 Task: Search one way flight ticket for 1 adult, 6 children, 1 infant in seat and 1 infant on lap in business from Fort Wayne: Fort Wayne International Airport to Riverton: Central Wyoming Regional Airport (was Riverton Regional) on 5-4-2023. Number of bags: 8 checked bags. Price is upto 45000. Outbound departure time preference is 5:00.
Action: Mouse moved to (346, 308)
Screenshot: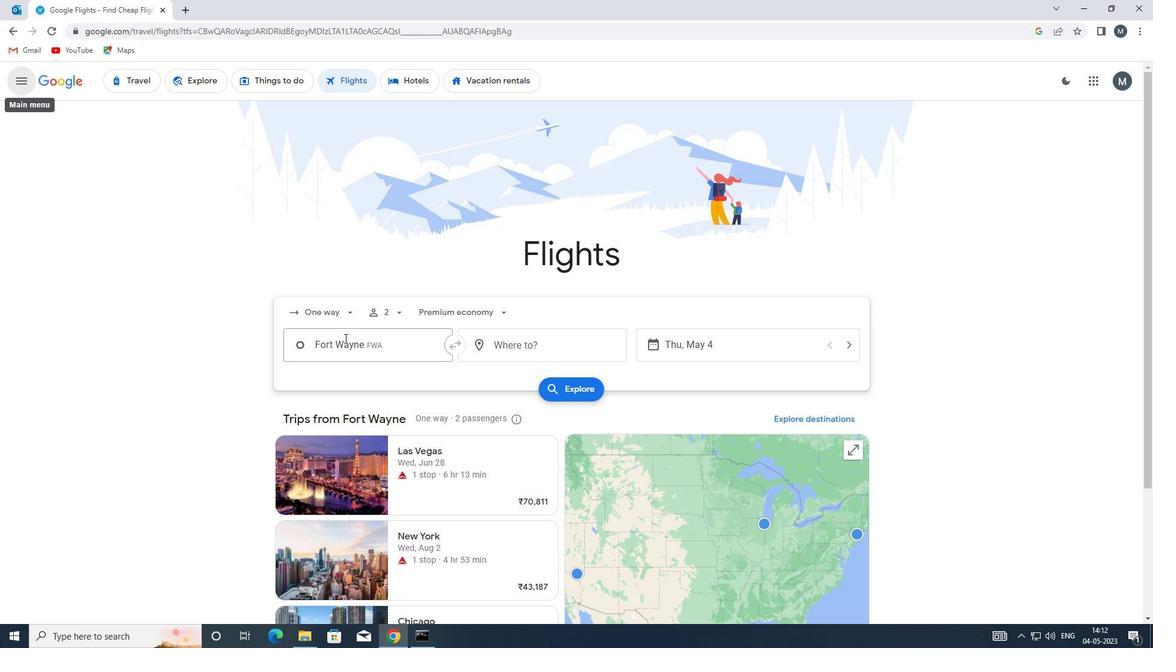 
Action: Mouse pressed left at (346, 308)
Screenshot: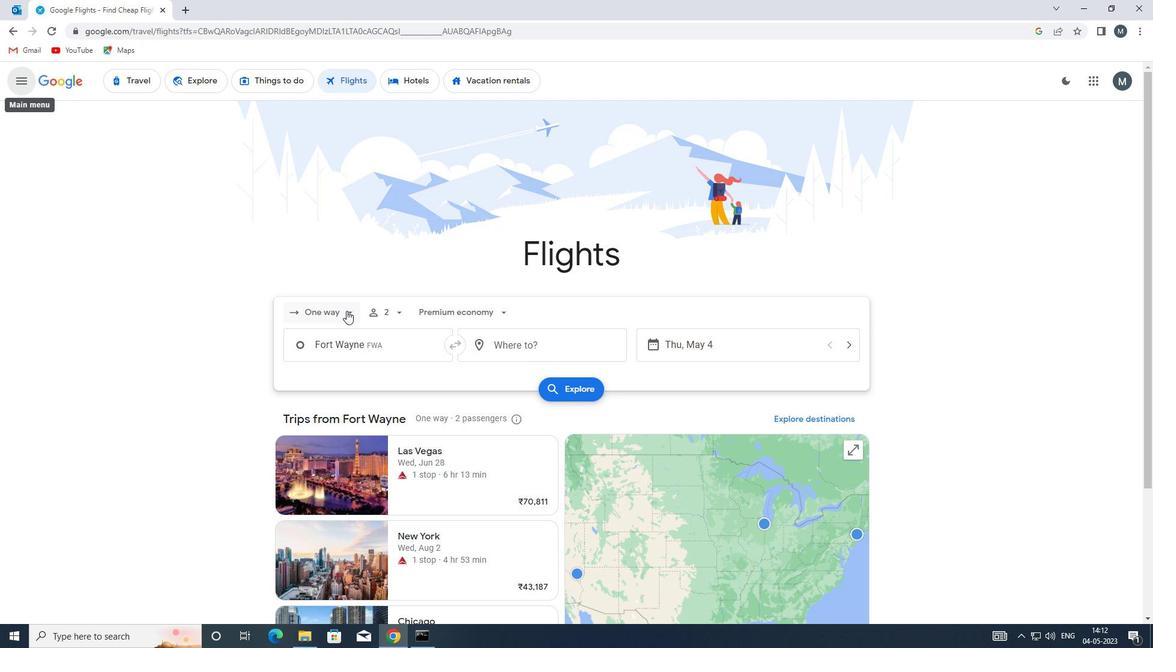 
Action: Mouse moved to (356, 371)
Screenshot: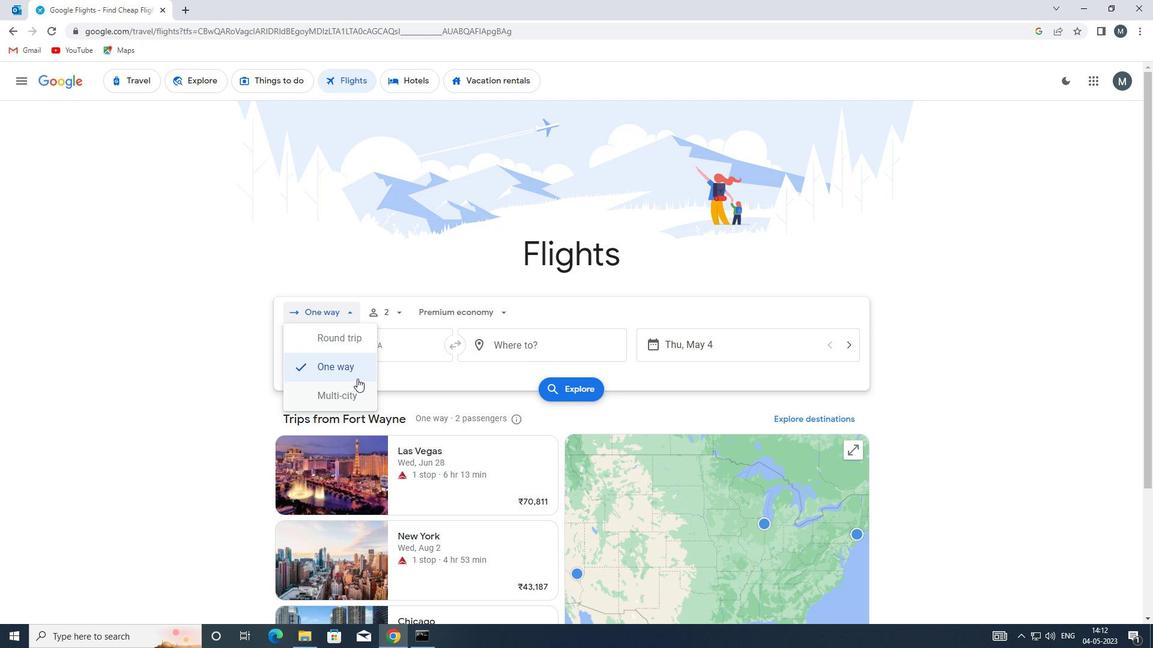 
Action: Mouse pressed left at (356, 371)
Screenshot: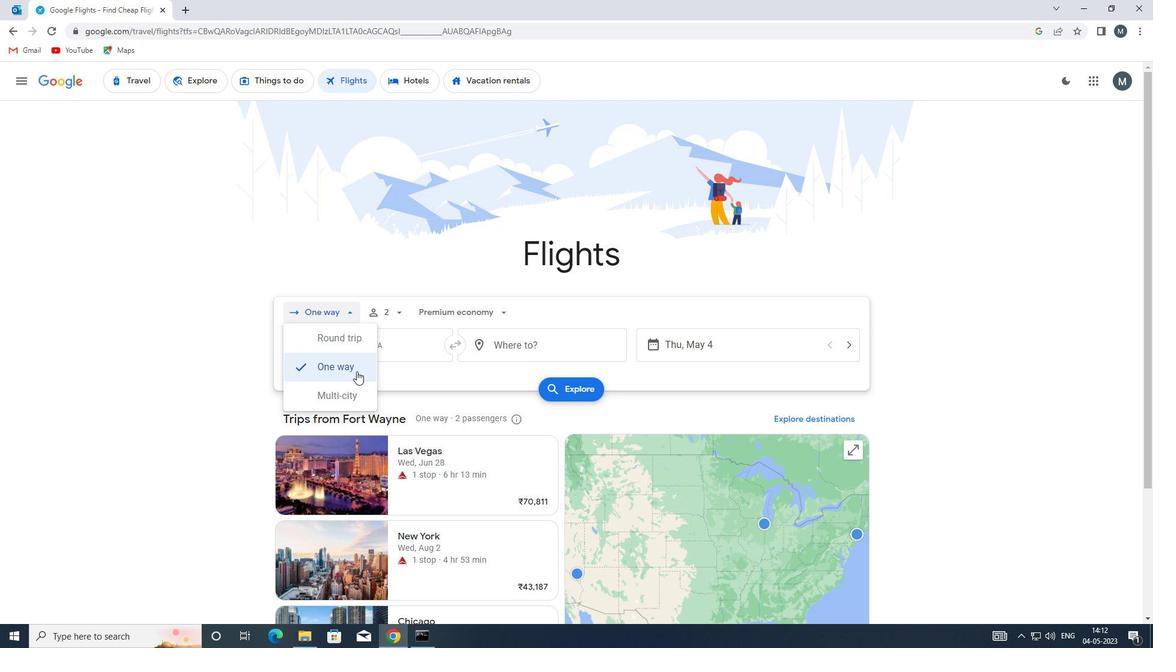 
Action: Mouse moved to (397, 316)
Screenshot: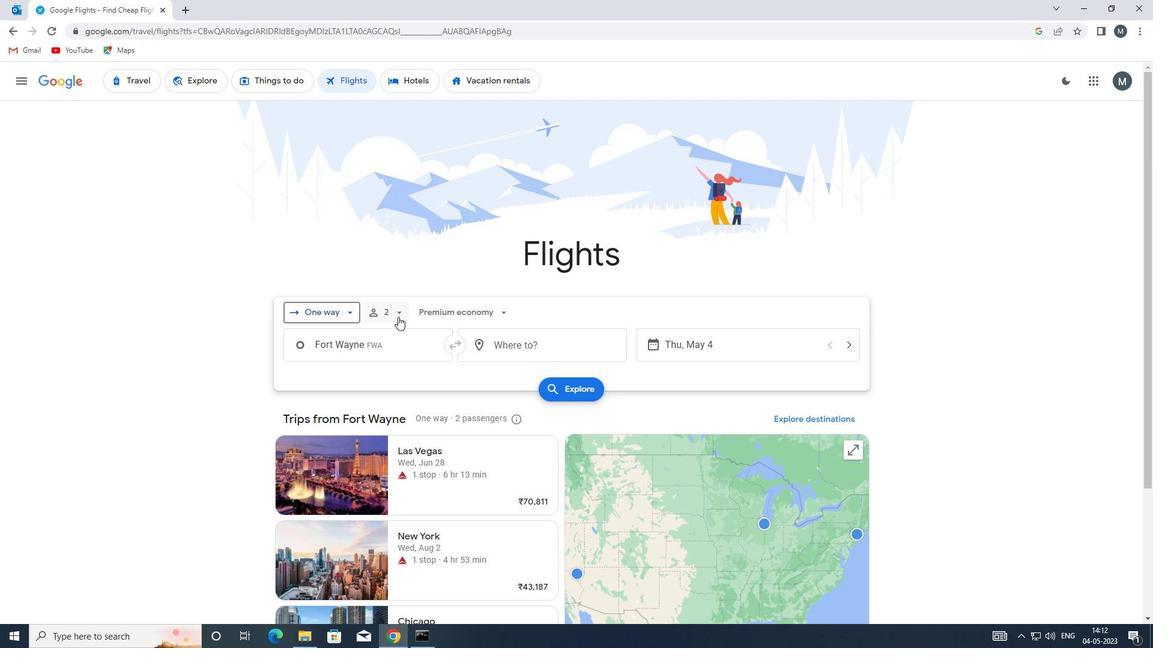 
Action: Mouse pressed left at (397, 316)
Screenshot: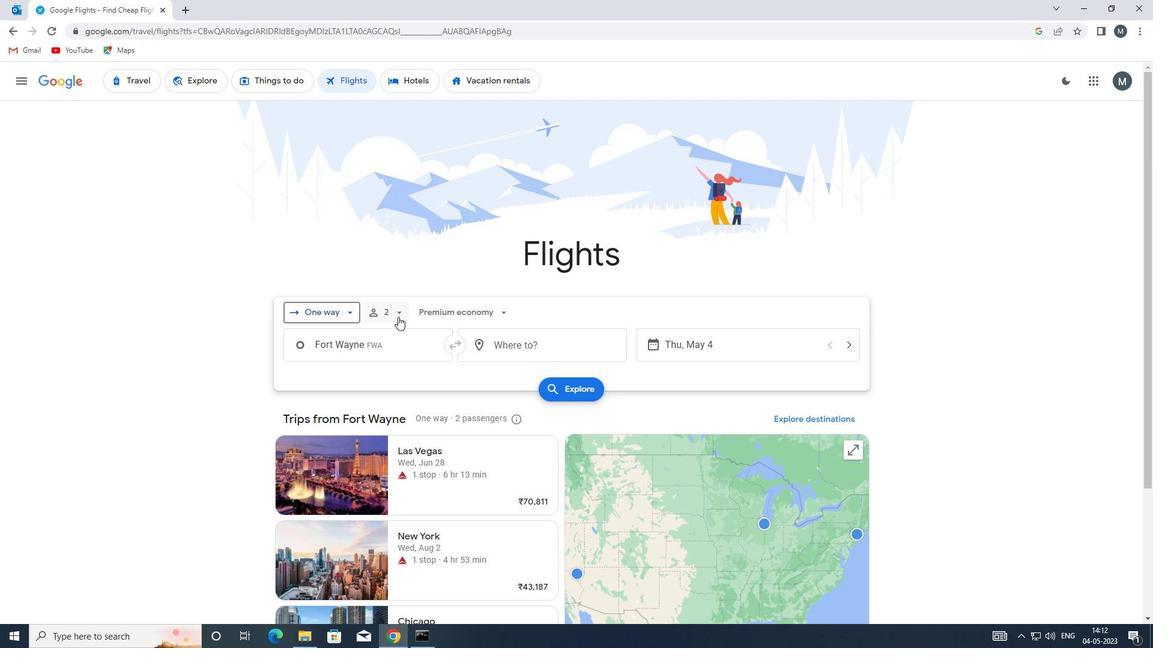 
Action: Mouse moved to (451, 340)
Screenshot: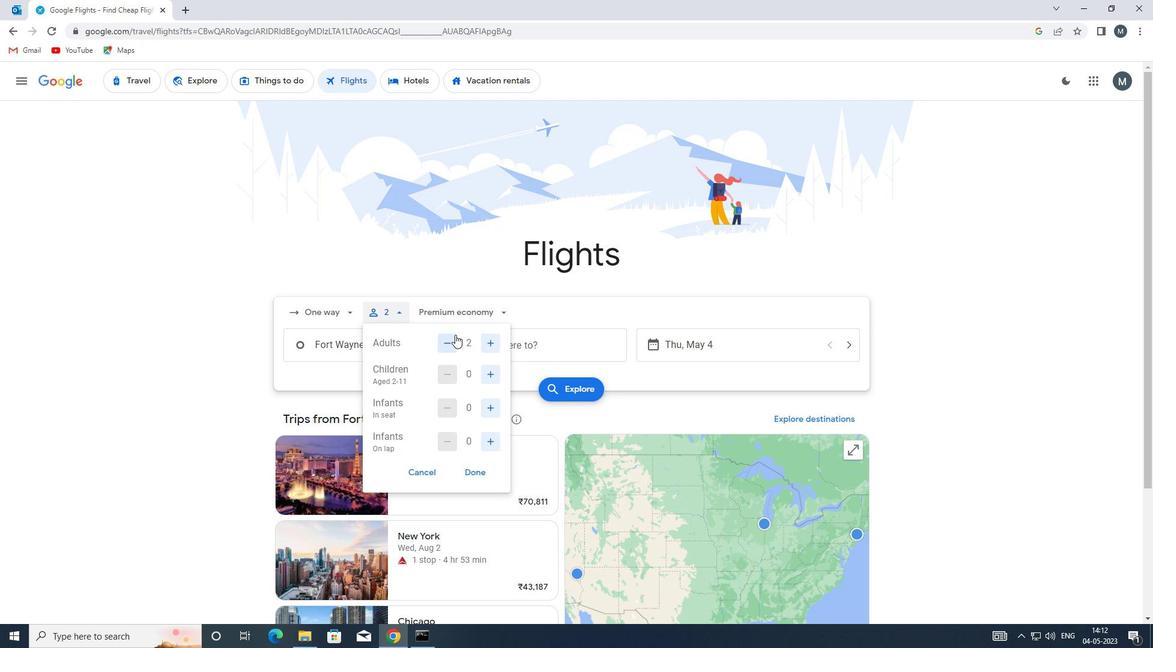 
Action: Mouse pressed left at (451, 340)
Screenshot: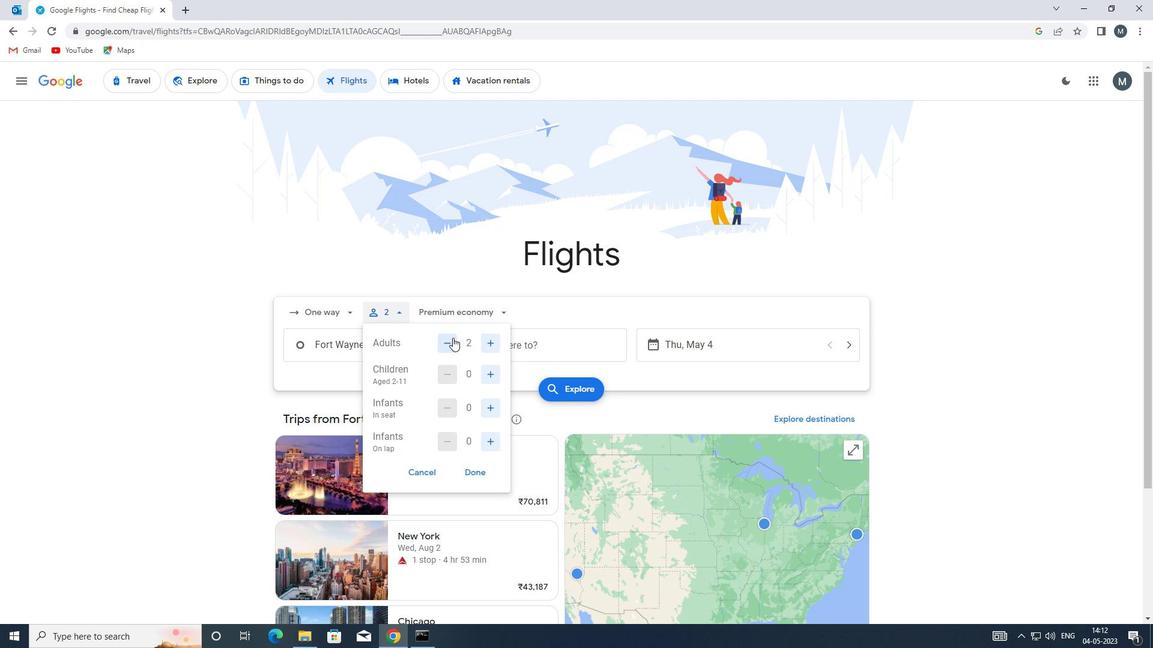 
Action: Mouse moved to (487, 371)
Screenshot: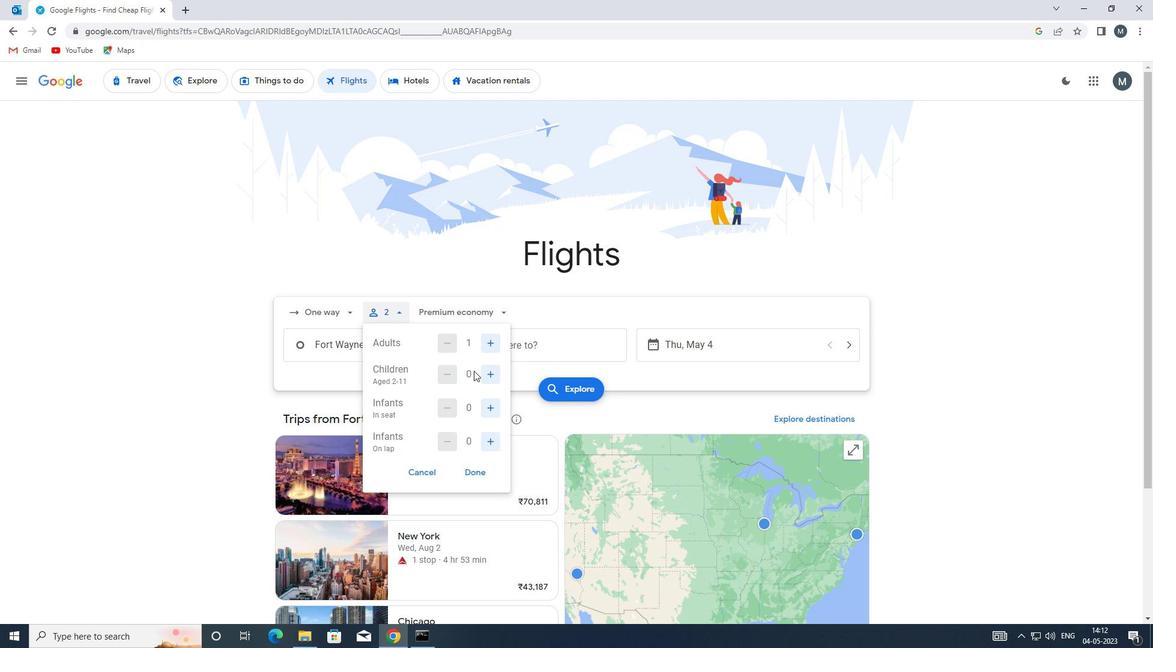 
Action: Mouse pressed left at (487, 371)
Screenshot: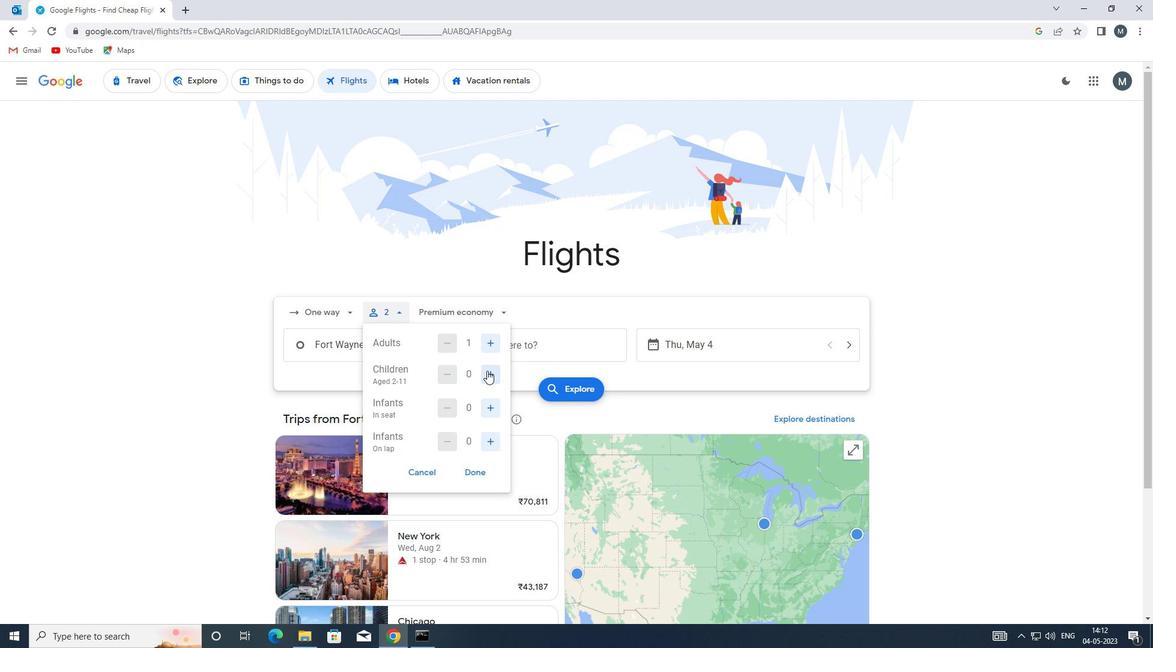 
Action: Mouse pressed left at (487, 371)
Screenshot: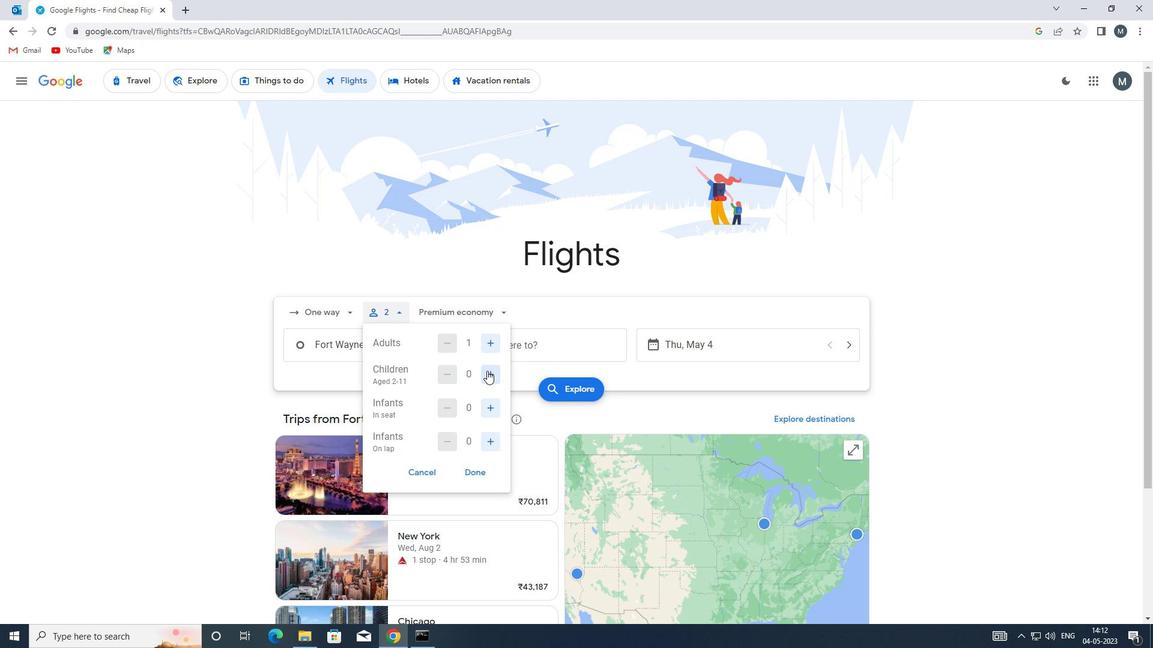 
Action: Mouse moved to (487, 371)
Screenshot: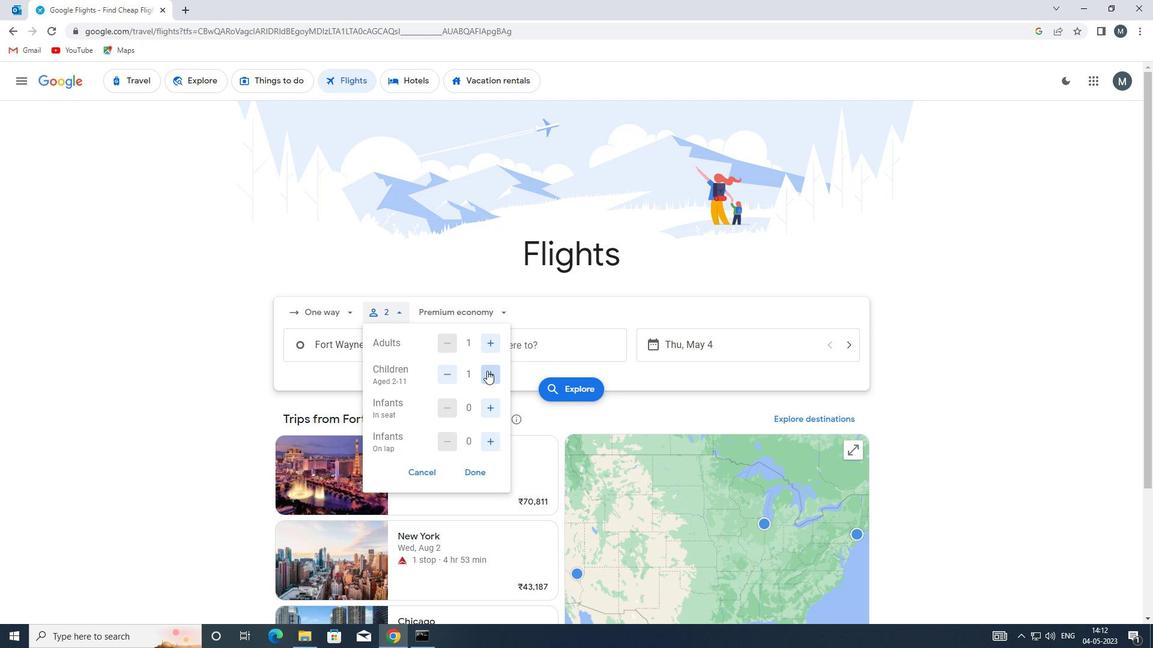 
Action: Mouse pressed left at (487, 371)
Screenshot: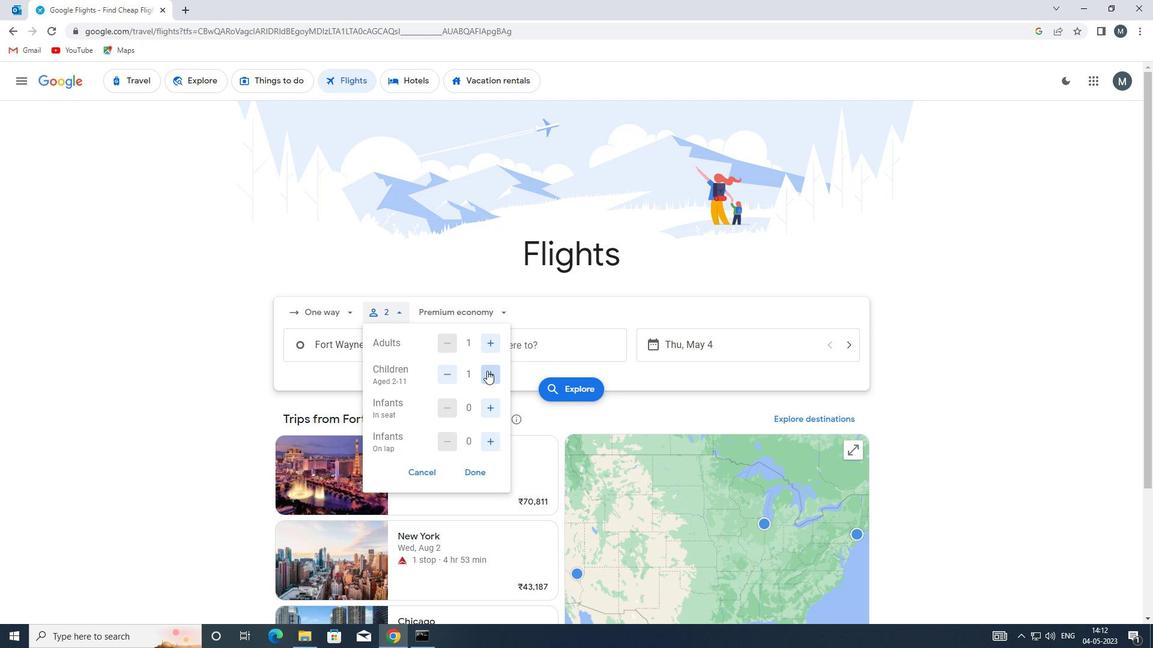 
Action: Mouse pressed left at (487, 371)
Screenshot: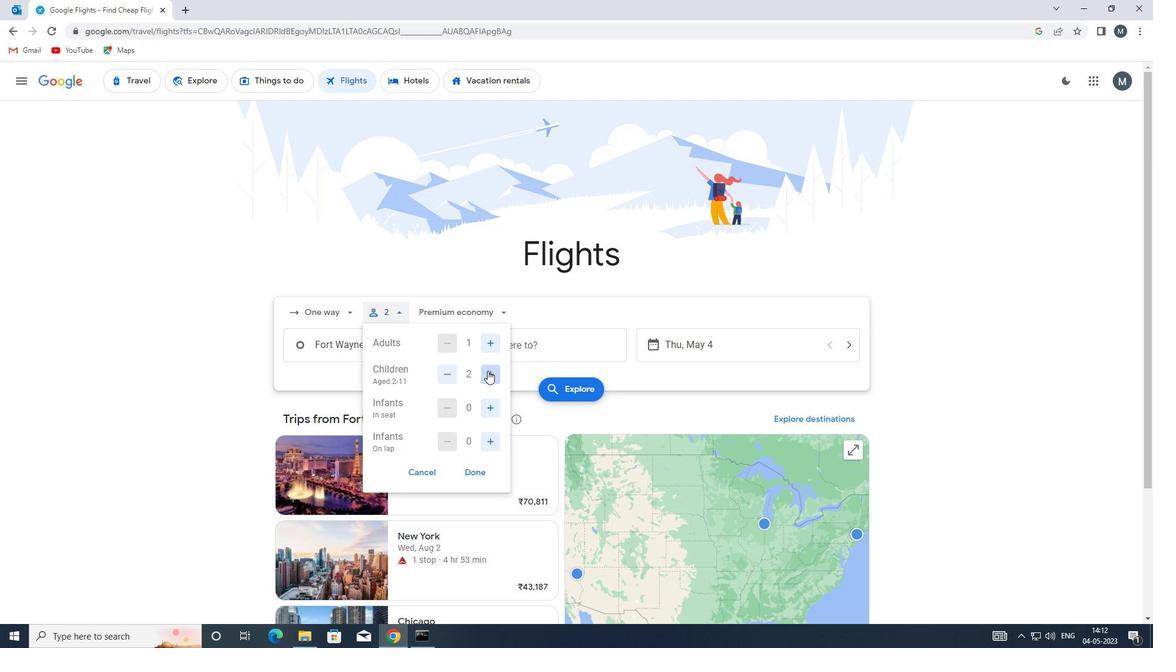 
Action: Mouse moved to (488, 371)
Screenshot: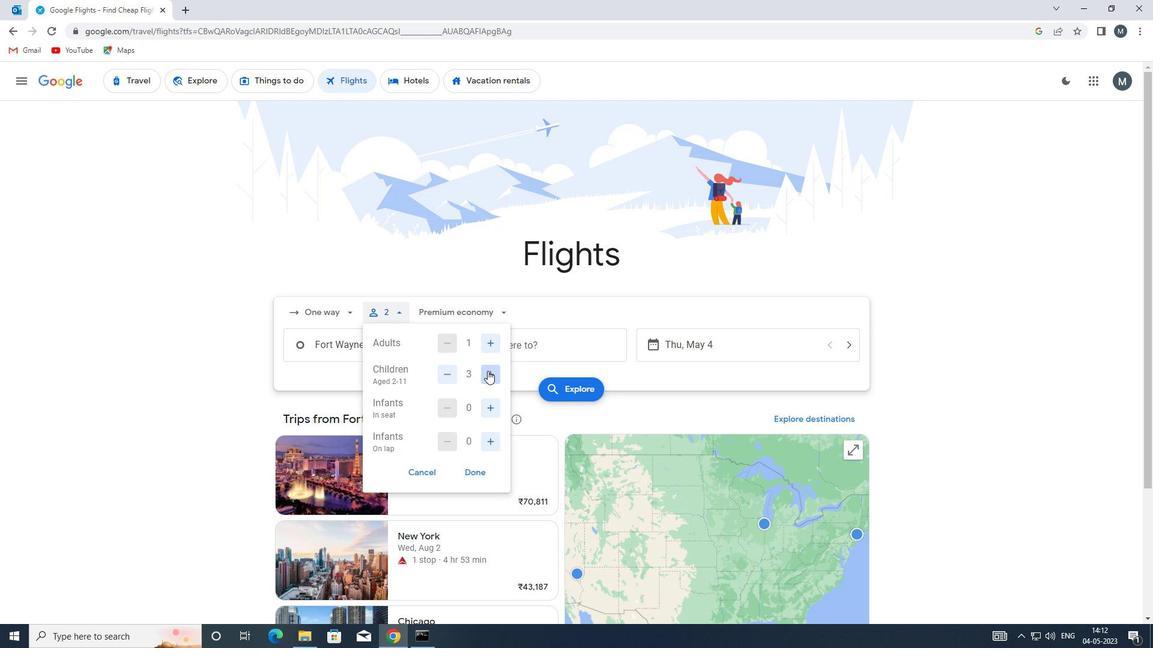 
Action: Mouse pressed left at (488, 371)
Screenshot: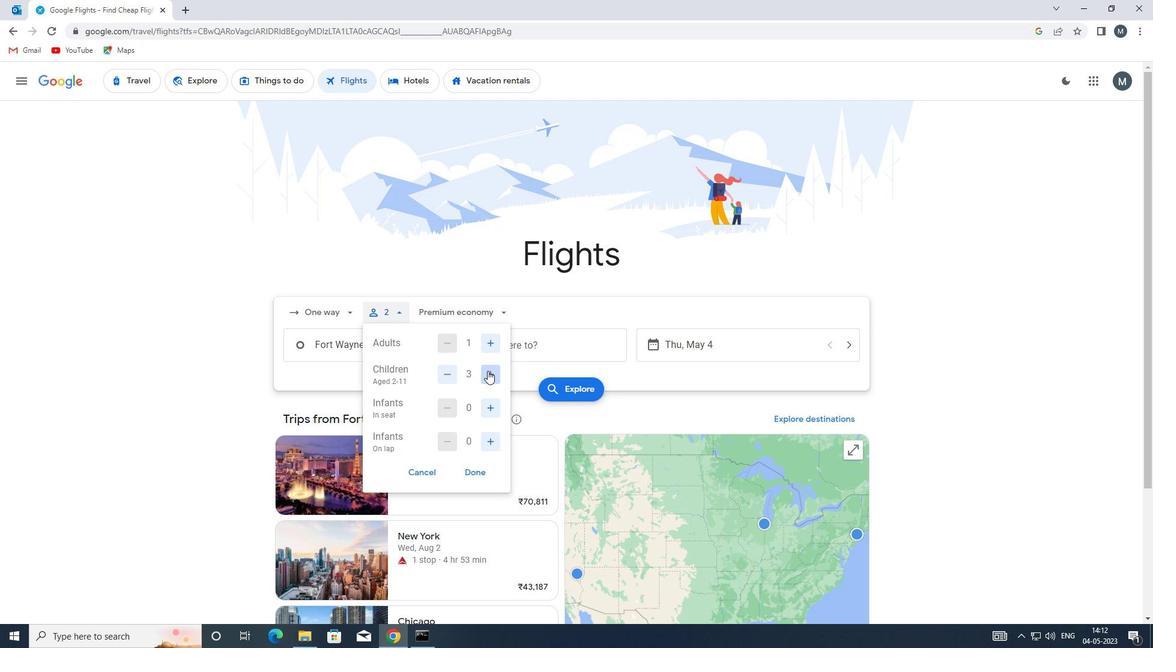 
Action: Mouse pressed left at (488, 371)
Screenshot: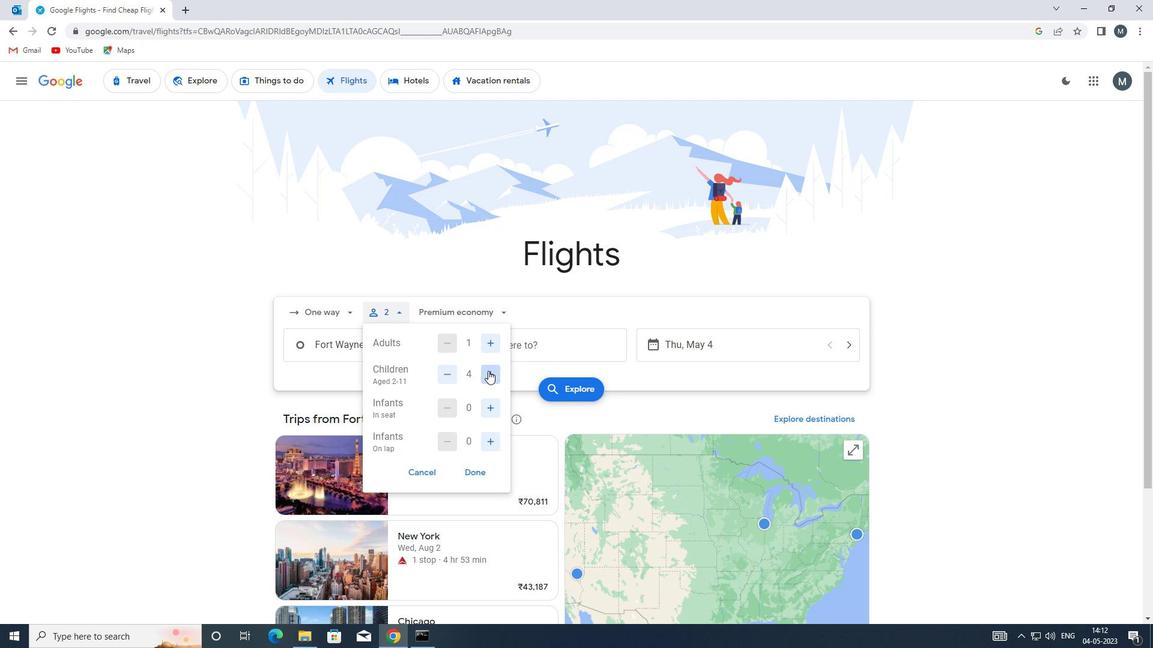 
Action: Mouse moved to (487, 410)
Screenshot: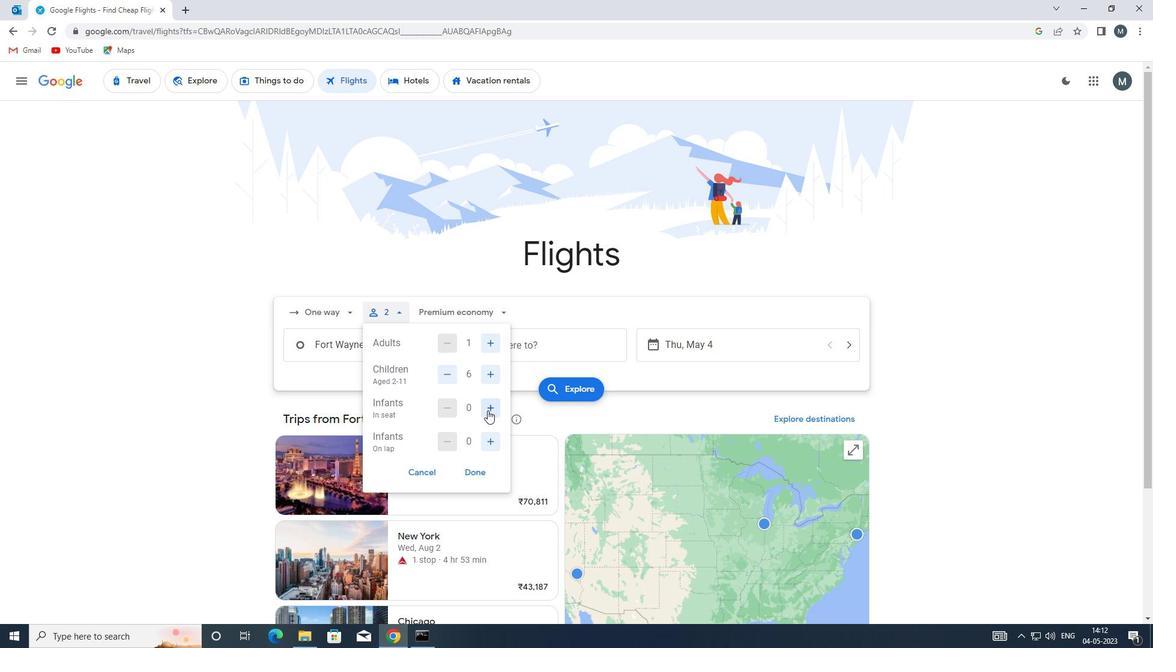 
Action: Mouse pressed left at (487, 410)
Screenshot: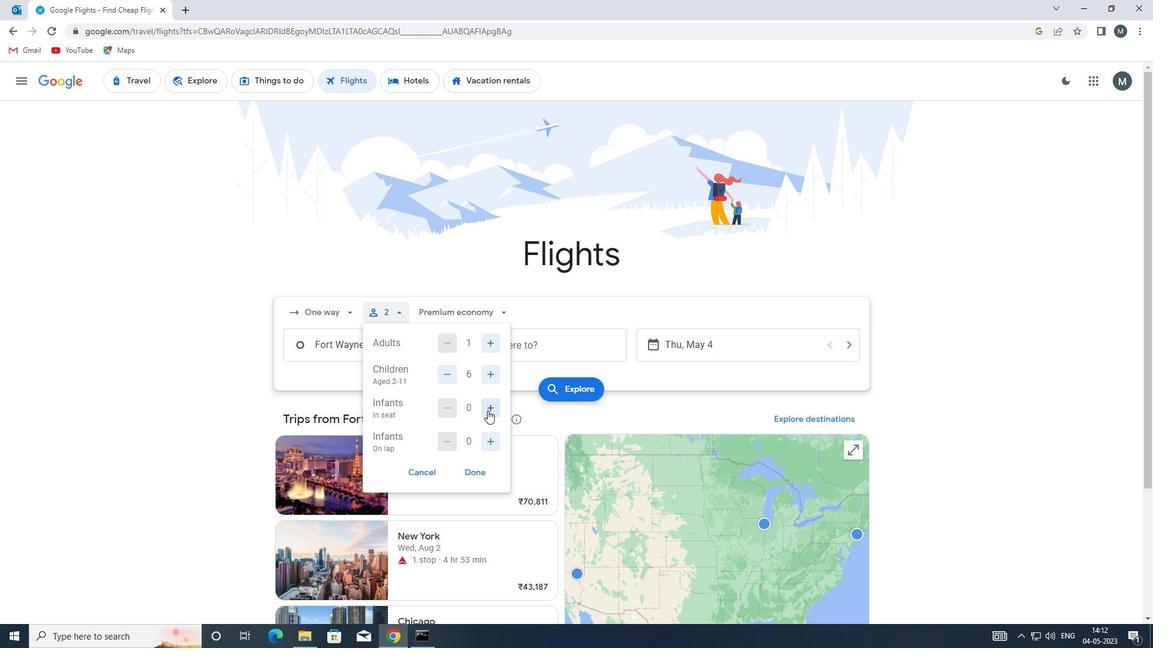 
Action: Mouse moved to (483, 440)
Screenshot: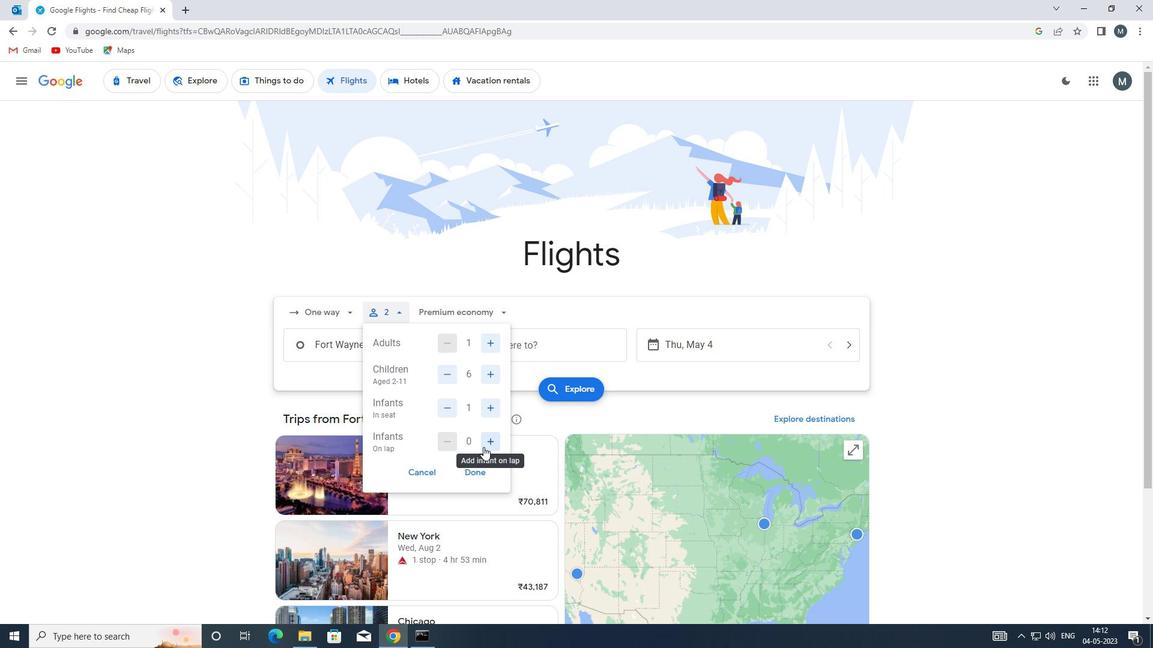 
Action: Mouse pressed left at (483, 440)
Screenshot: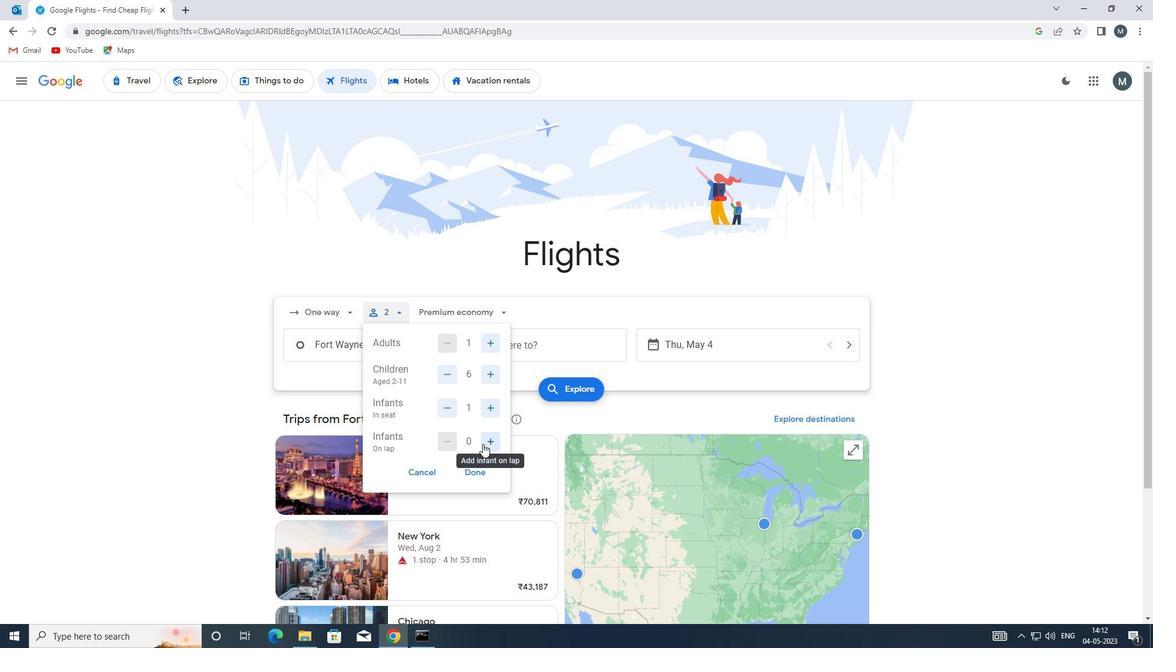 
Action: Mouse moved to (474, 469)
Screenshot: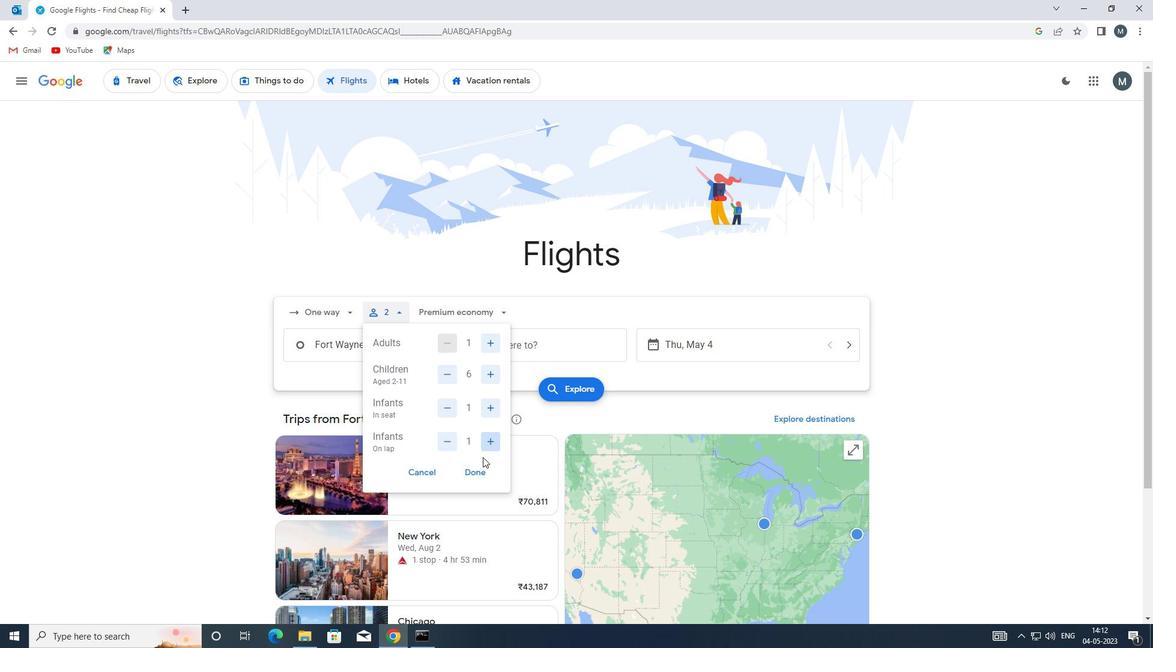 
Action: Mouse pressed left at (474, 469)
Screenshot: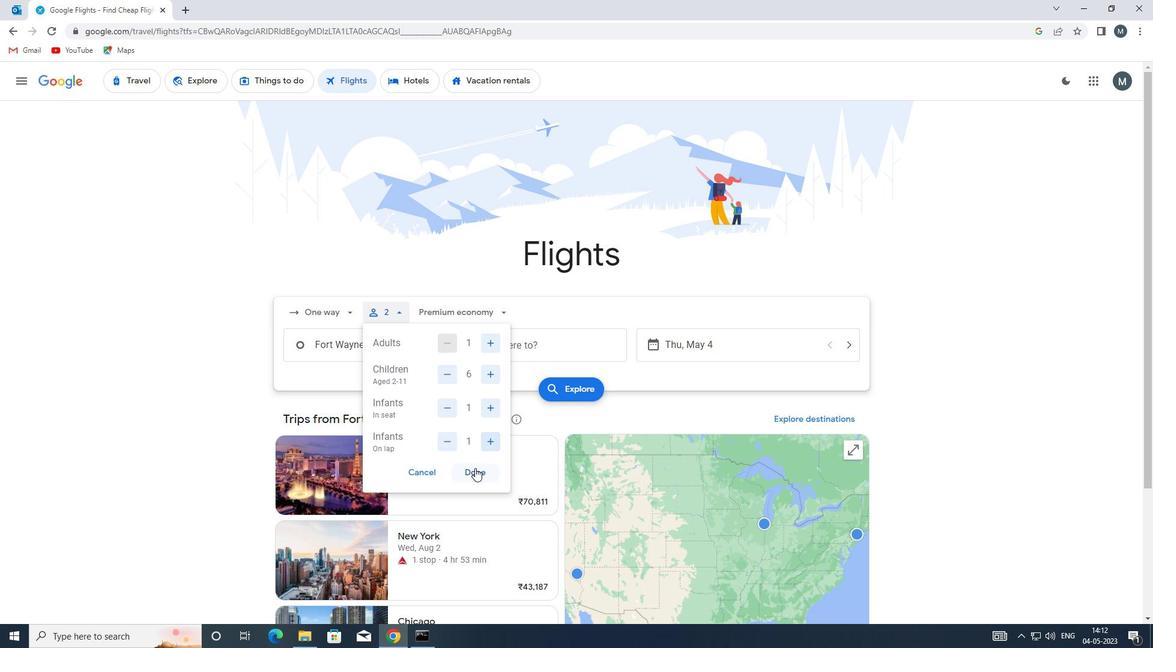
Action: Mouse moved to (489, 317)
Screenshot: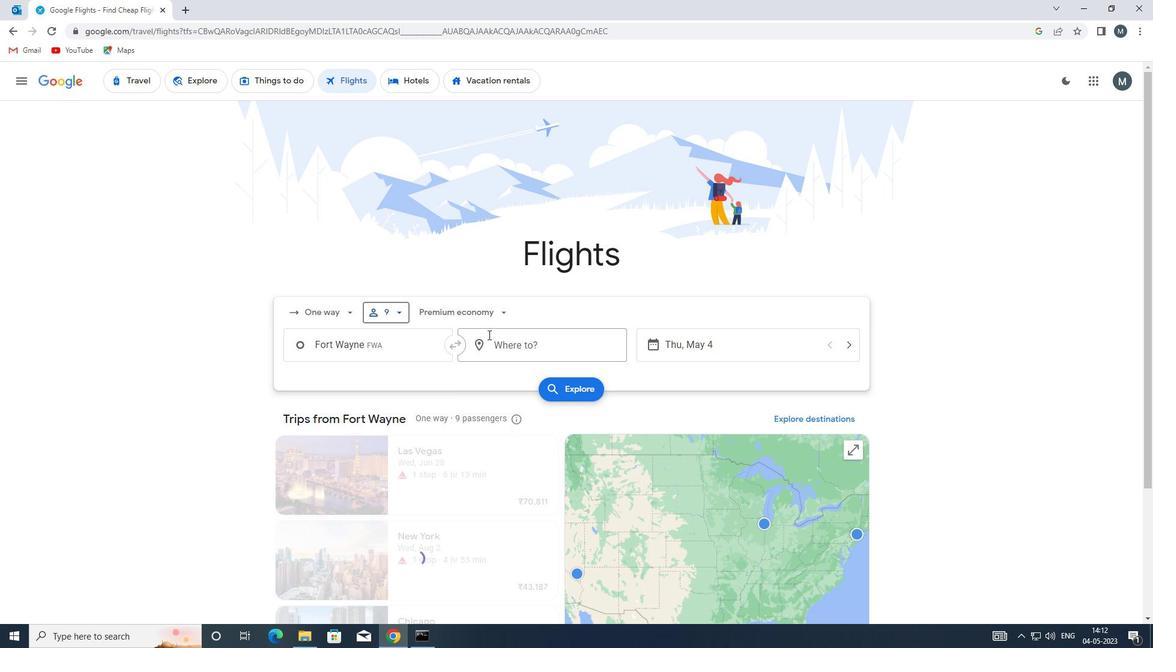 
Action: Mouse pressed left at (489, 317)
Screenshot: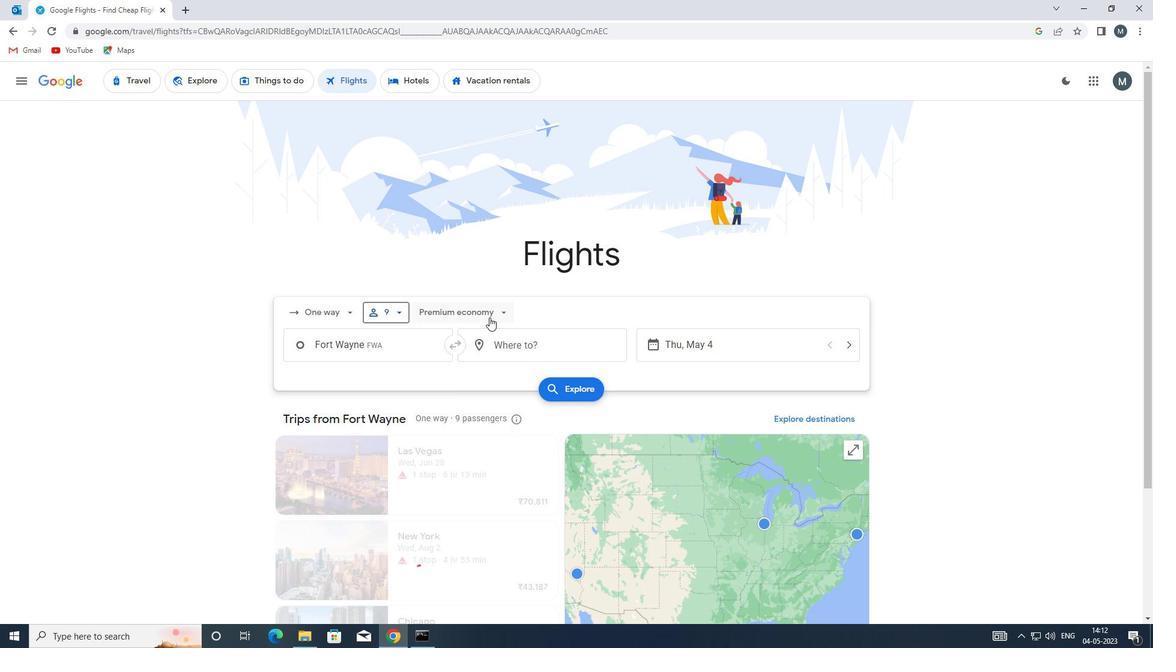 
Action: Mouse moved to (482, 392)
Screenshot: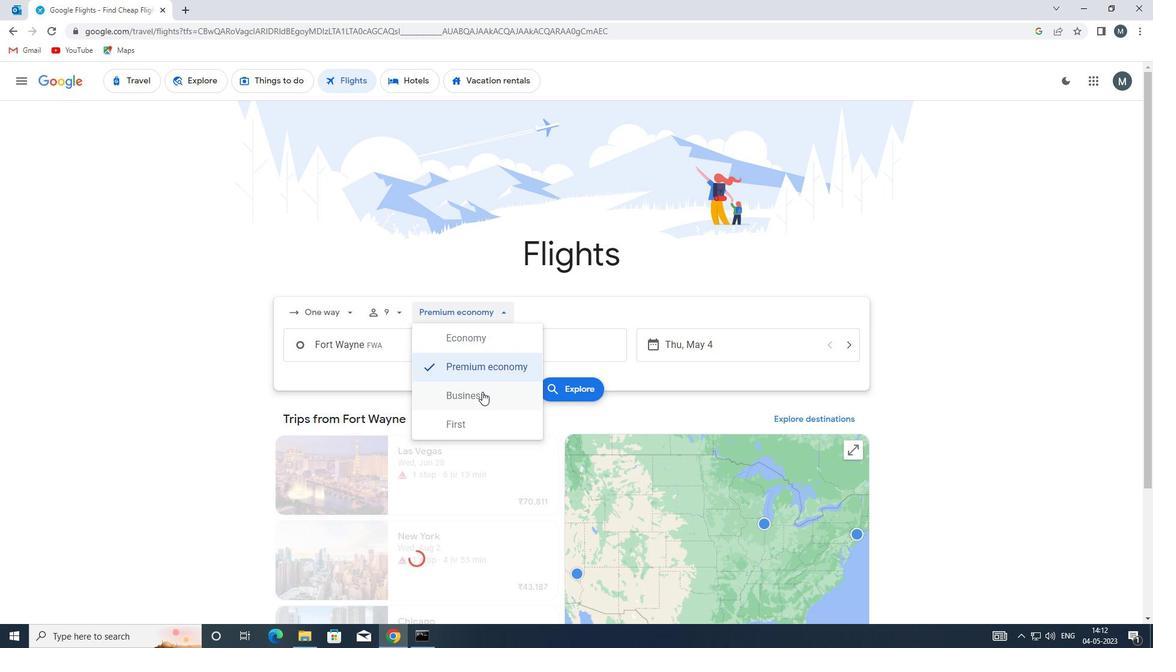 
Action: Mouse pressed left at (482, 392)
Screenshot: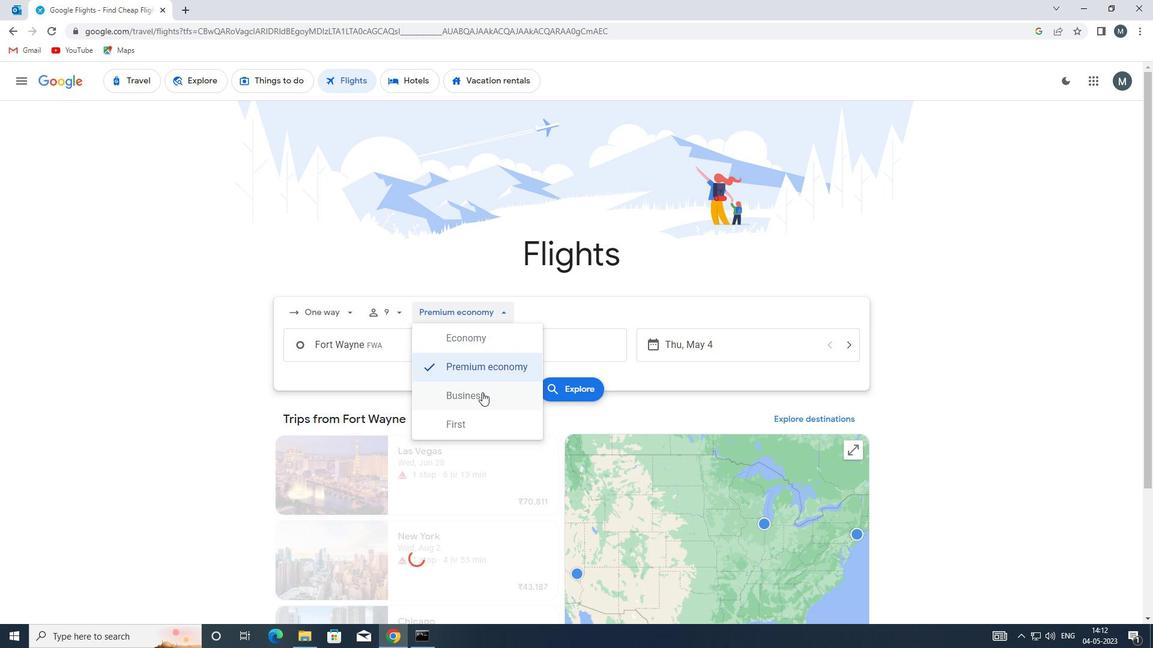 
Action: Mouse moved to (361, 352)
Screenshot: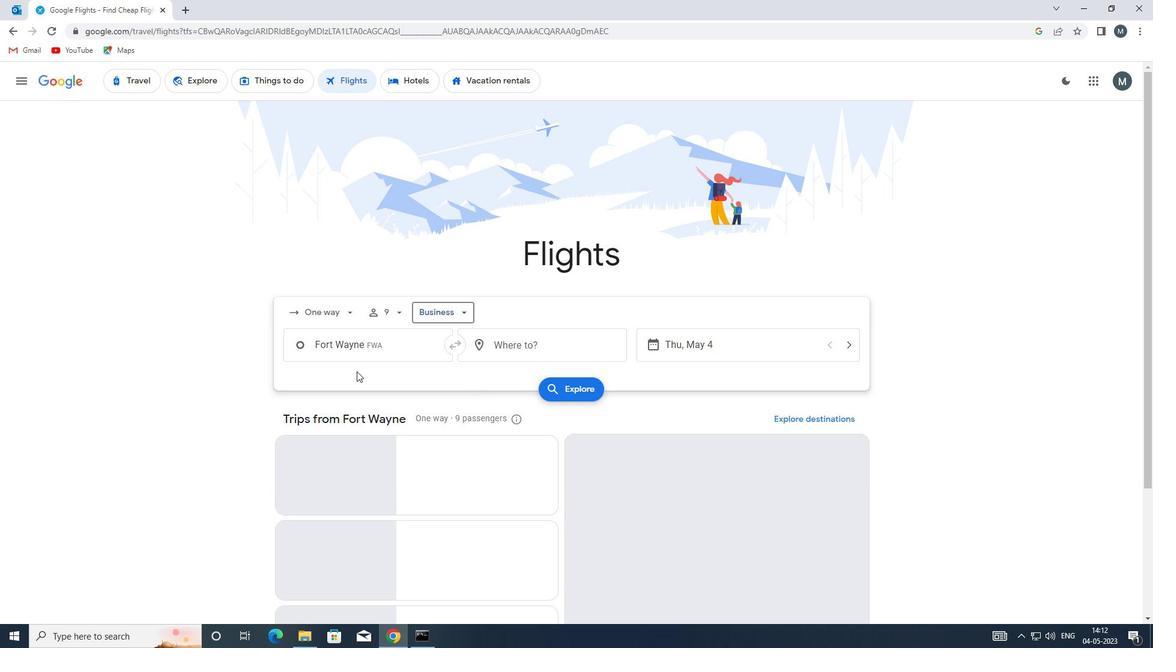 
Action: Mouse pressed left at (361, 352)
Screenshot: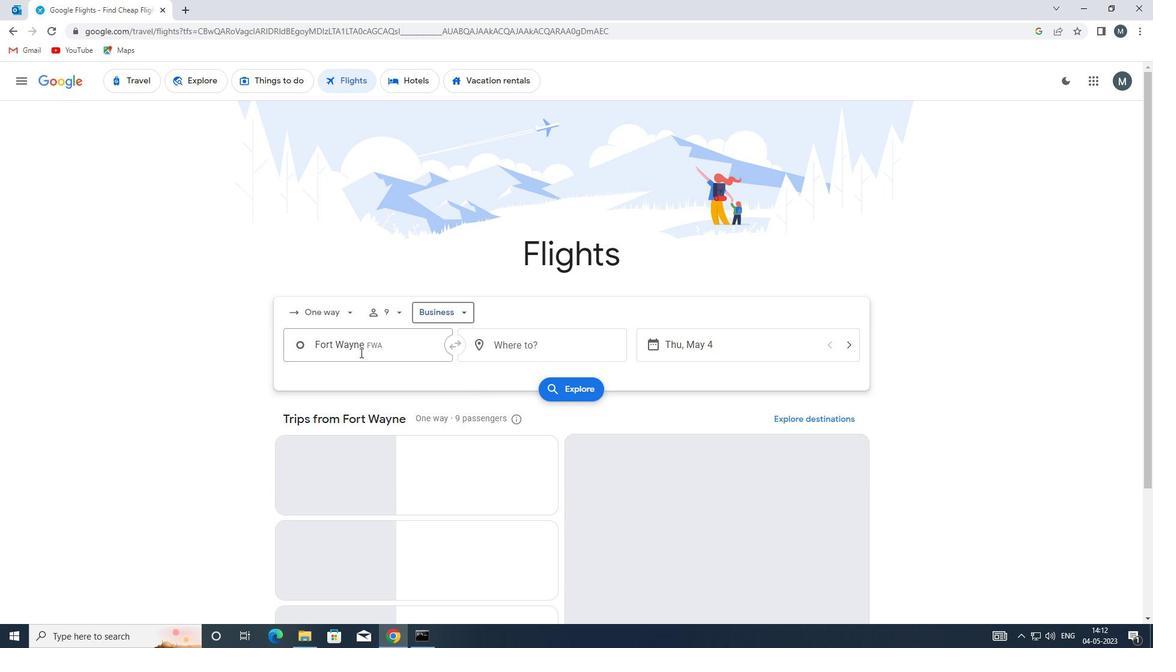 
Action: Mouse moved to (407, 410)
Screenshot: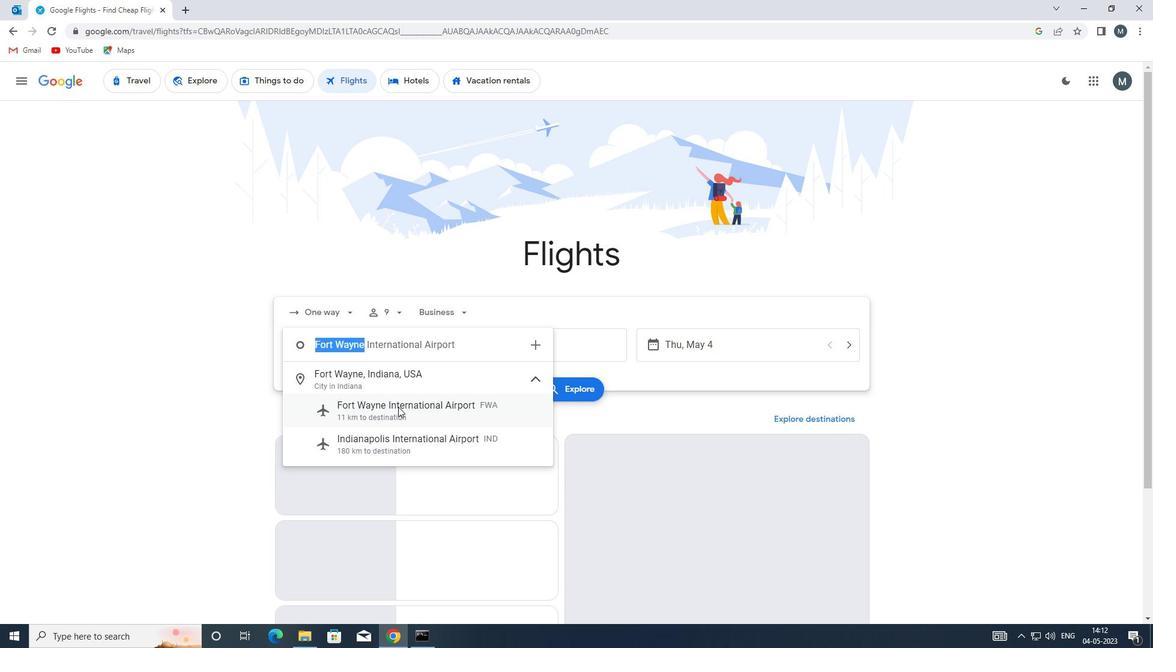 
Action: Mouse pressed left at (407, 410)
Screenshot: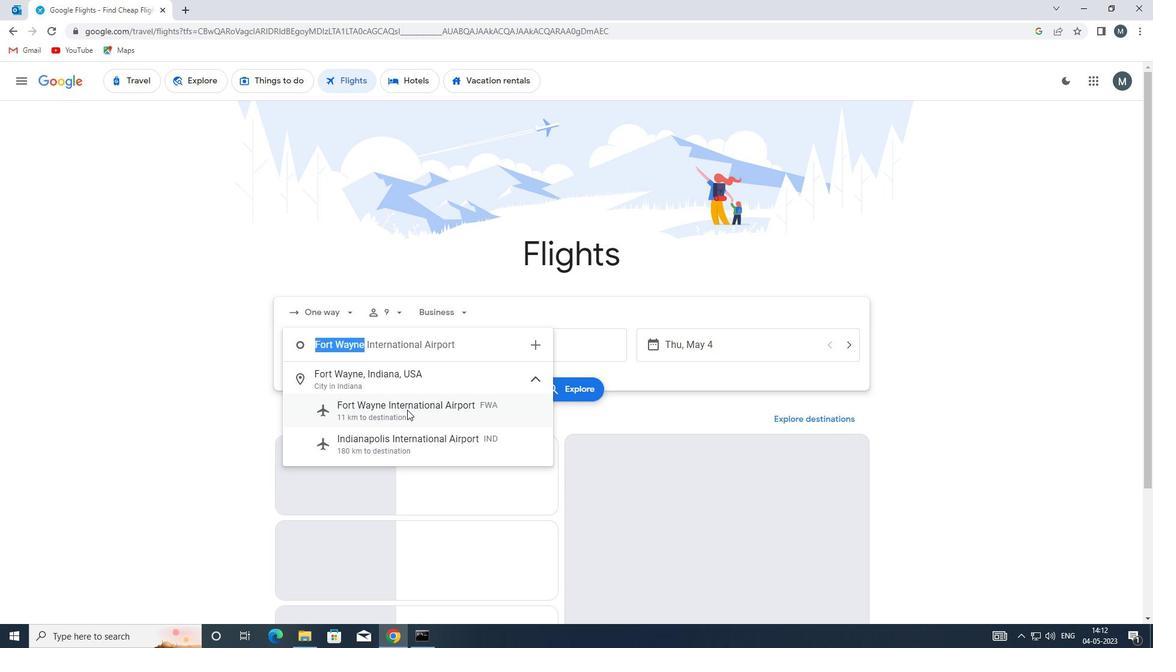 
Action: Mouse moved to (520, 347)
Screenshot: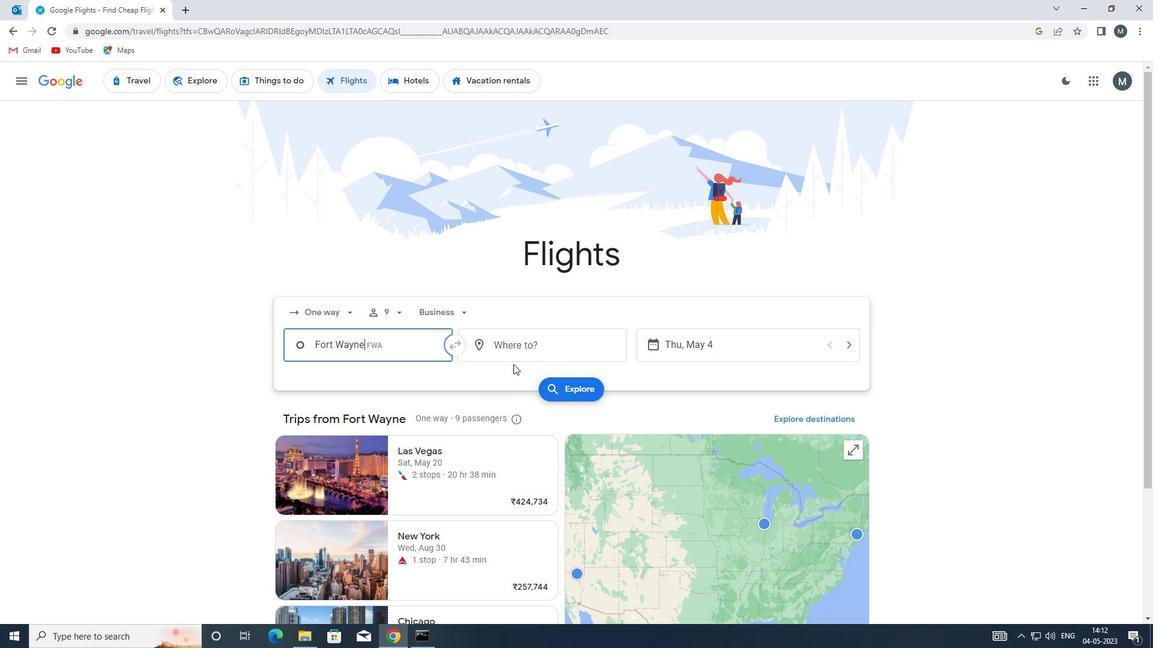 
Action: Mouse pressed left at (520, 347)
Screenshot: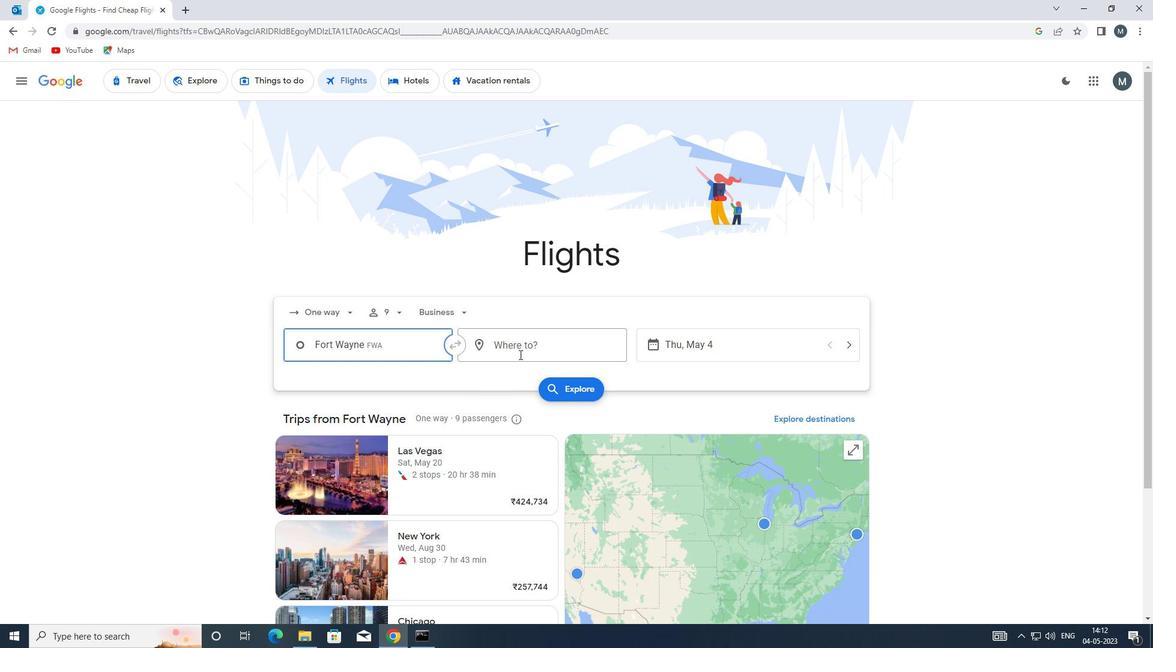 
Action: Mouse moved to (520, 346)
Screenshot: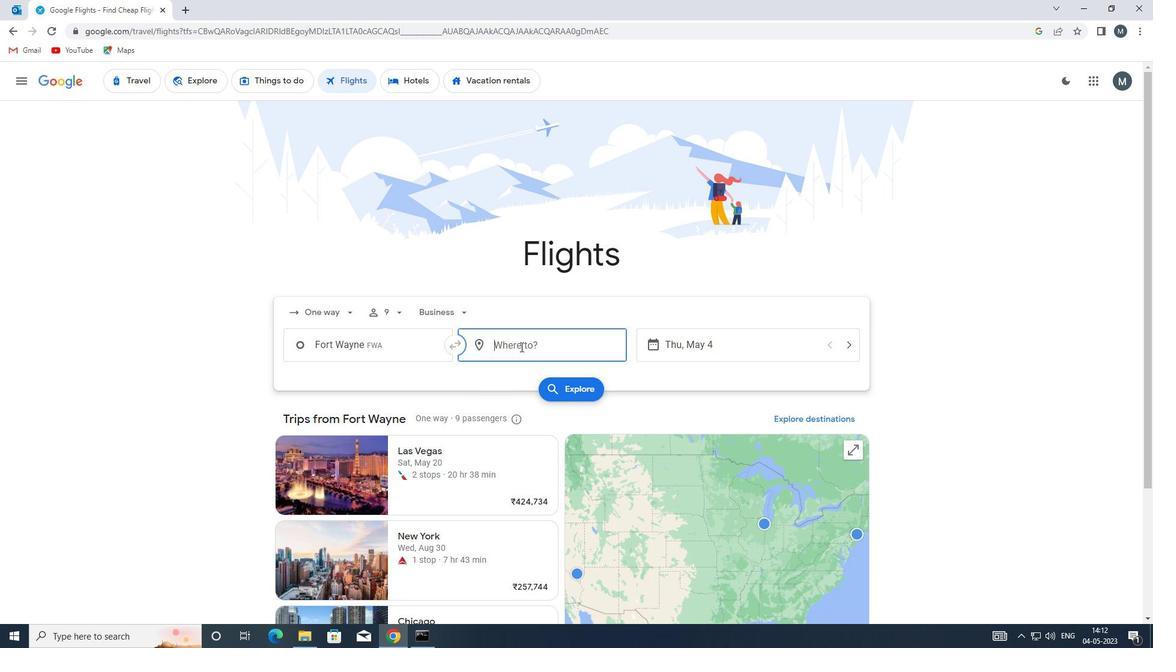 
Action: Key pressed riw
Screenshot: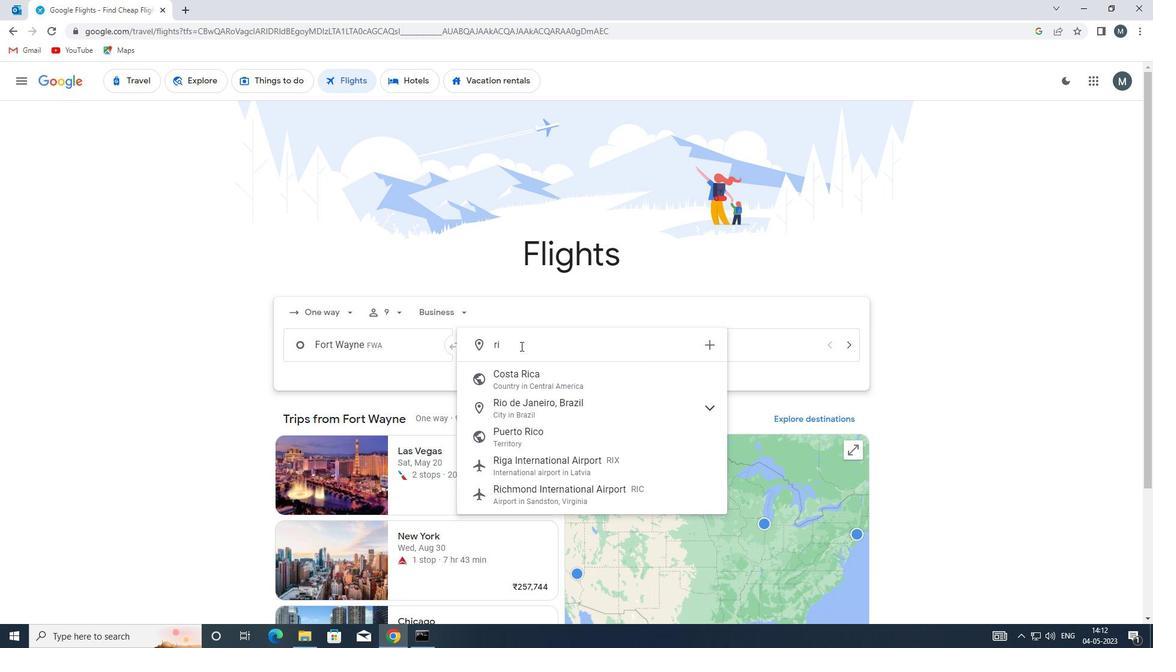 
Action: Mouse moved to (536, 375)
Screenshot: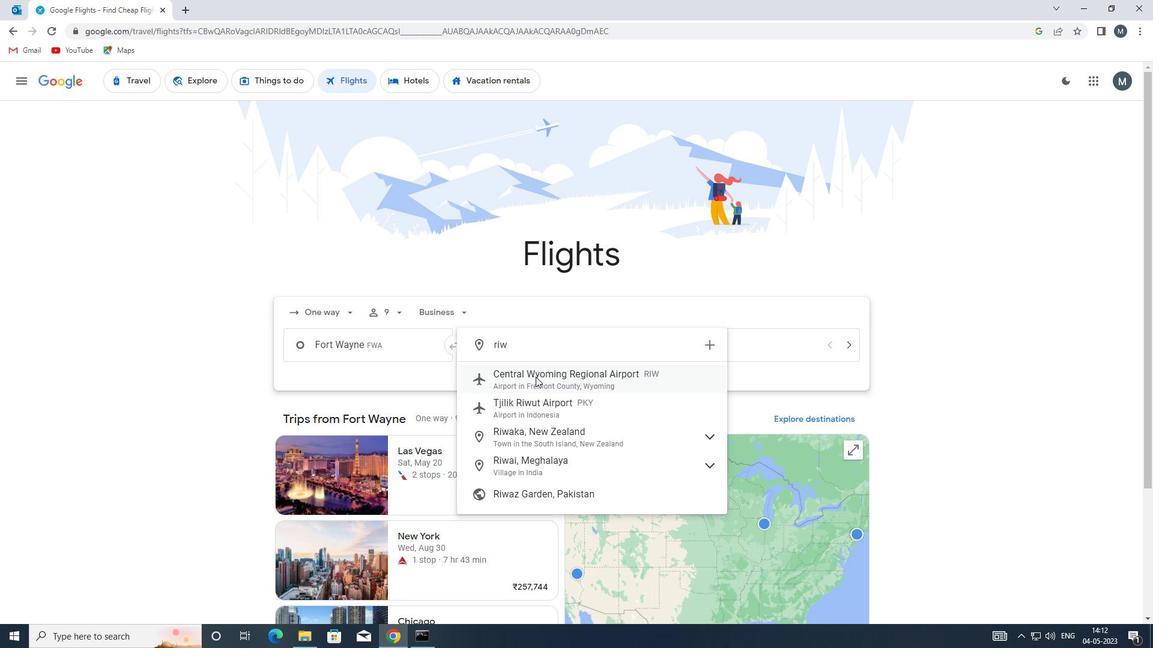 
Action: Mouse pressed left at (536, 375)
Screenshot: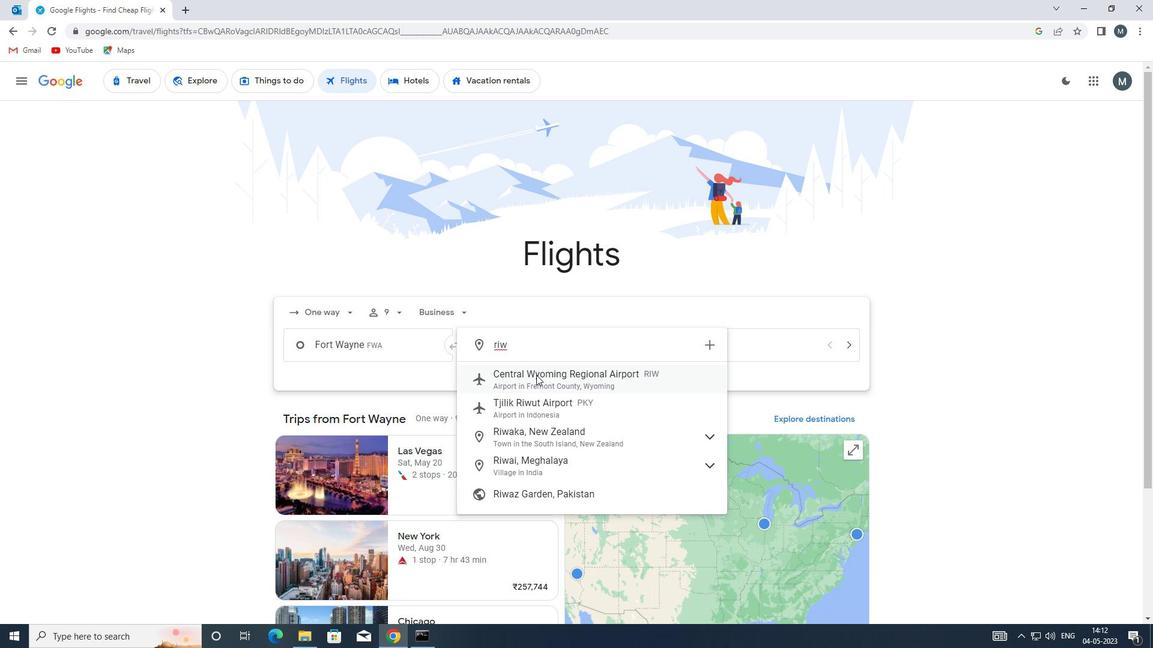 
Action: Mouse moved to (671, 347)
Screenshot: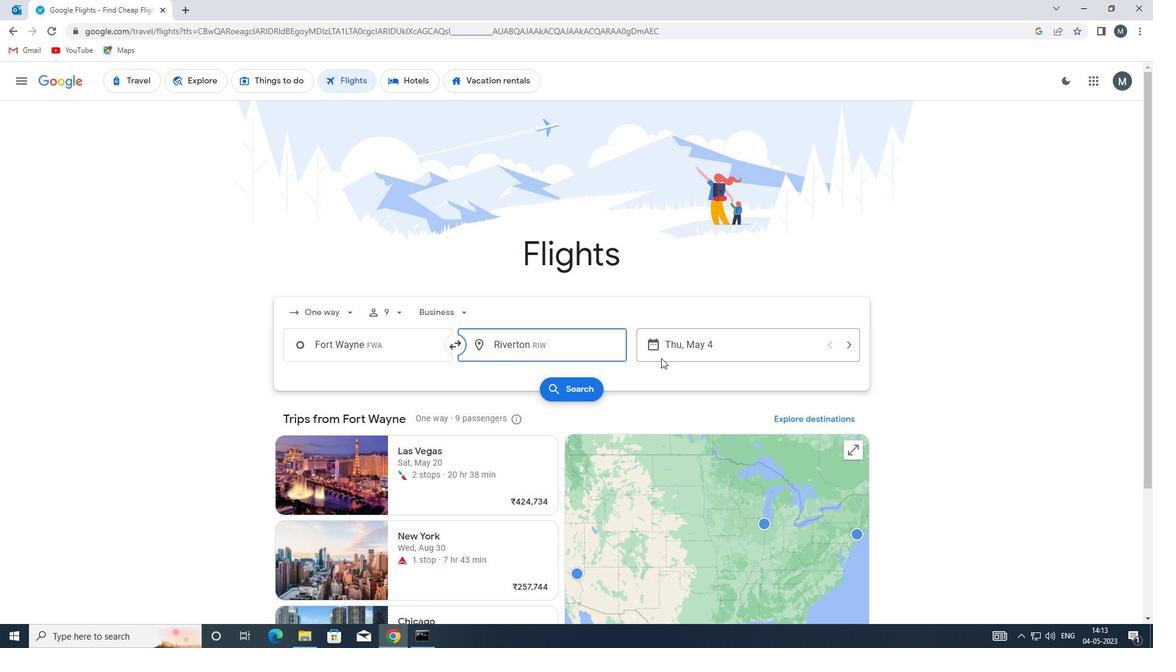 
Action: Mouse pressed left at (671, 347)
Screenshot: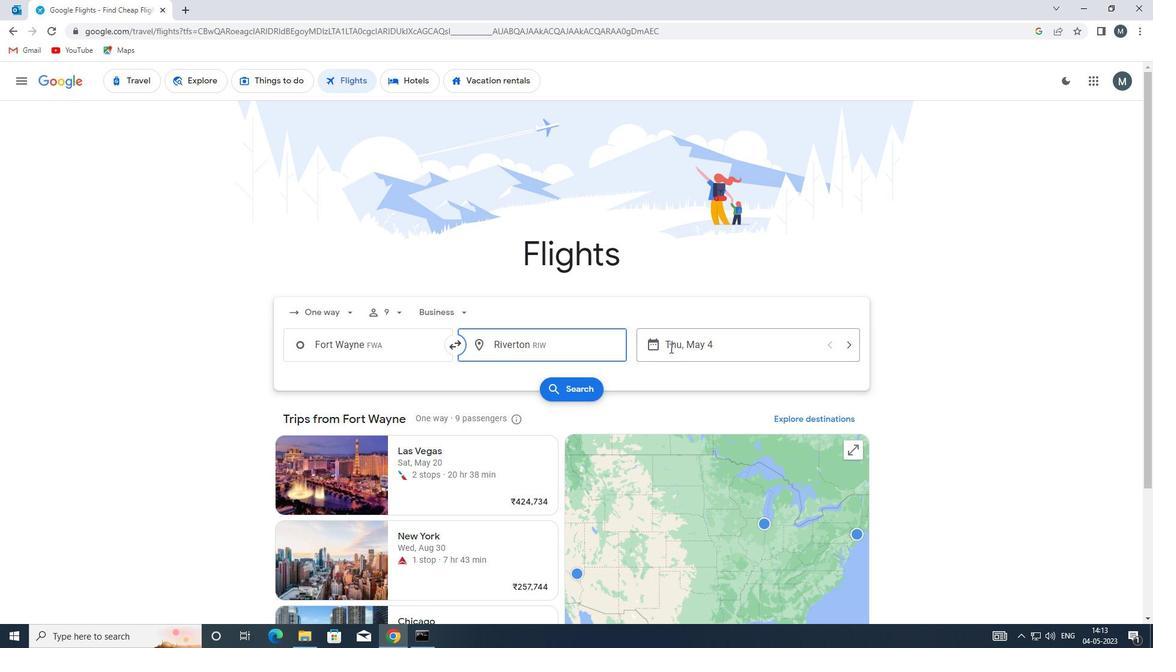 
Action: Mouse moved to (545, 413)
Screenshot: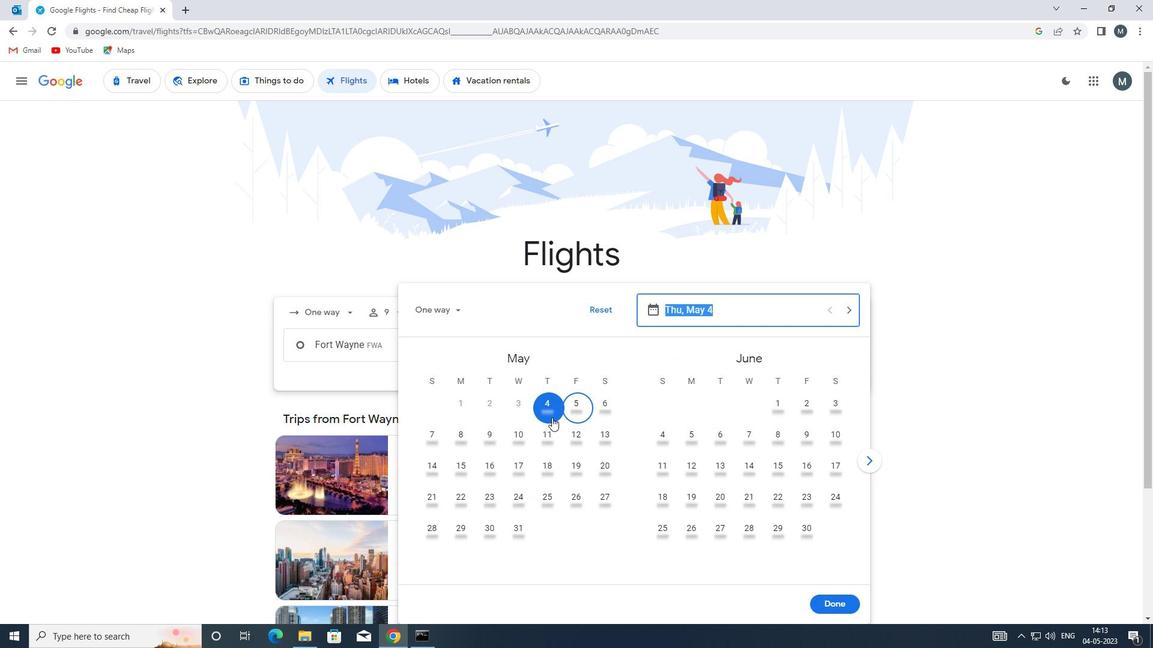 
Action: Mouse pressed left at (545, 413)
Screenshot: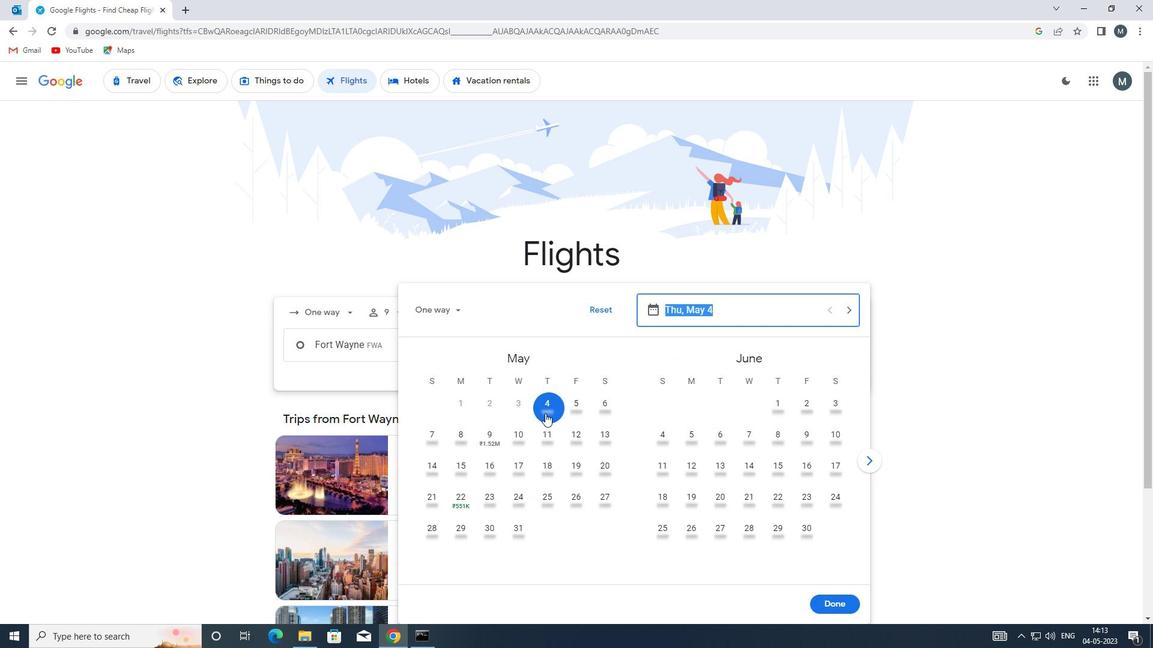 
Action: Mouse moved to (833, 601)
Screenshot: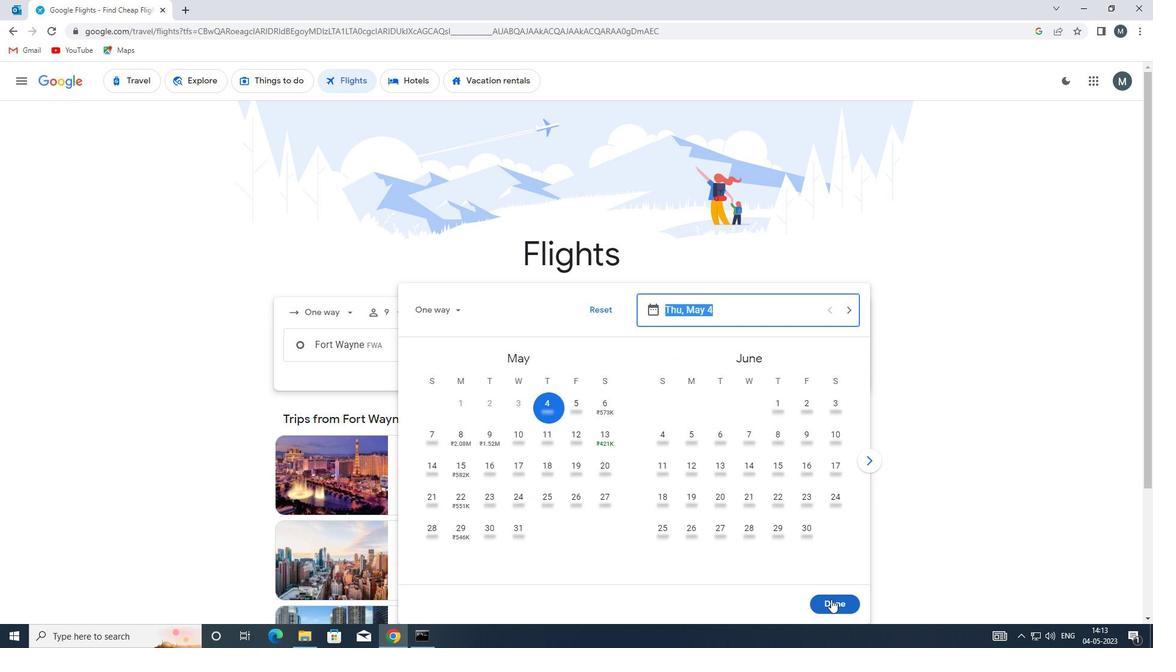 
Action: Mouse pressed left at (833, 601)
Screenshot: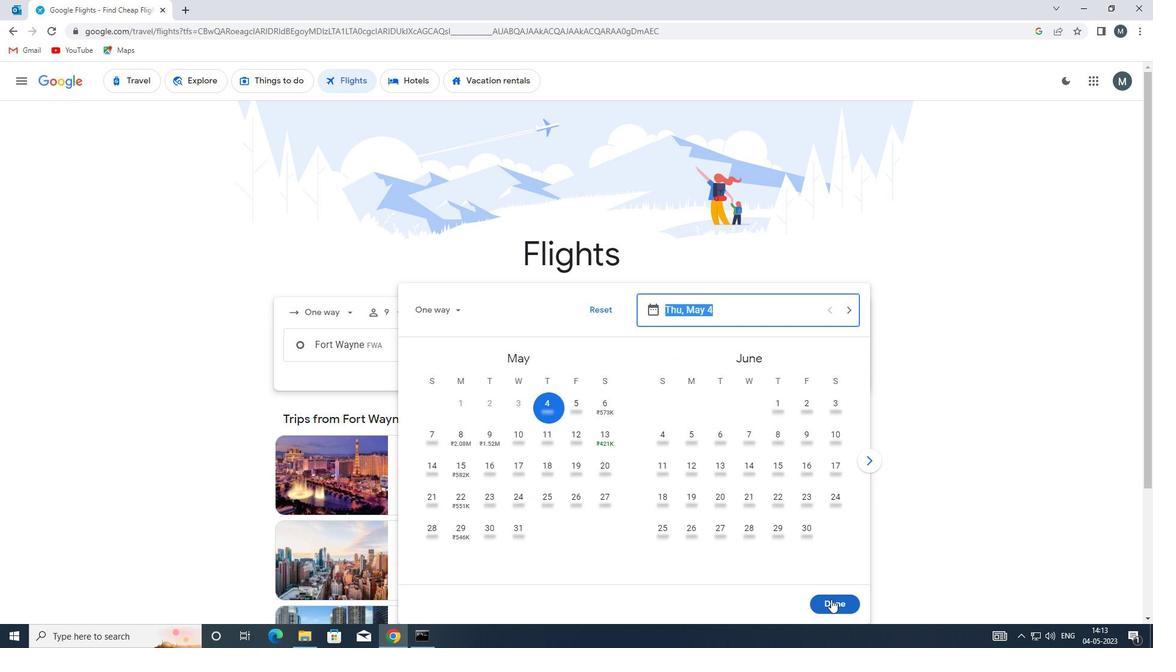 
Action: Mouse moved to (559, 391)
Screenshot: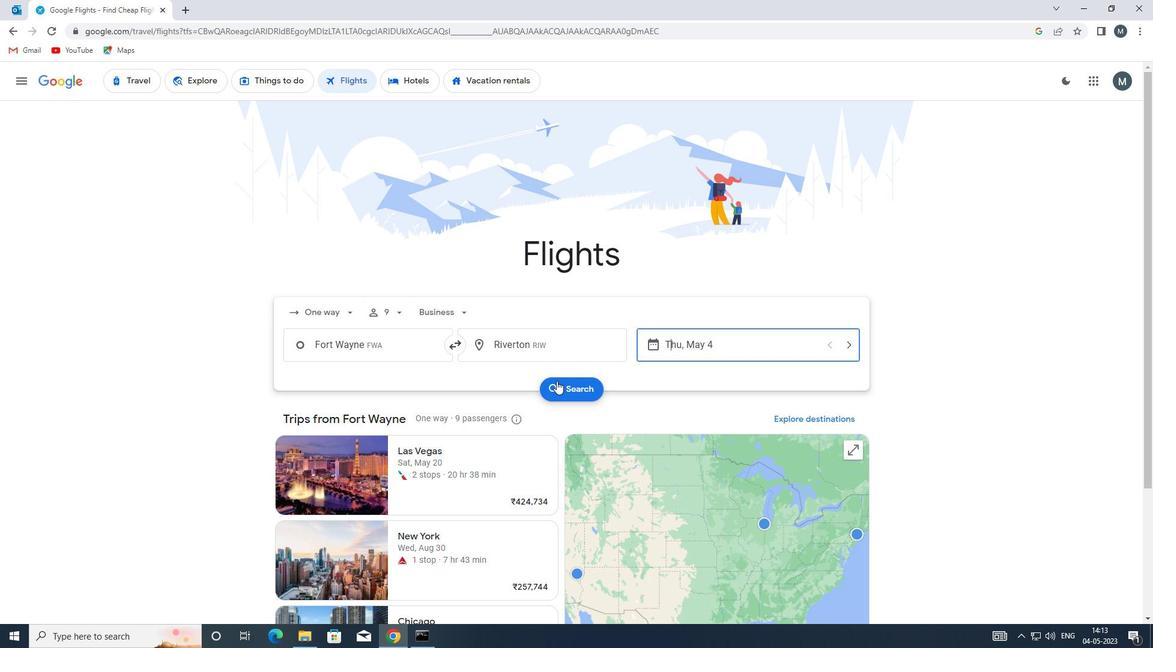 
Action: Mouse pressed left at (559, 391)
Screenshot: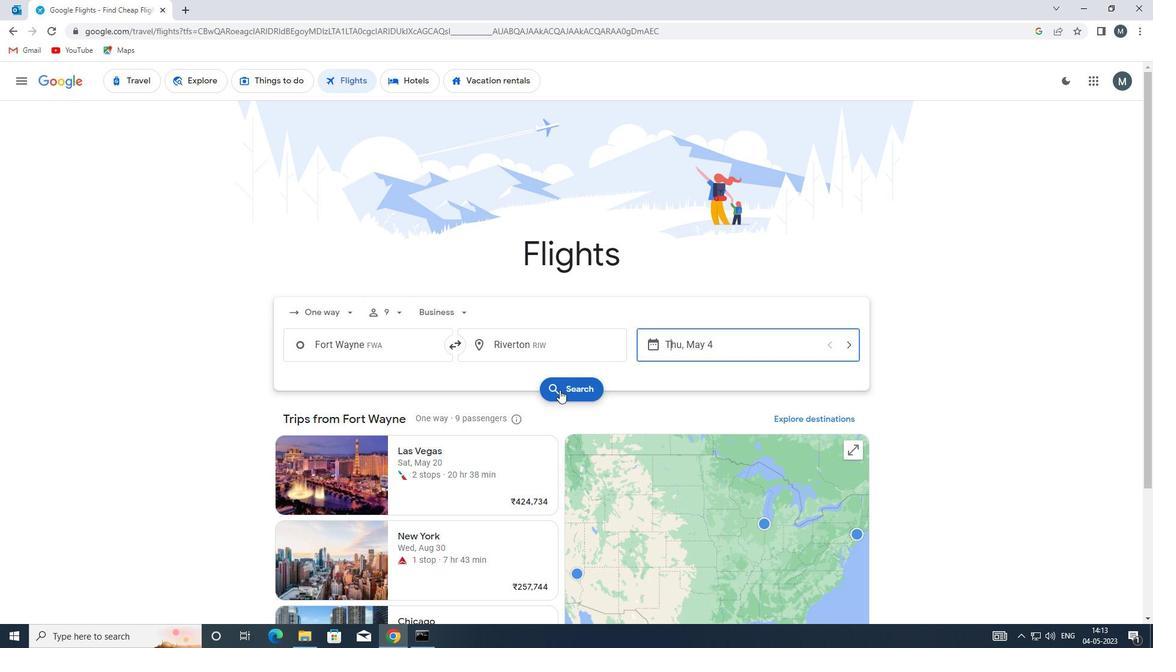 
Action: Mouse moved to (301, 194)
Screenshot: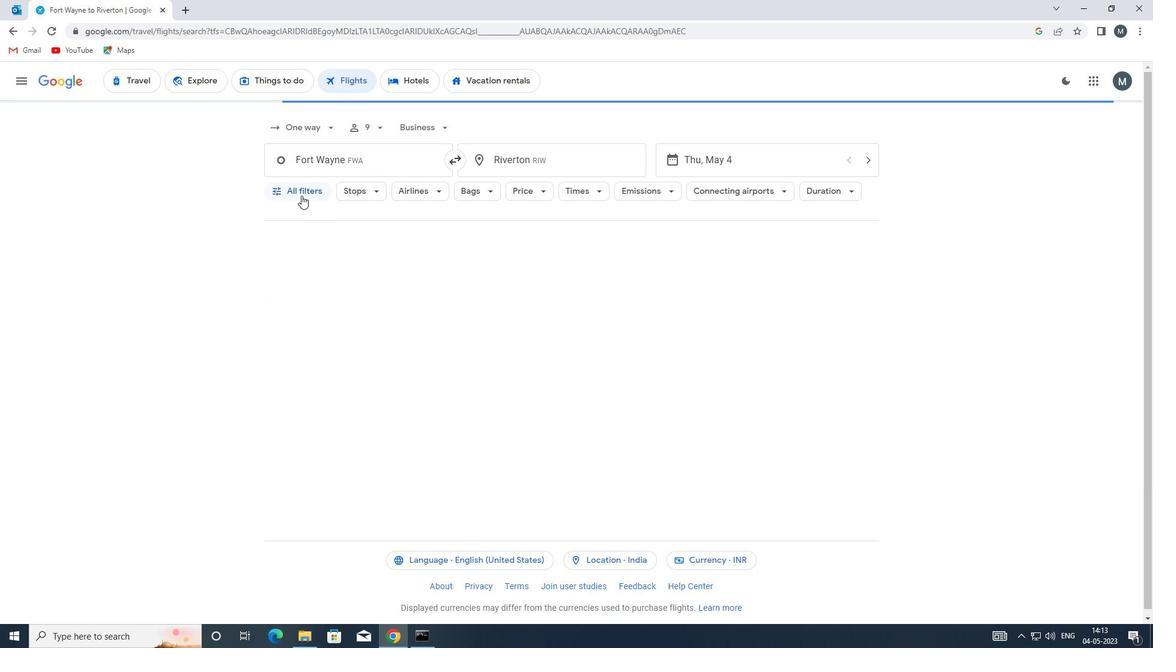 
Action: Mouse pressed left at (301, 194)
Screenshot: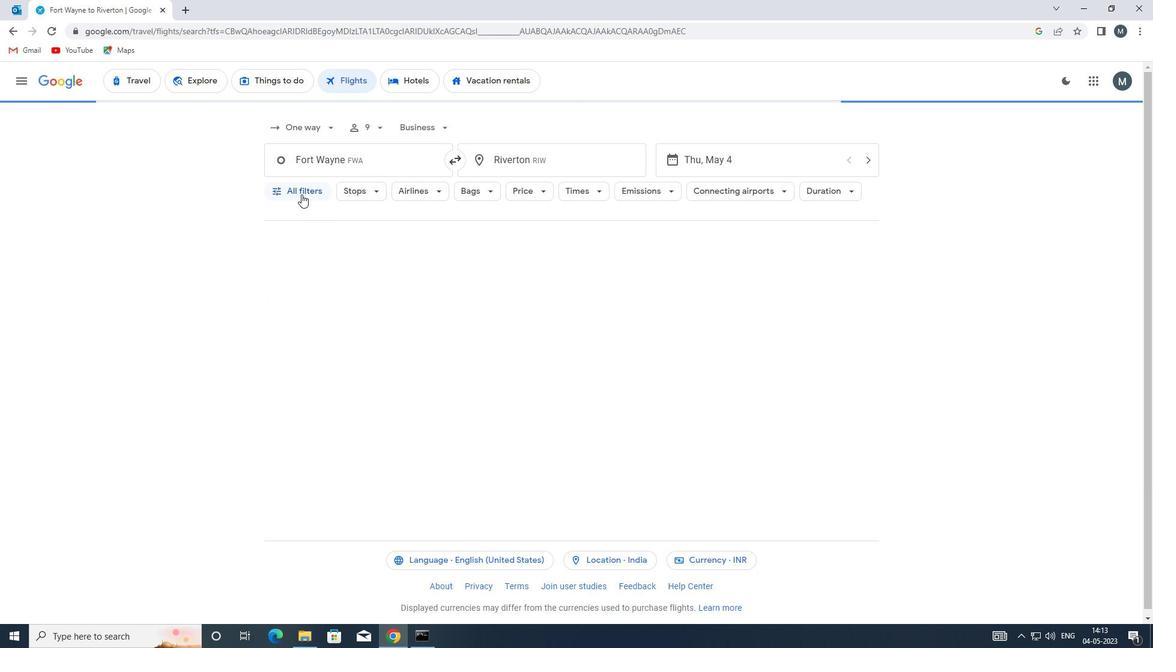 
Action: Mouse moved to (338, 276)
Screenshot: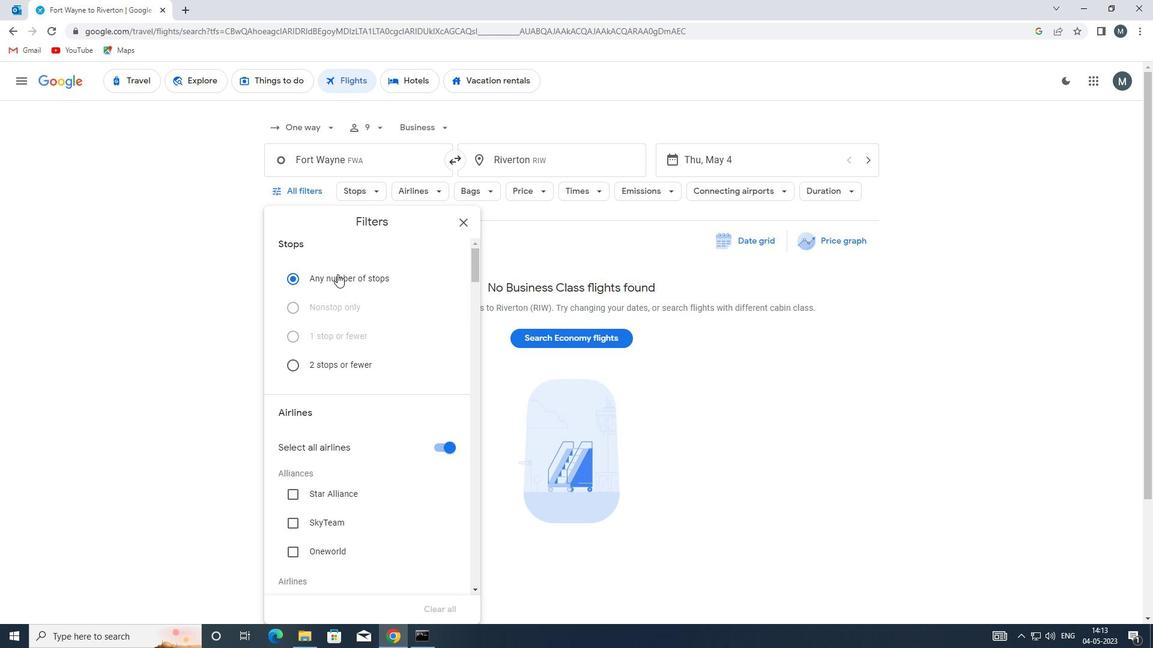 
Action: Mouse scrolled (338, 276) with delta (0, 0)
Screenshot: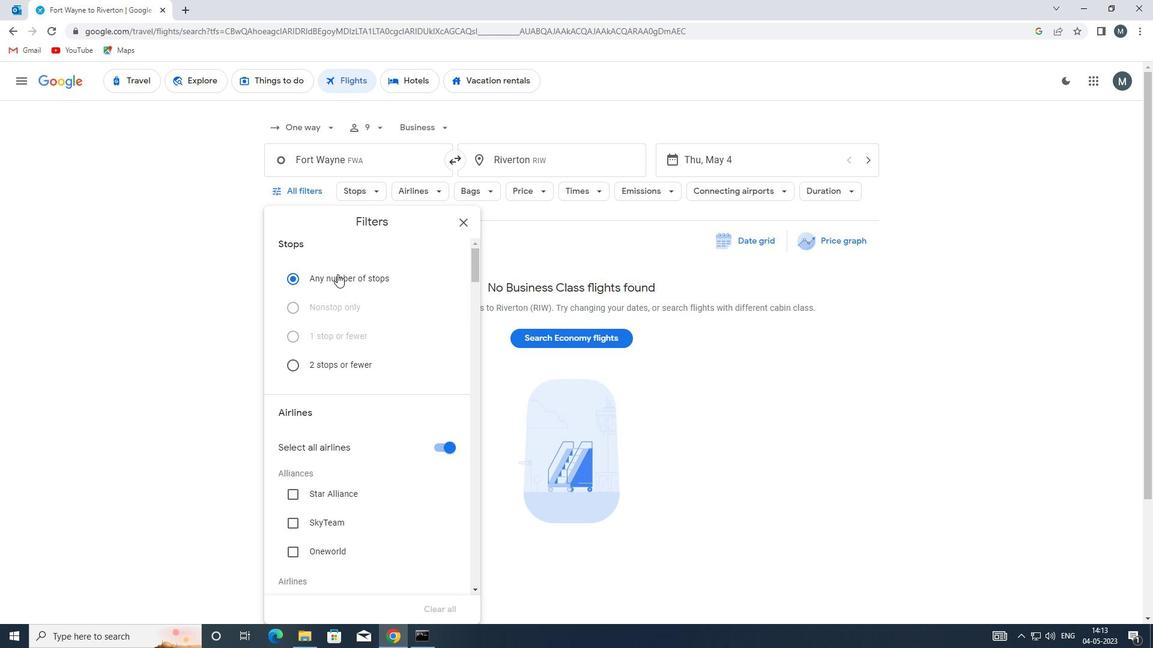 
Action: Mouse moved to (442, 389)
Screenshot: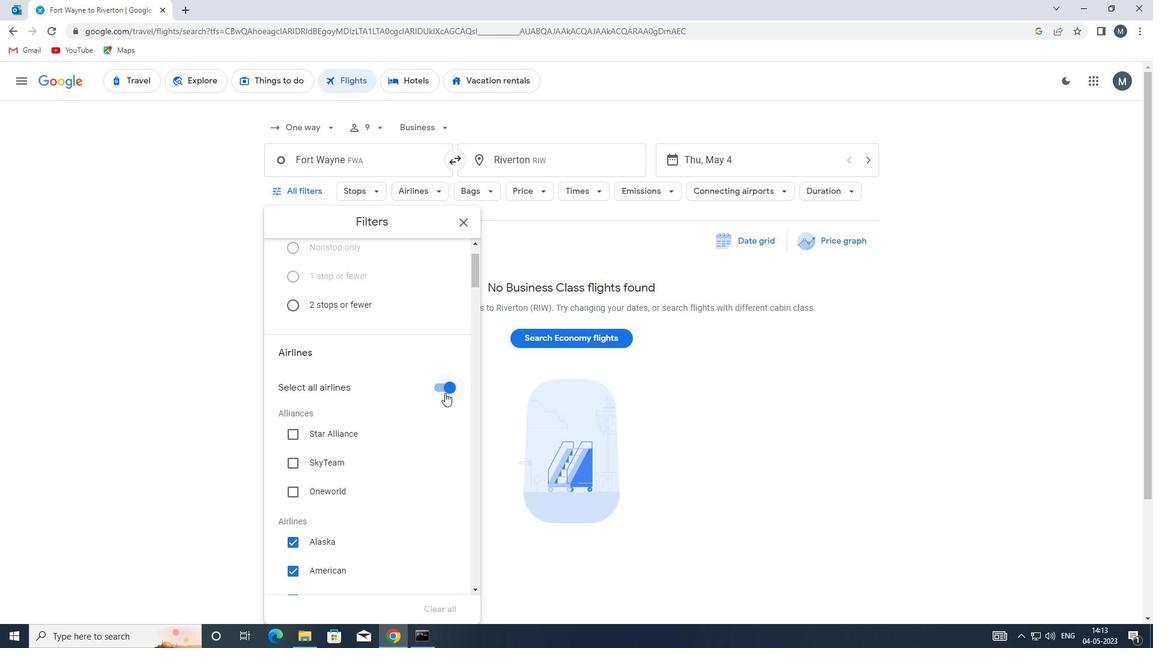 
Action: Mouse pressed left at (442, 389)
Screenshot: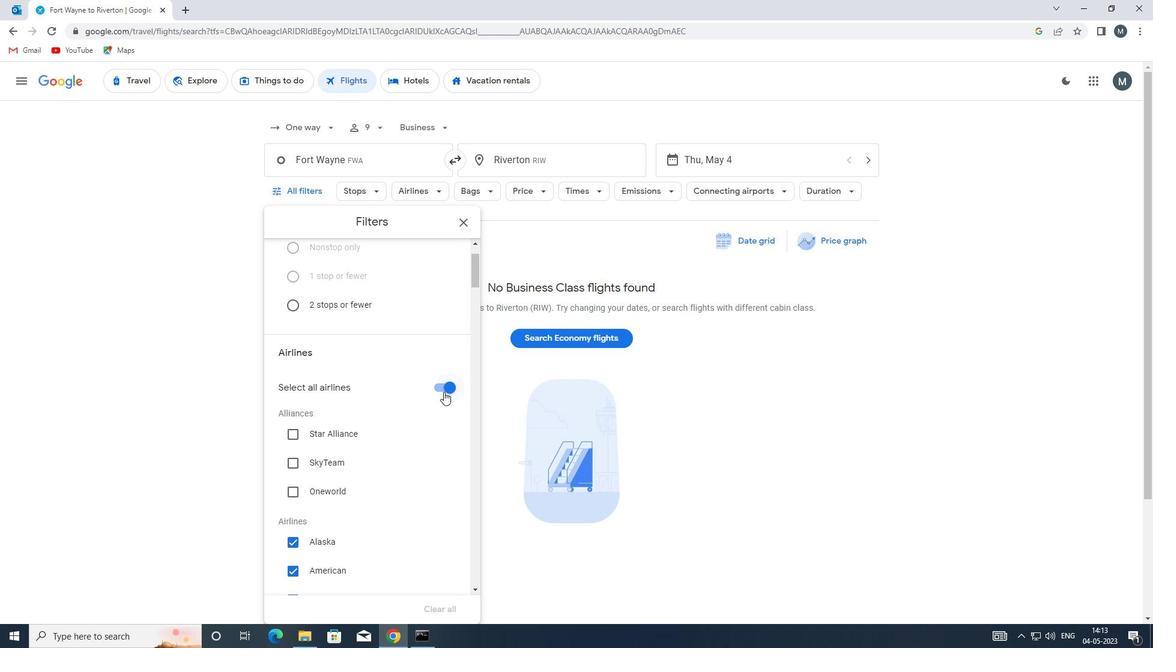 
Action: Mouse moved to (422, 386)
Screenshot: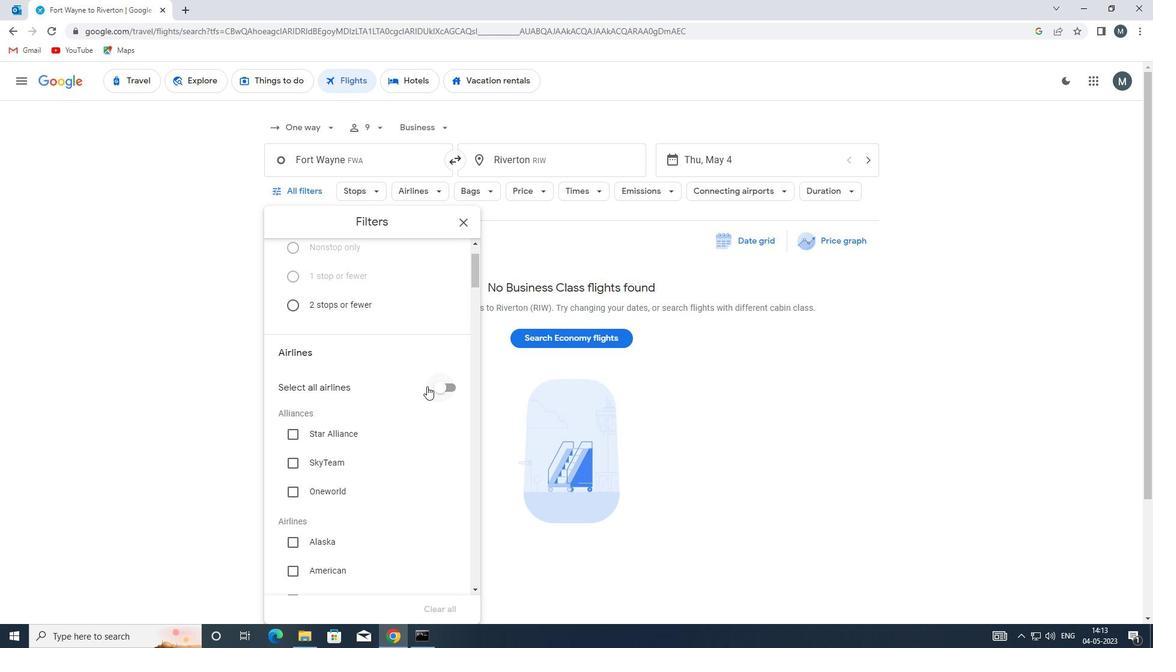 
Action: Mouse scrolled (422, 386) with delta (0, 0)
Screenshot: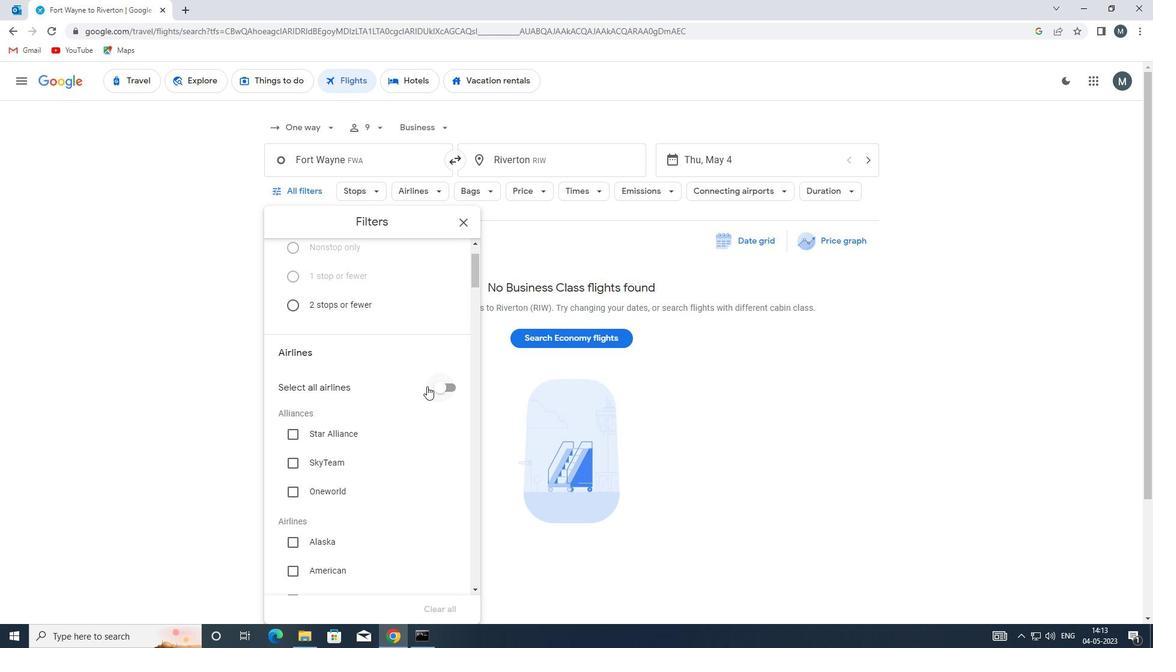 
Action: Mouse moved to (403, 390)
Screenshot: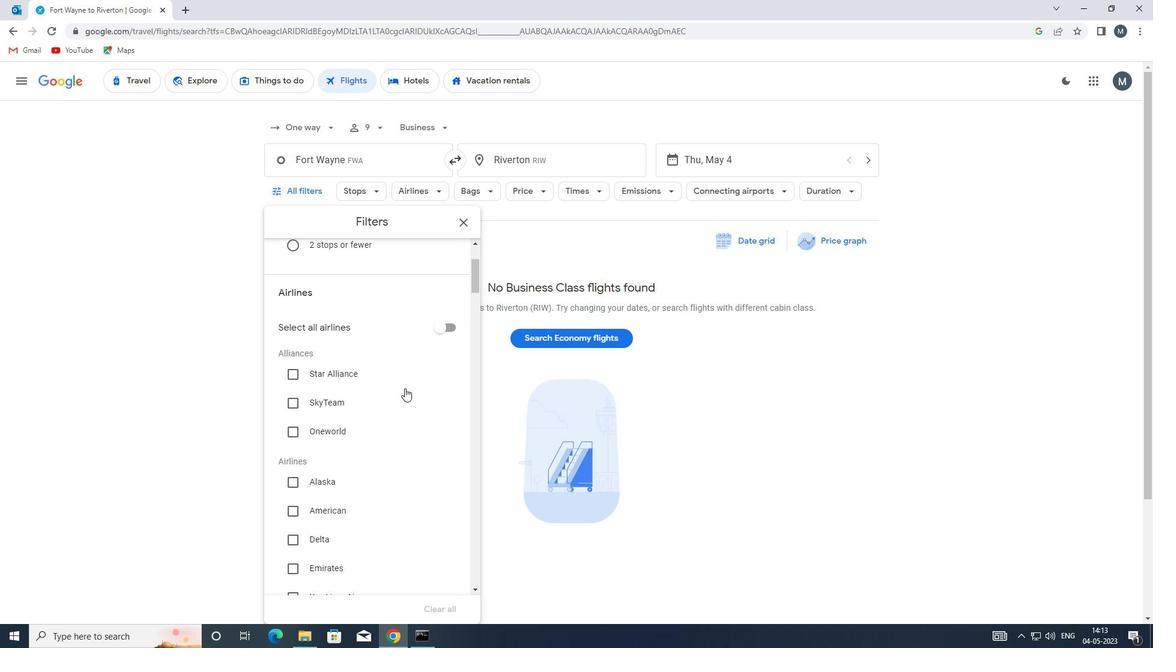 
Action: Mouse scrolled (403, 389) with delta (0, 0)
Screenshot: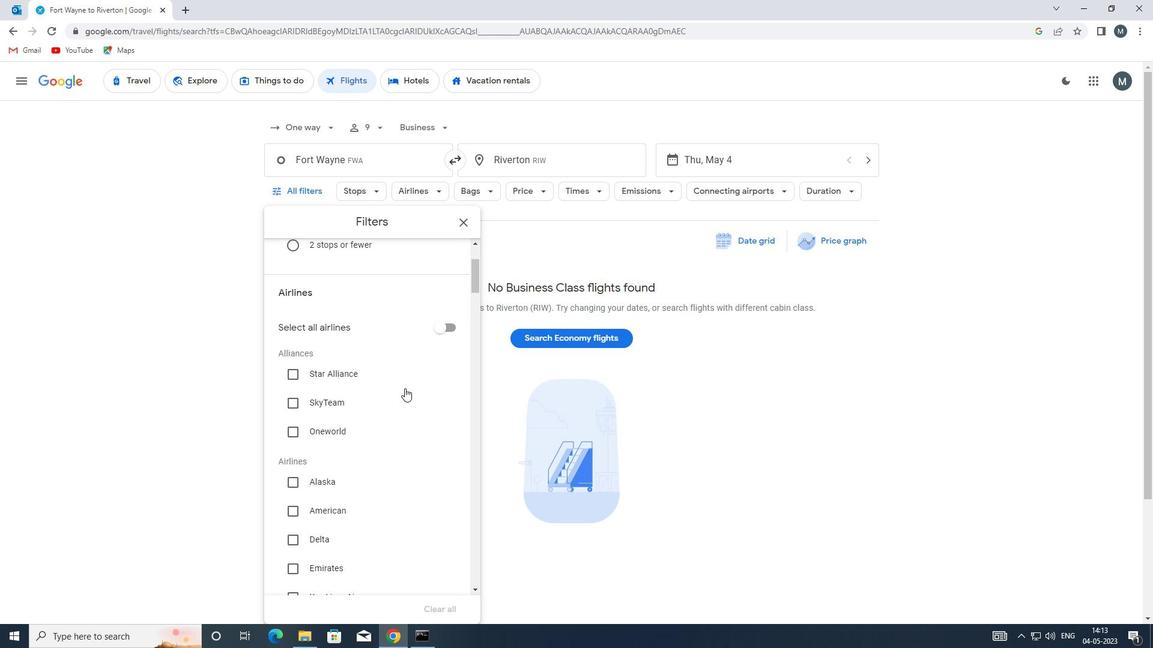 
Action: Mouse moved to (403, 393)
Screenshot: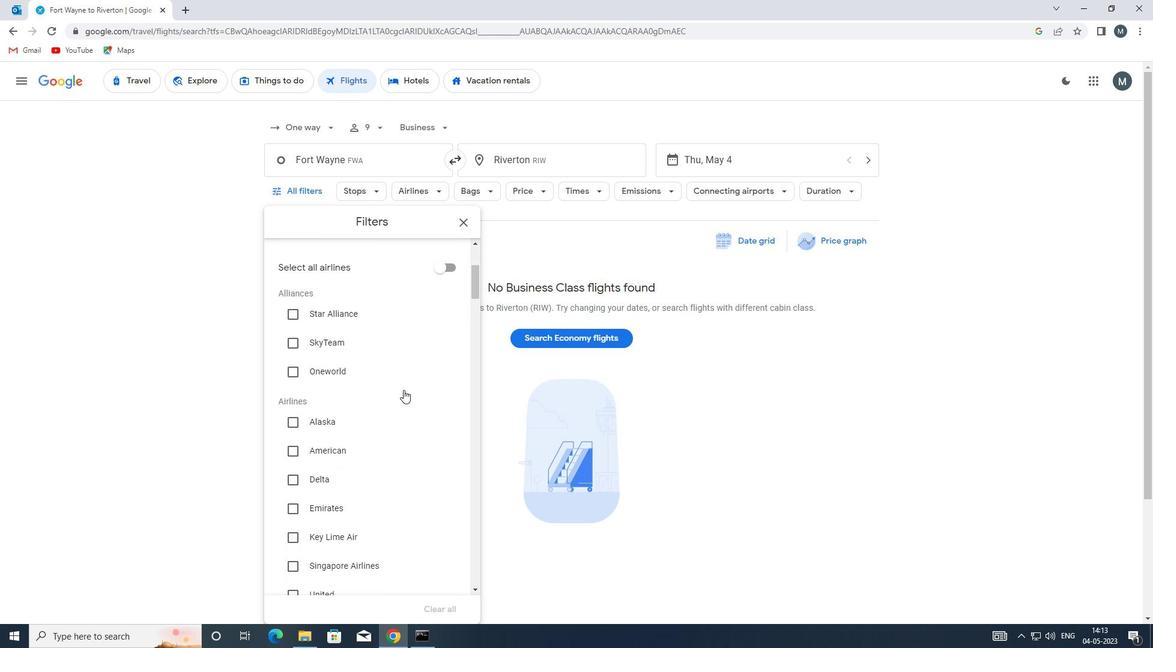 
Action: Mouse scrolled (403, 392) with delta (0, 0)
Screenshot: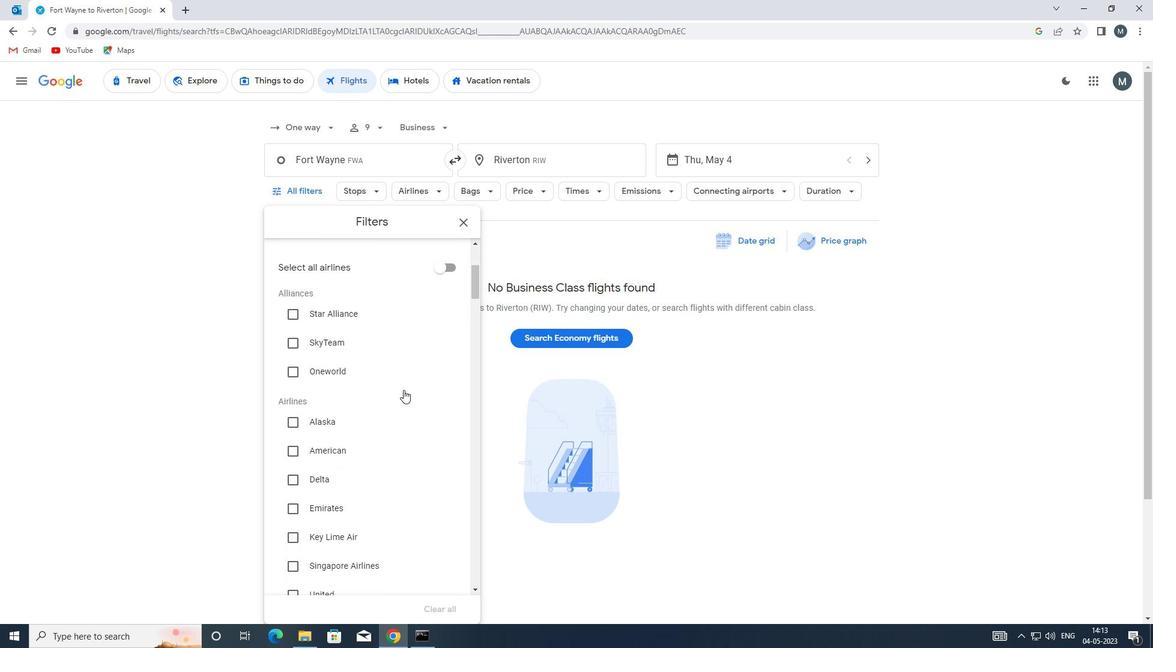 
Action: Mouse moved to (403, 394)
Screenshot: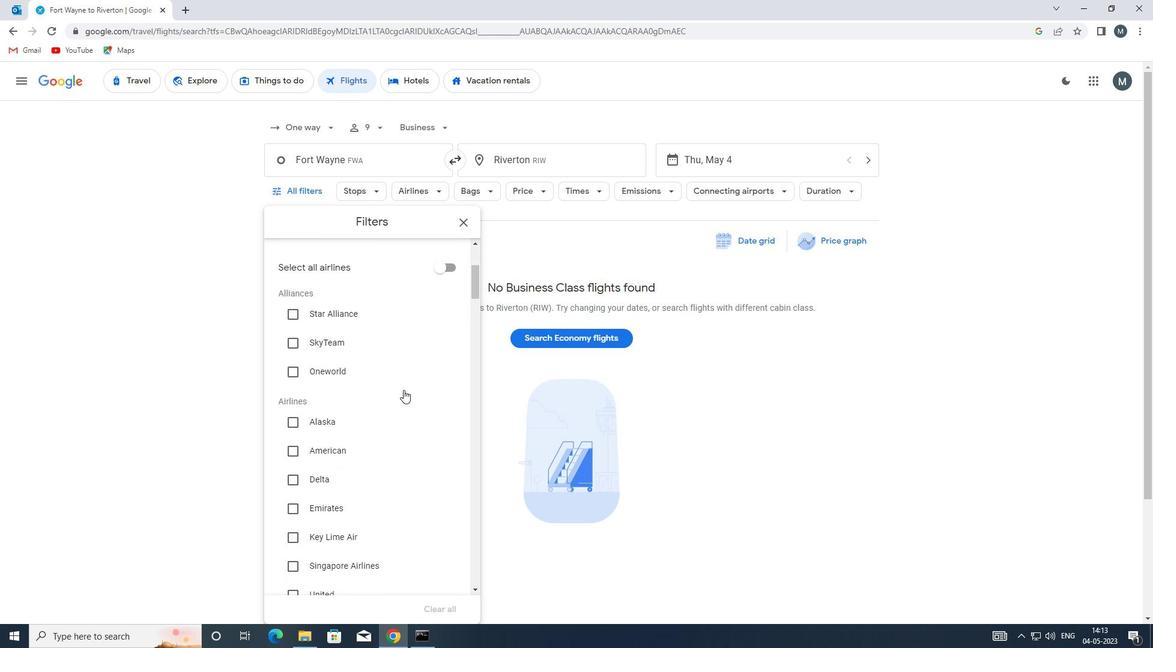 
Action: Mouse scrolled (403, 394) with delta (0, 0)
Screenshot: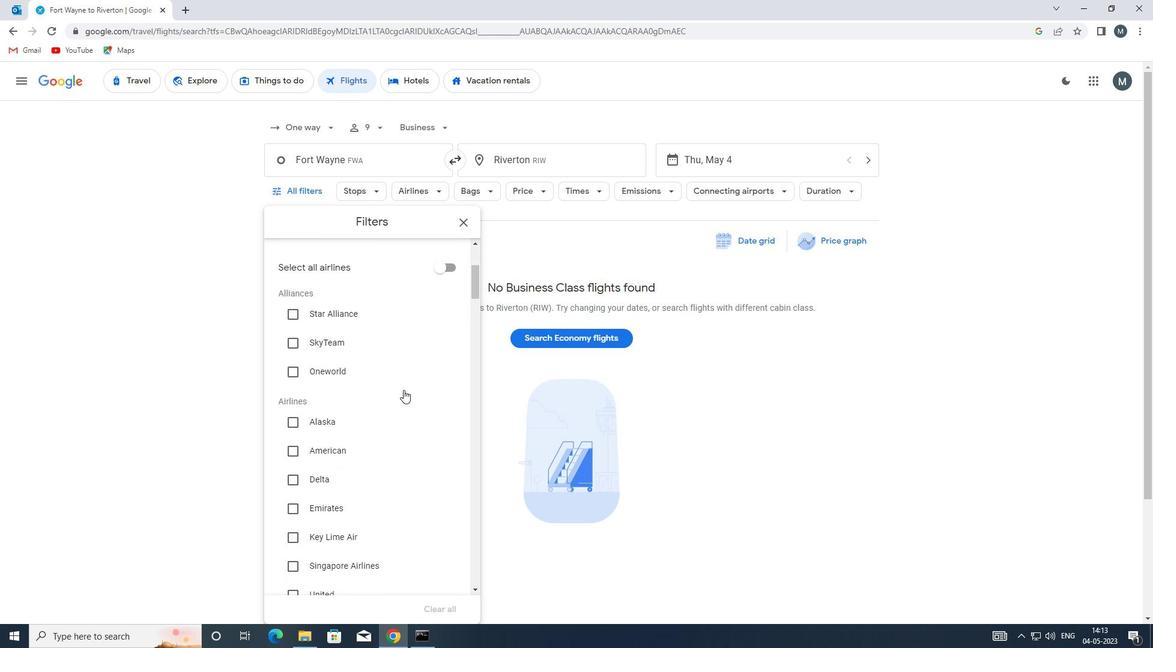 
Action: Mouse moved to (403, 395)
Screenshot: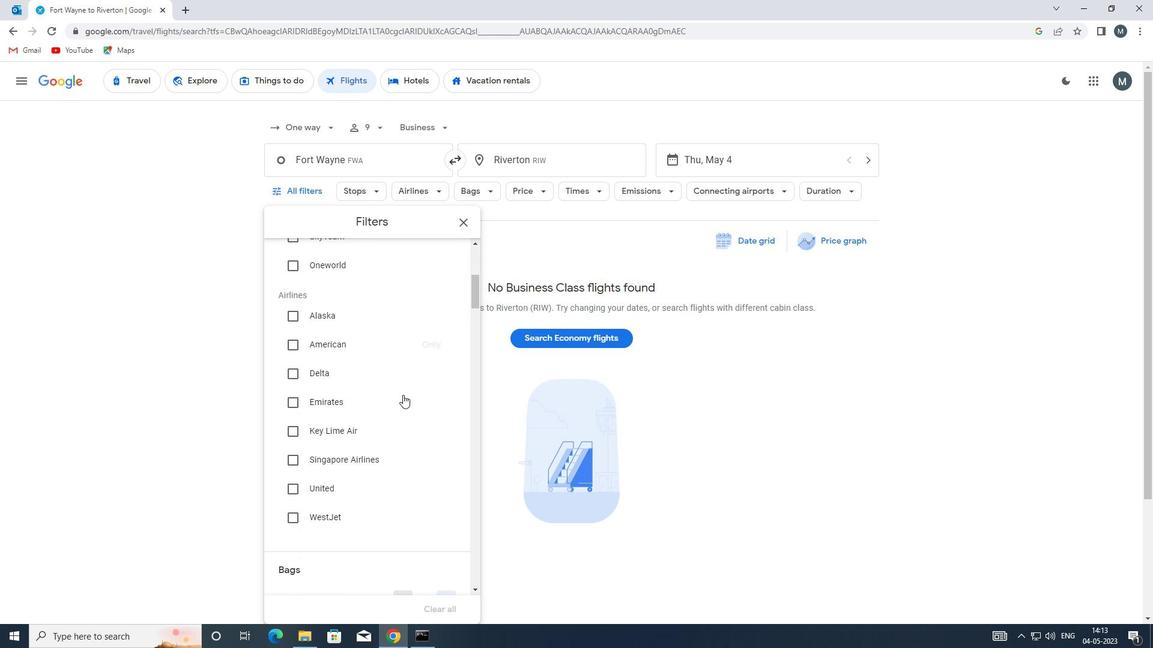 
Action: Mouse scrolled (403, 394) with delta (0, 0)
Screenshot: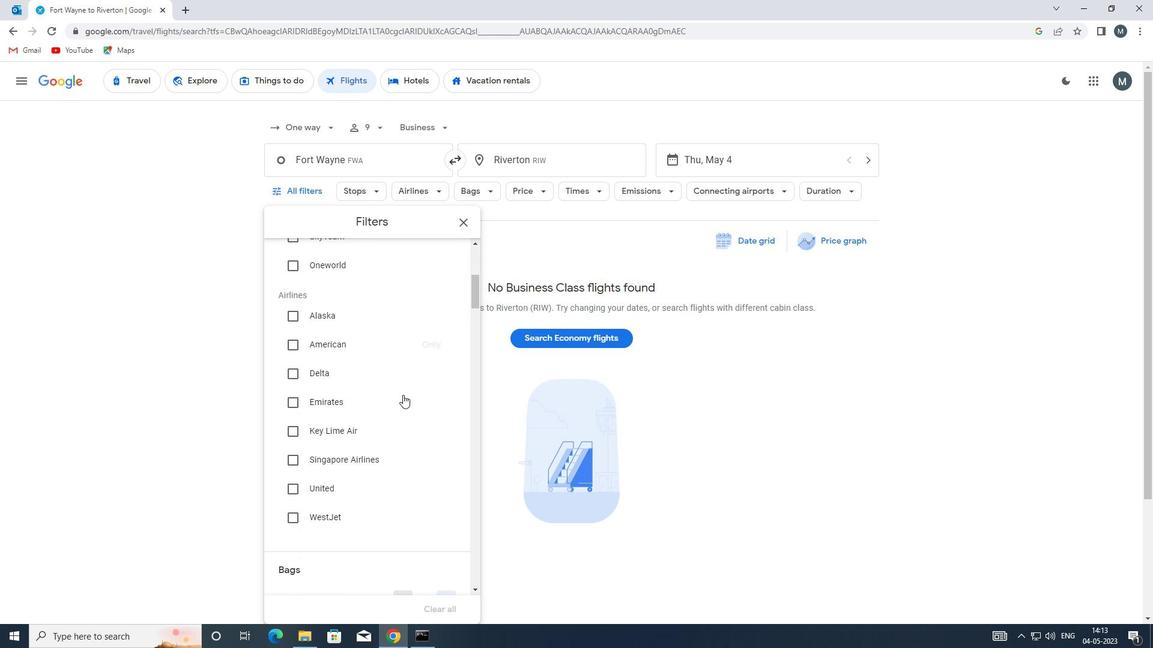 
Action: Mouse moved to (402, 397)
Screenshot: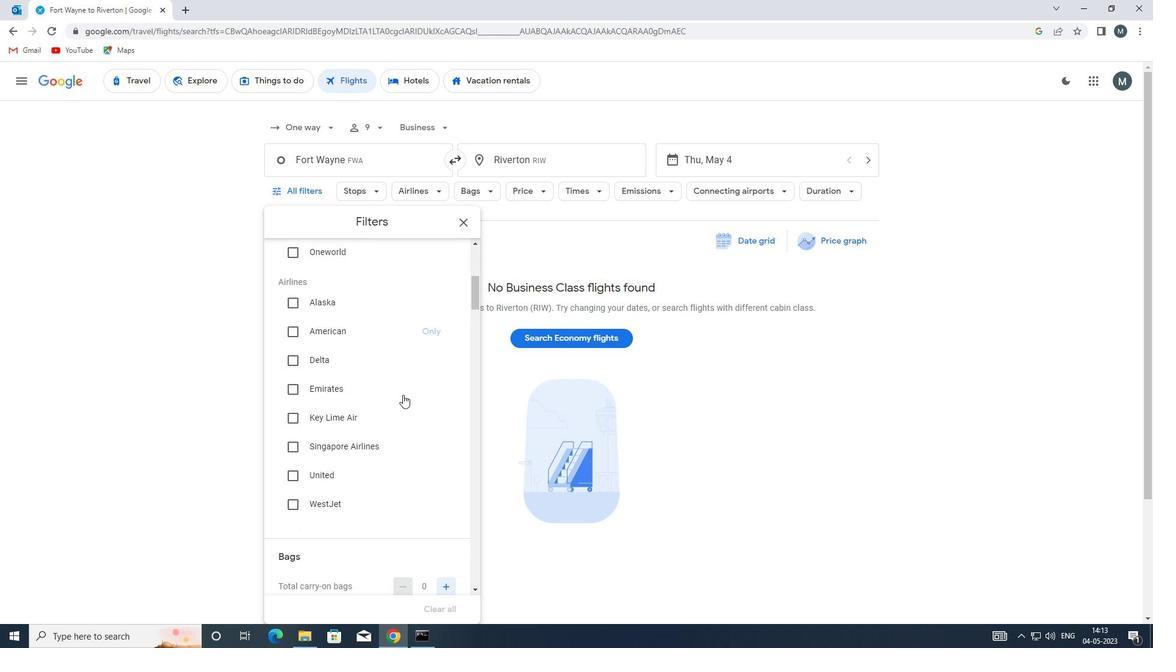 
Action: Mouse scrolled (402, 397) with delta (0, 0)
Screenshot: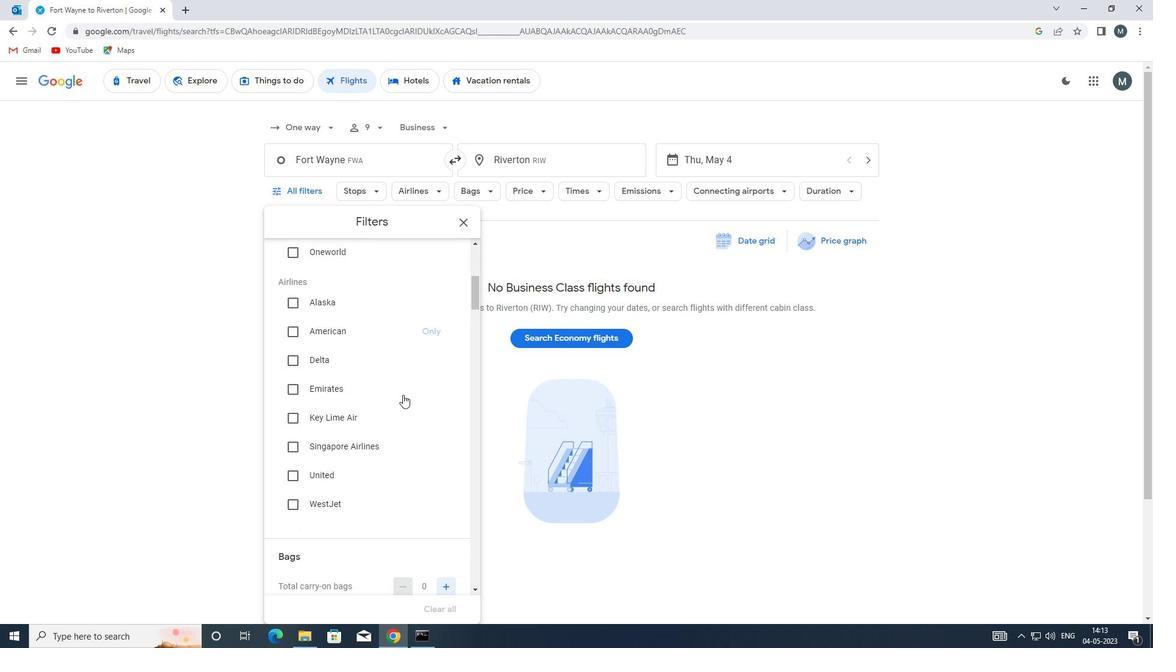 
Action: Mouse moved to (401, 400)
Screenshot: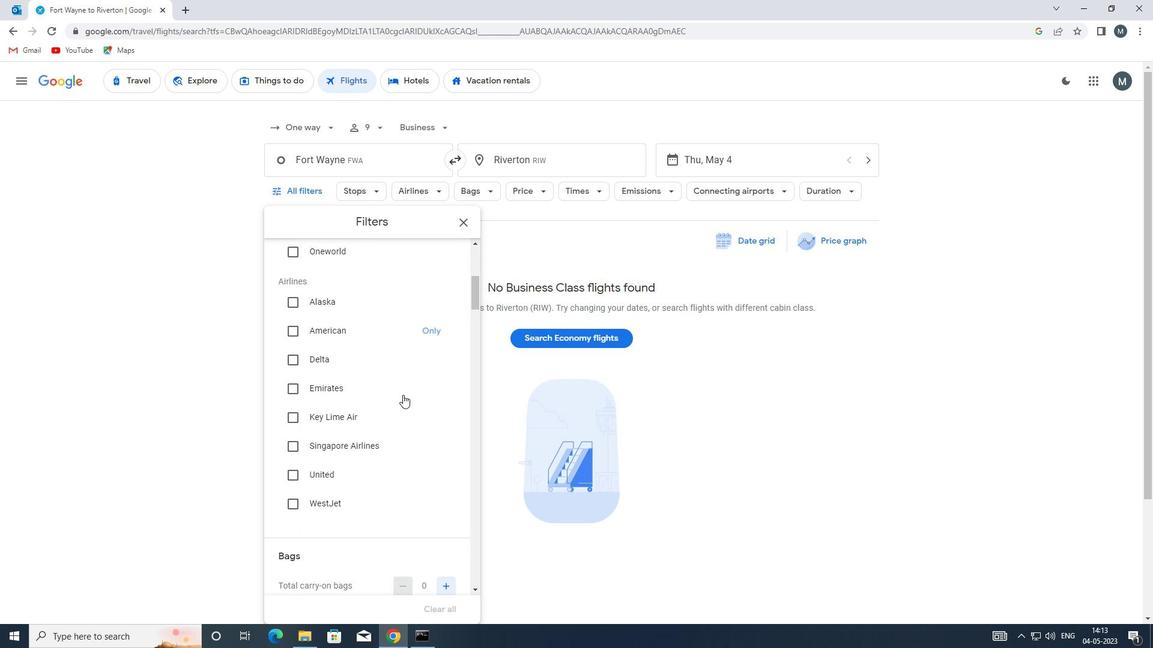 
Action: Mouse scrolled (401, 399) with delta (0, 0)
Screenshot: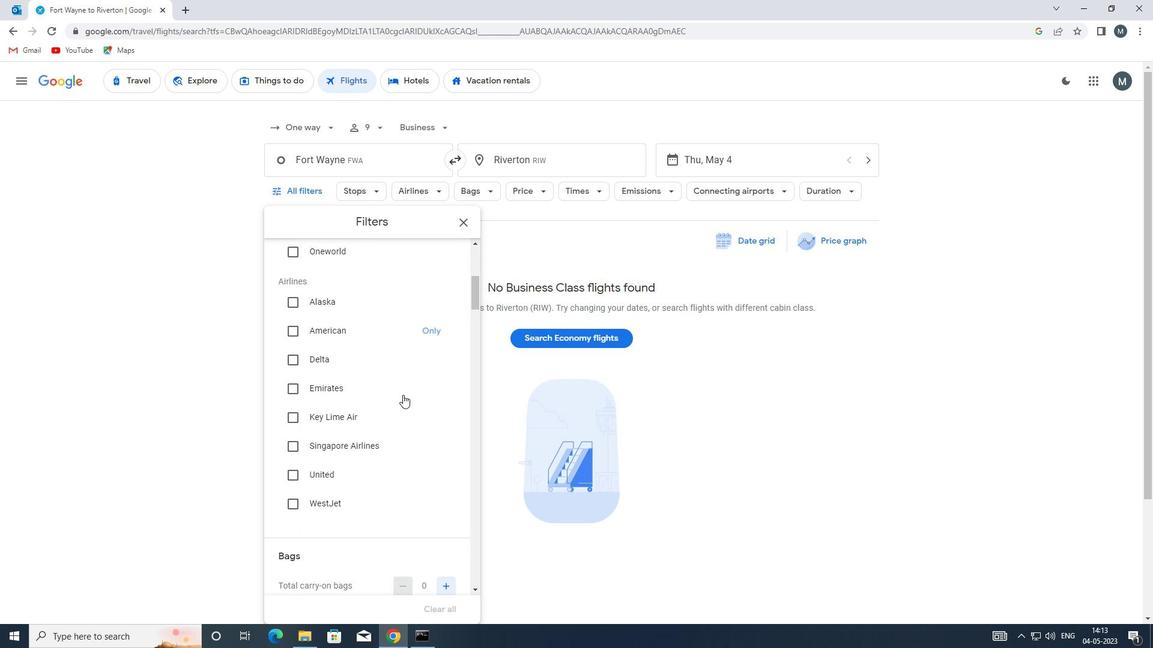 
Action: Mouse moved to (400, 400)
Screenshot: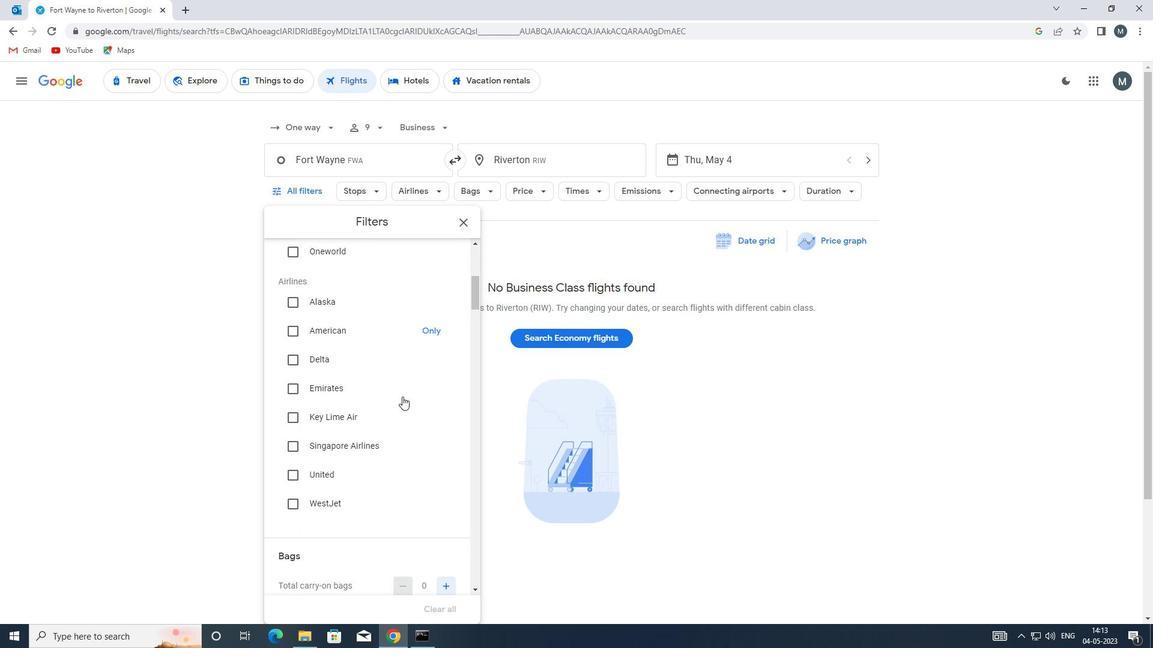 
Action: Mouse scrolled (400, 400) with delta (0, 0)
Screenshot: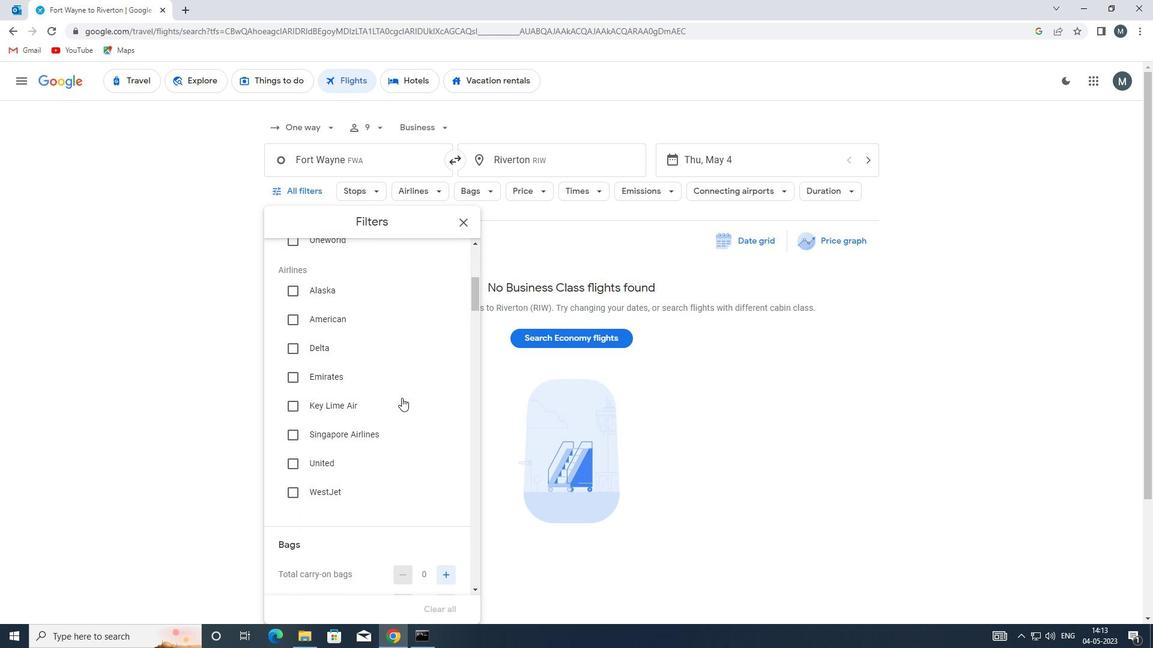 
Action: Mouse moved to (443, 374)
Screenshot: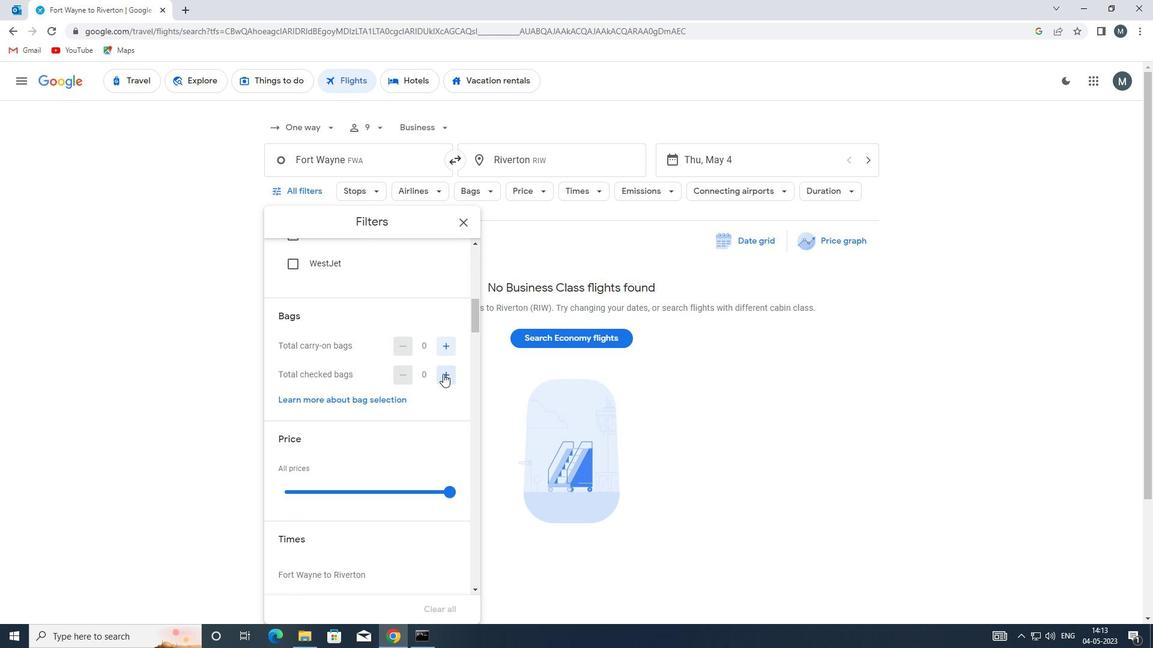 
Action: Mouse pressed left at (443, 374)
Screenshot: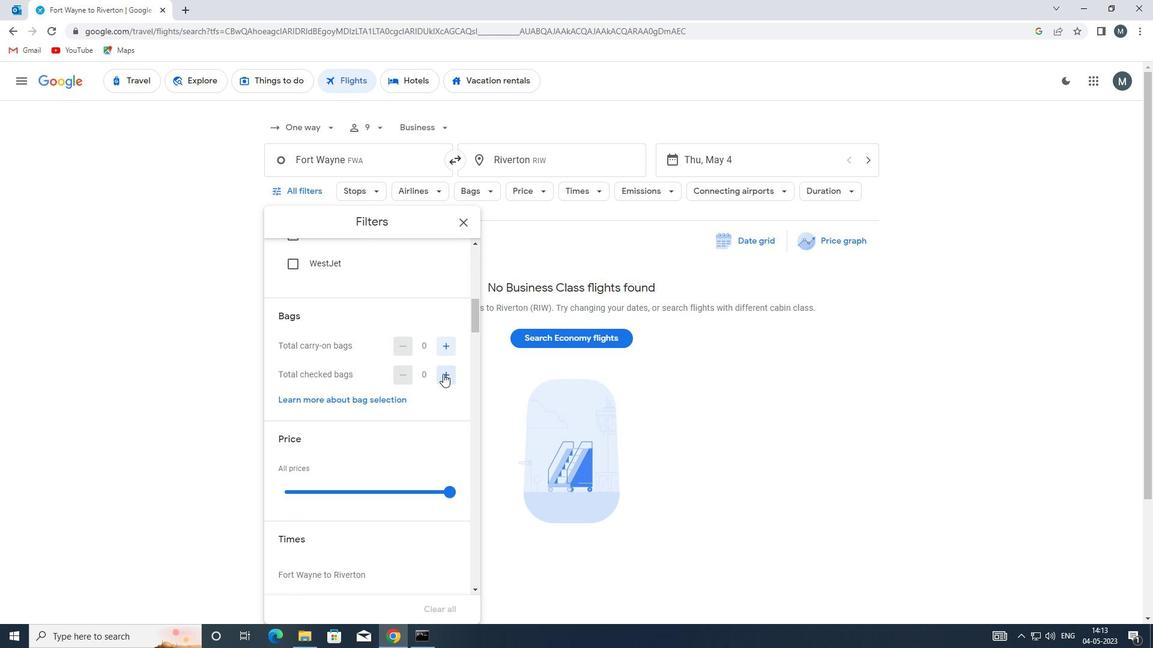 
Action: Mouse pressed left at (443, 374)
Screenshot: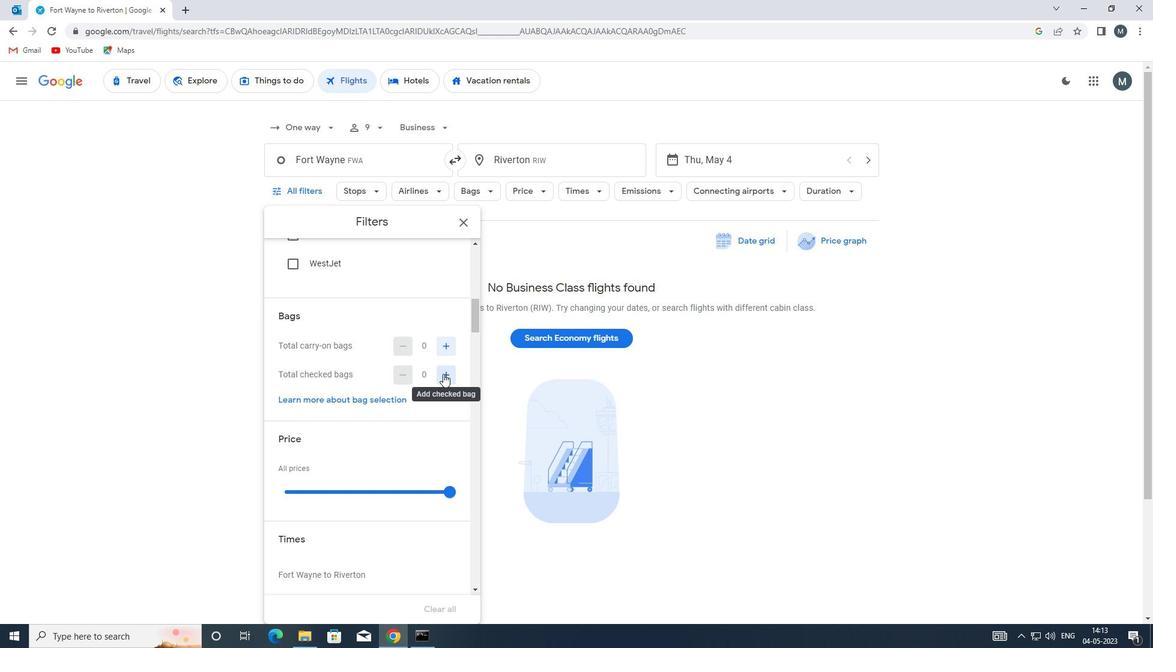 
Action: Mouse pressed left at (443, 374)
Screenshot: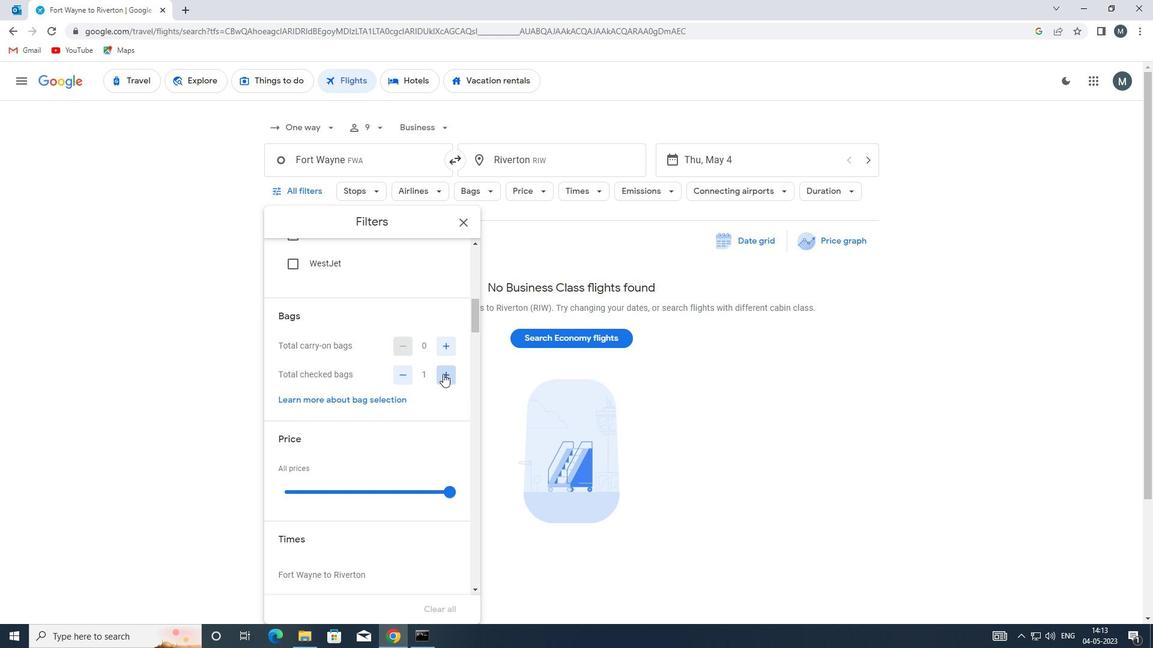 
Action: Mouse pressed left at (443, 374)
Screenshot: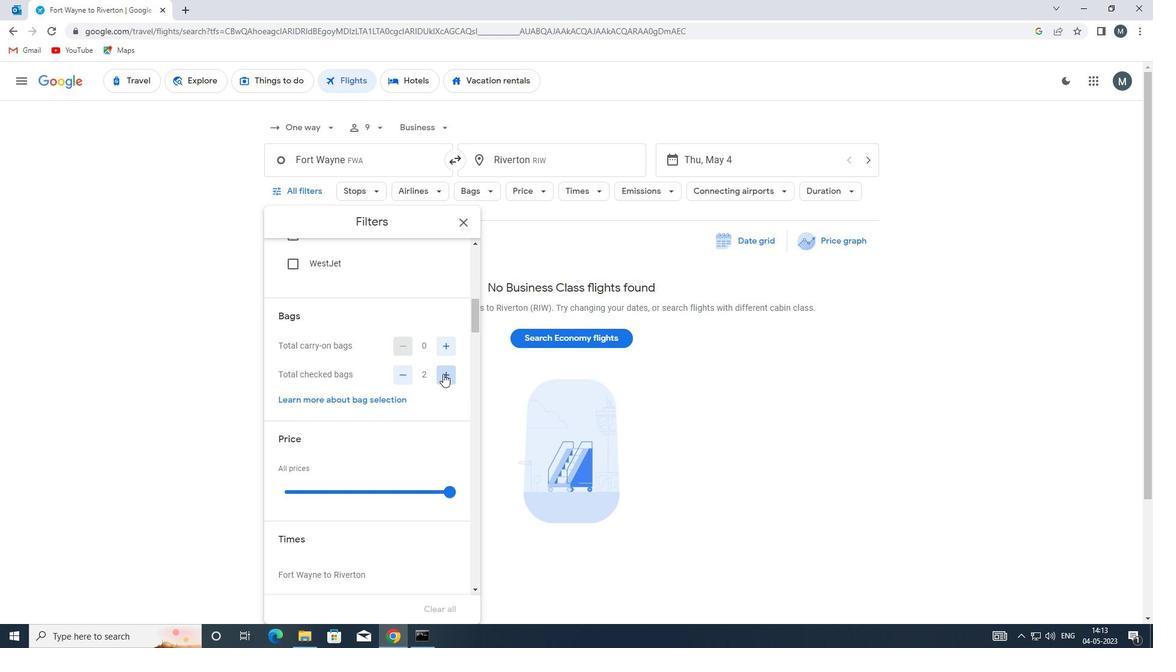 
Action: Mouse pressed left at (443, 374)
Screenshot: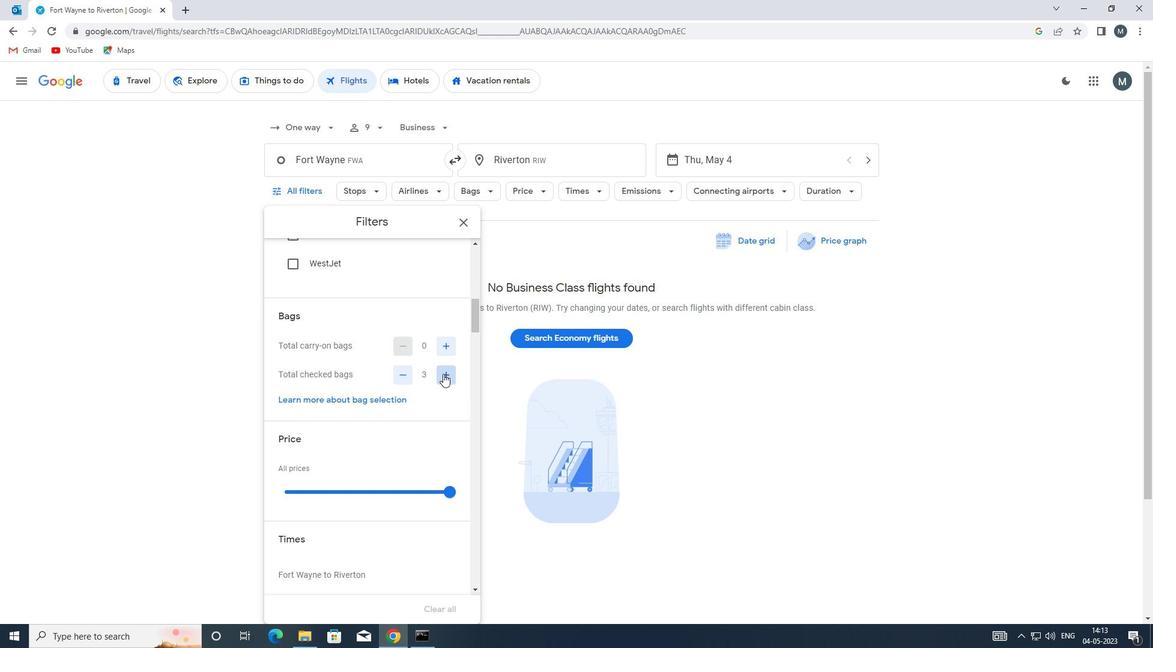 
Action: Mouse pressed left at (443, 374)
Screenshot: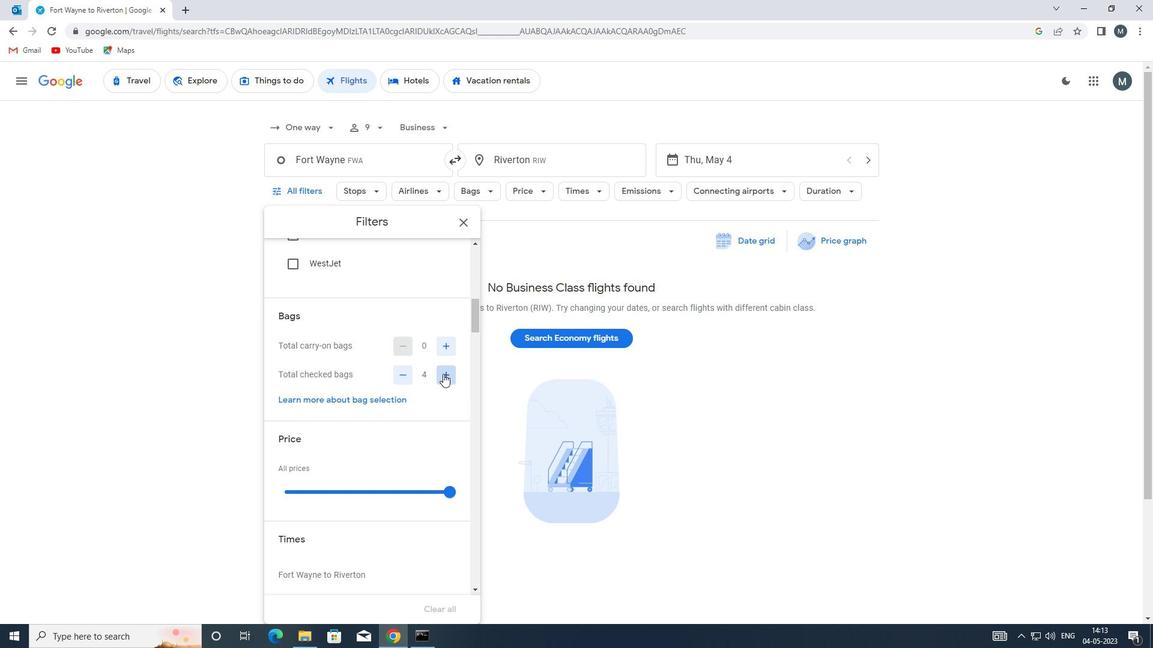 
Action: Mouse moved to (443, 374)
Screenshot: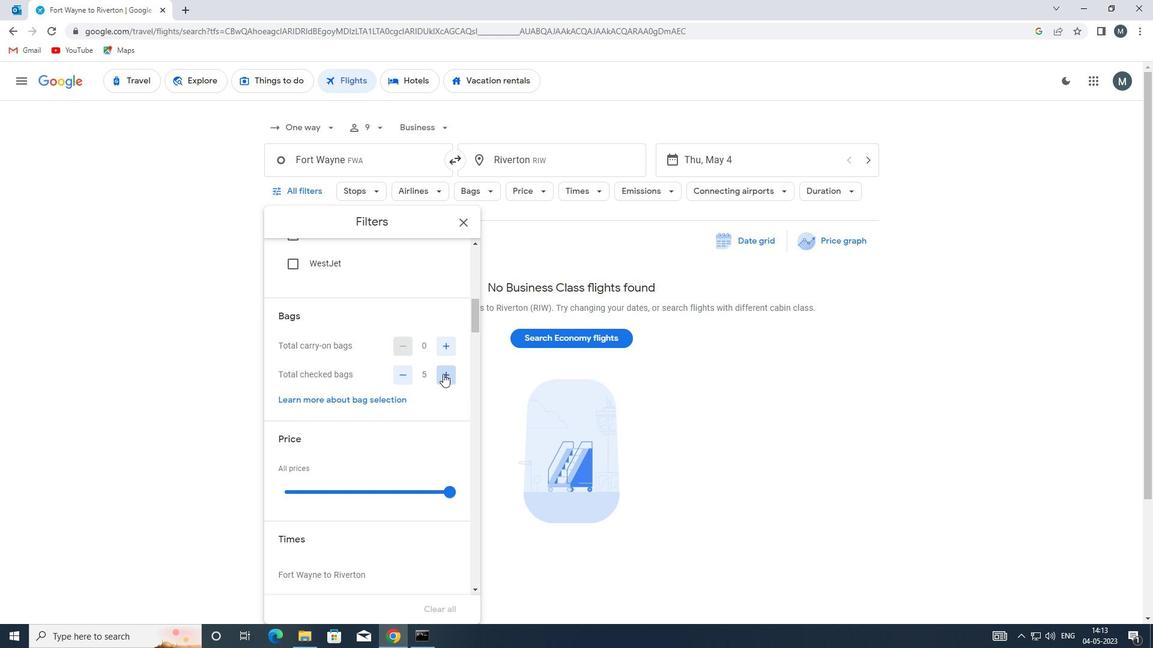 
Action: Mouse pressed left at (443, 374)
Screenshot: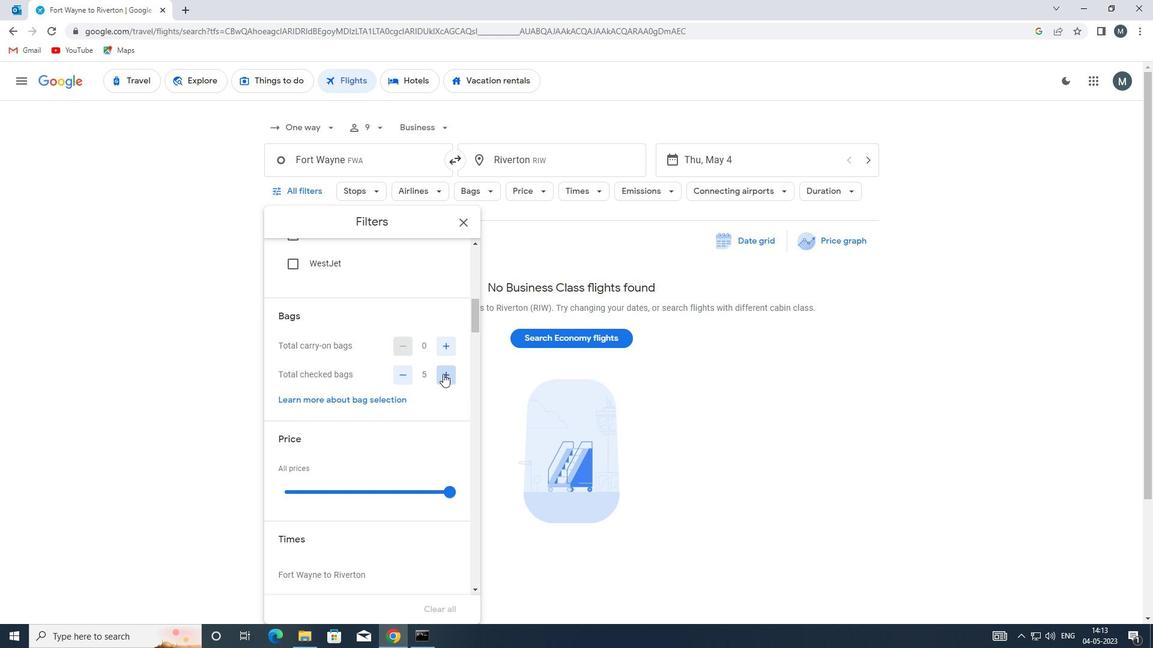 
Action: Mouse pressed left at (443, 374)
Screenshot: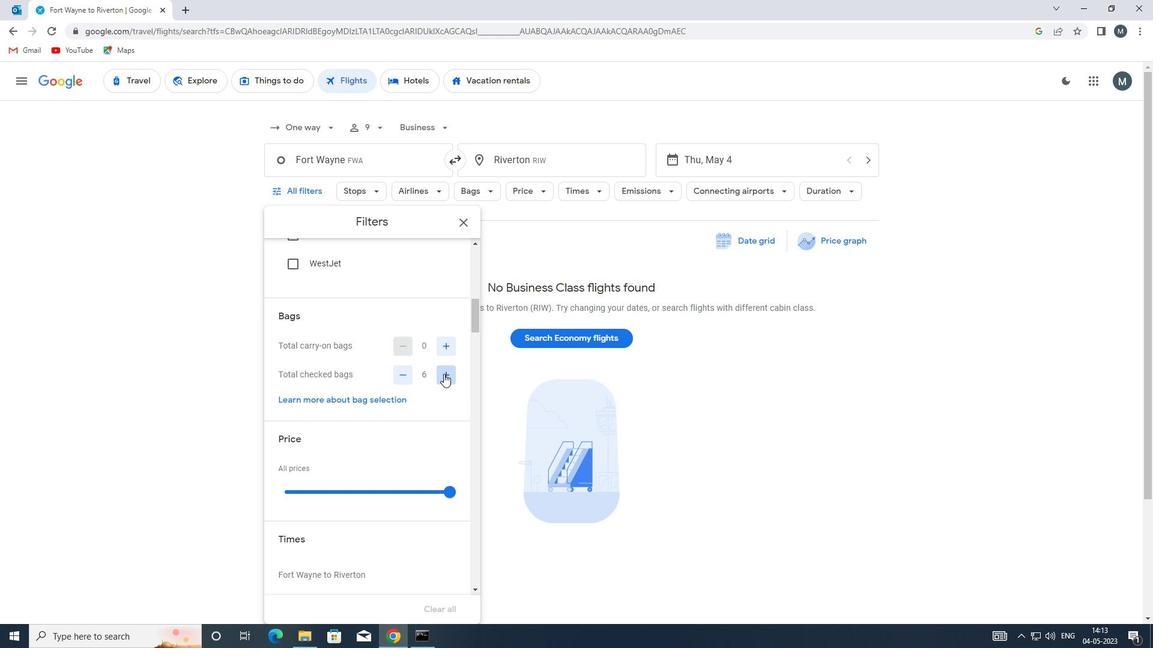 
Action: Mouse moved to (416, 381)
Screenshot: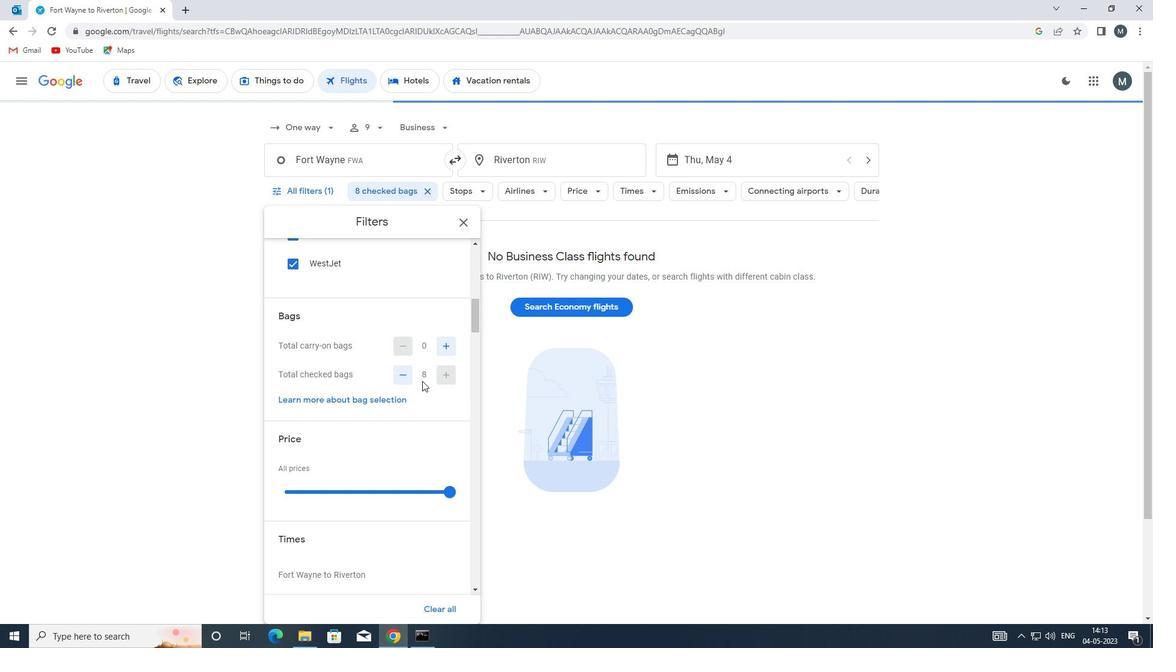 
Action: Mouse scrolled (416, 380) with delta (0, 0)
Screenshot: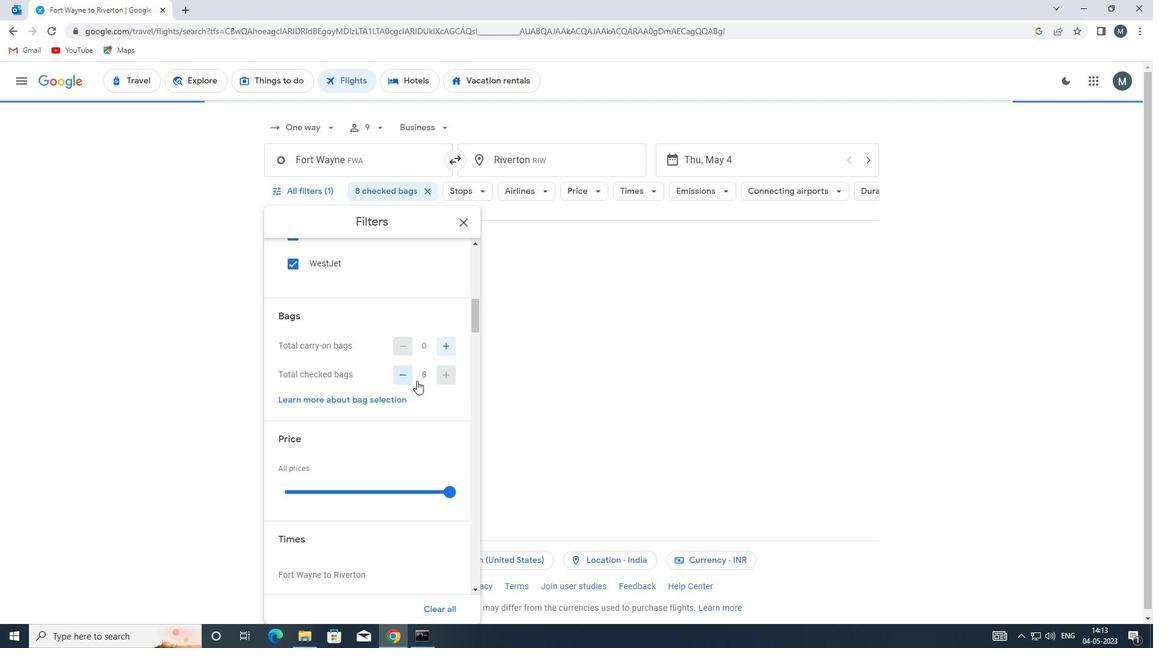
Action: Mouse moved to (410, 380)
Screenshot: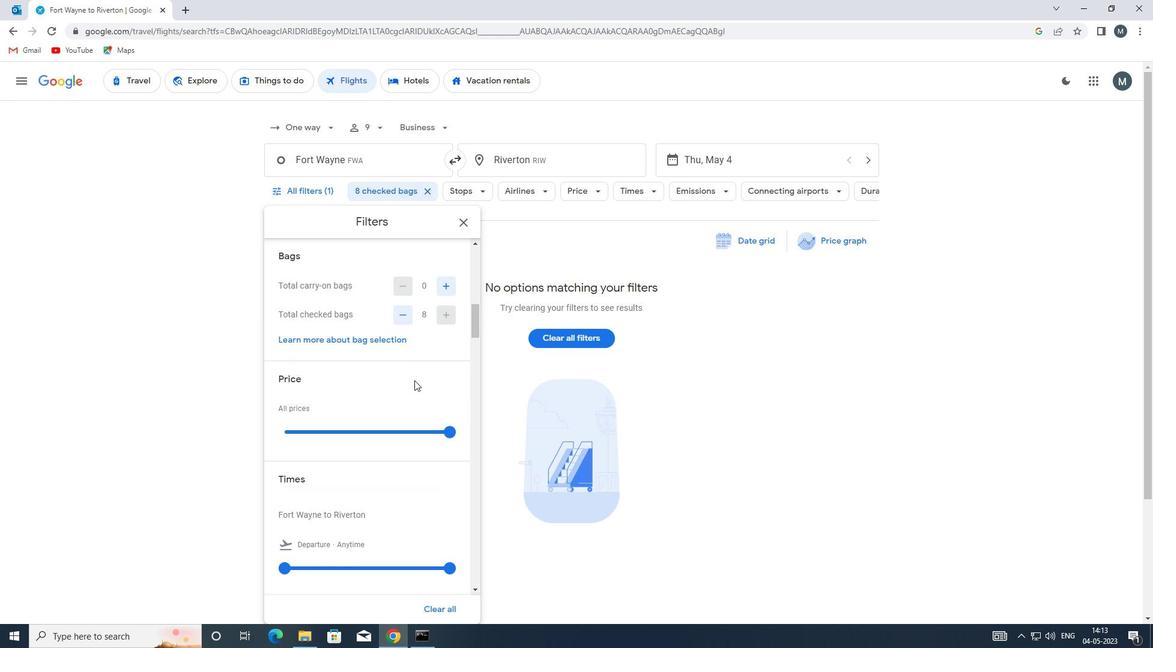 
Action: Mouse scrolled (410, 380) with delta (0, 0)
Screenshot: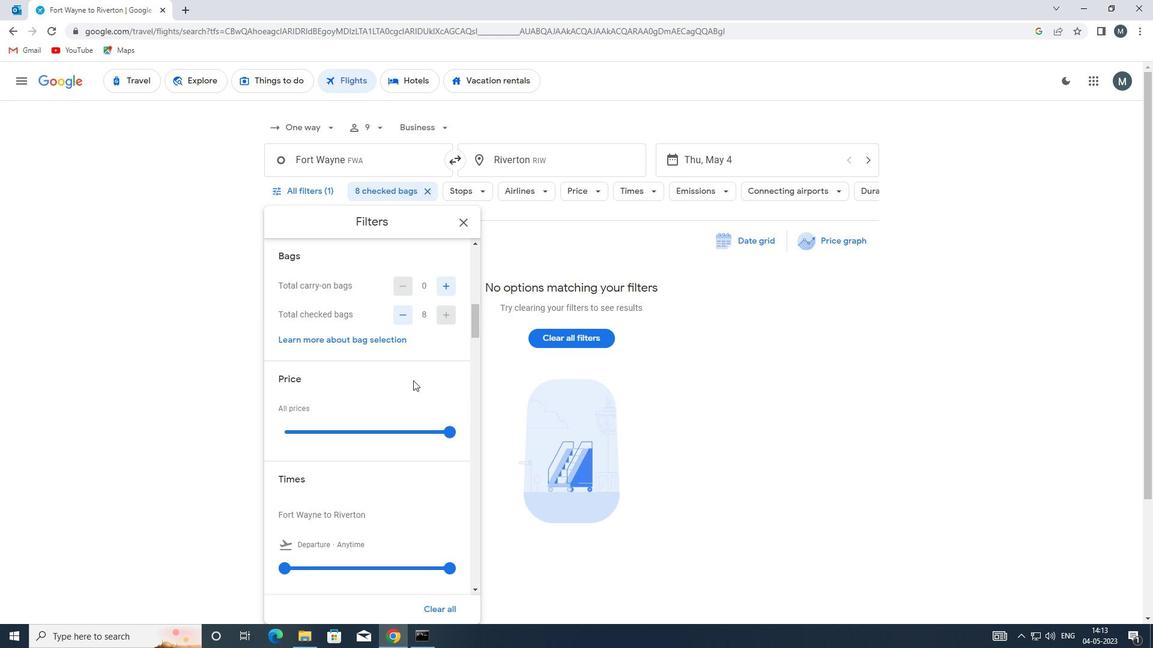 
Action: Mouse moved to (373, 369)
Screenshot: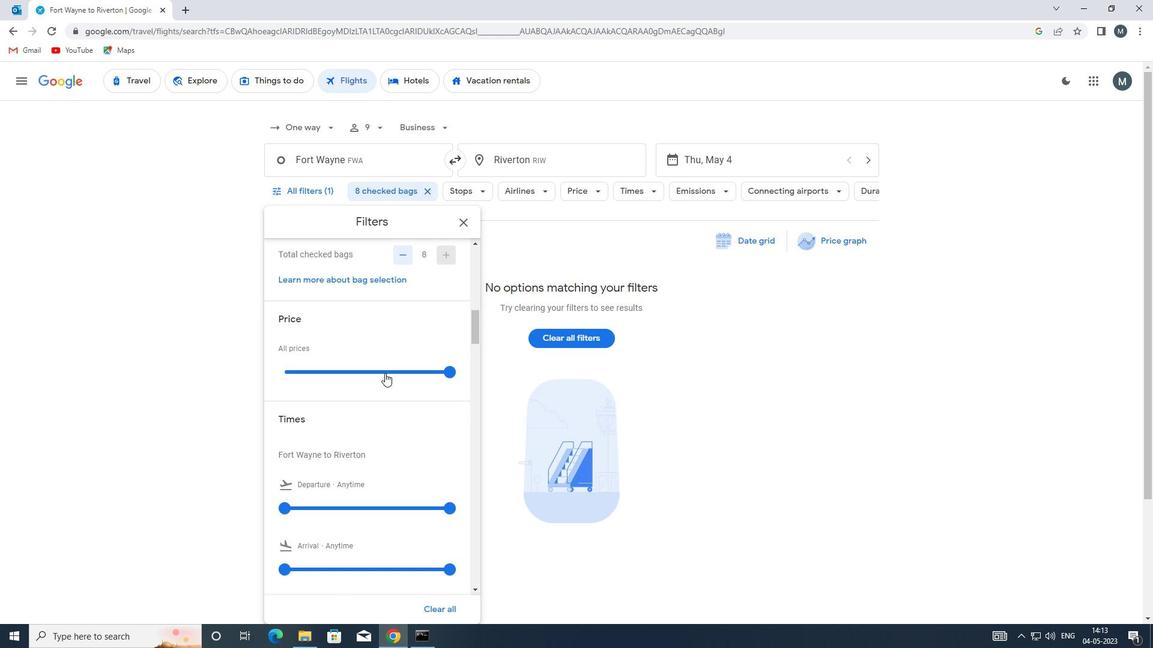 
Action: Mouse pressed left at (373, 369)
Screenshot: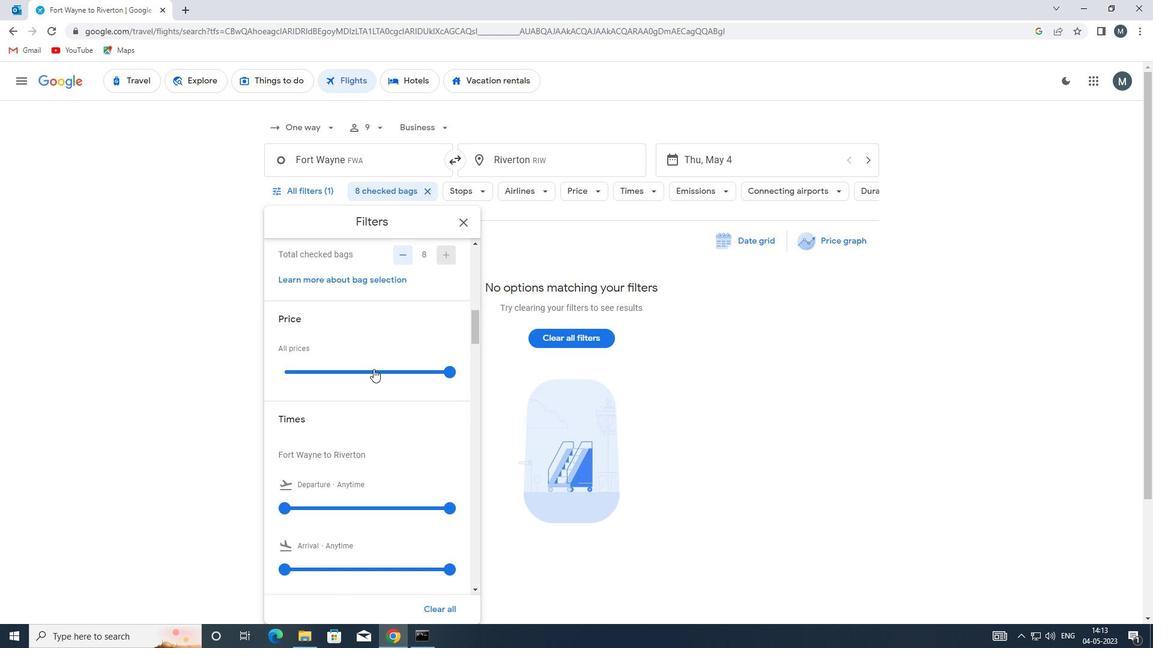 
Action: Mouse pressed left at (373, 369)
Screenshot: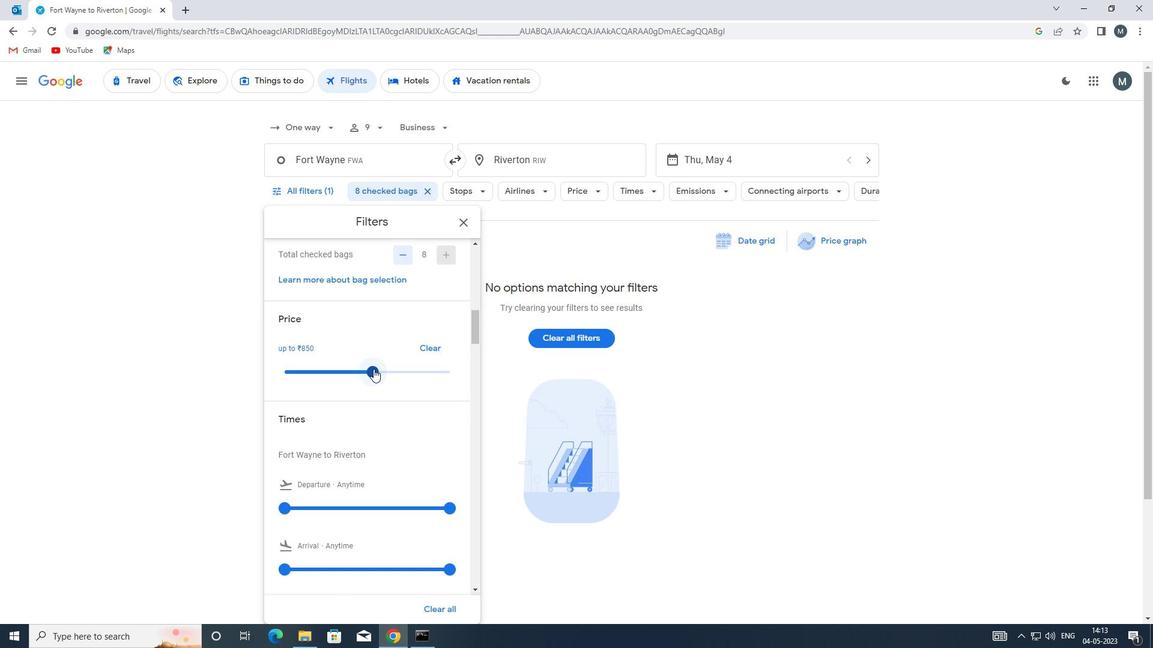 
Action: Mouse moved to (371, 382)
Screenshot: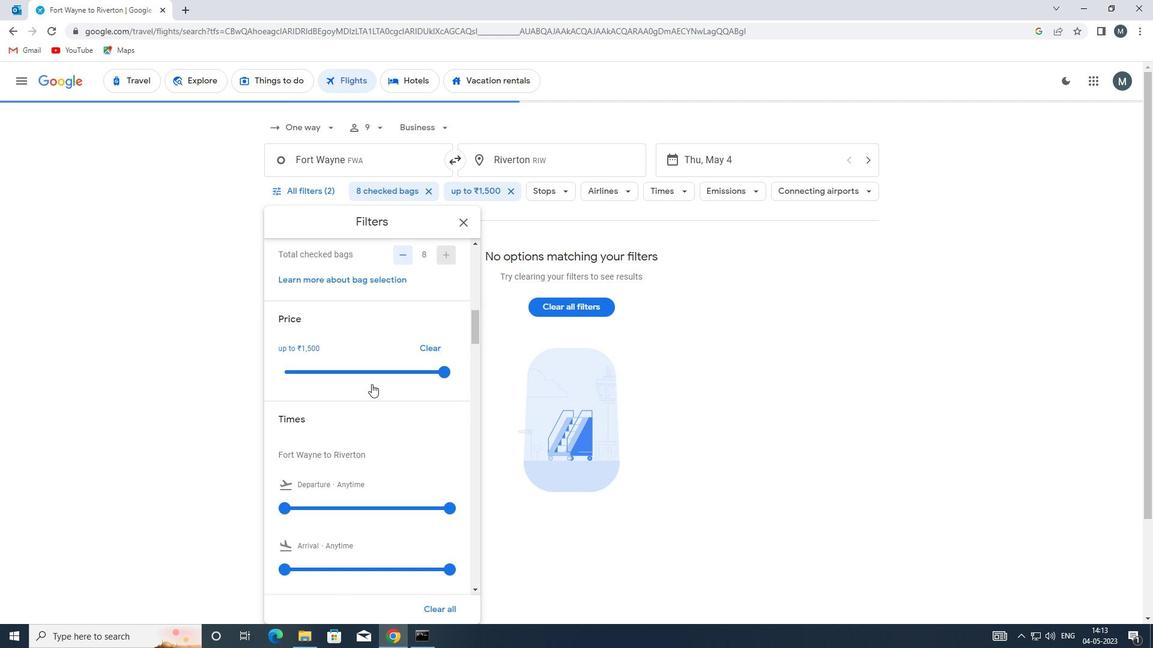 
Action: Mouse scrolled (371, 381) with delta (0, 0)
Screenshot: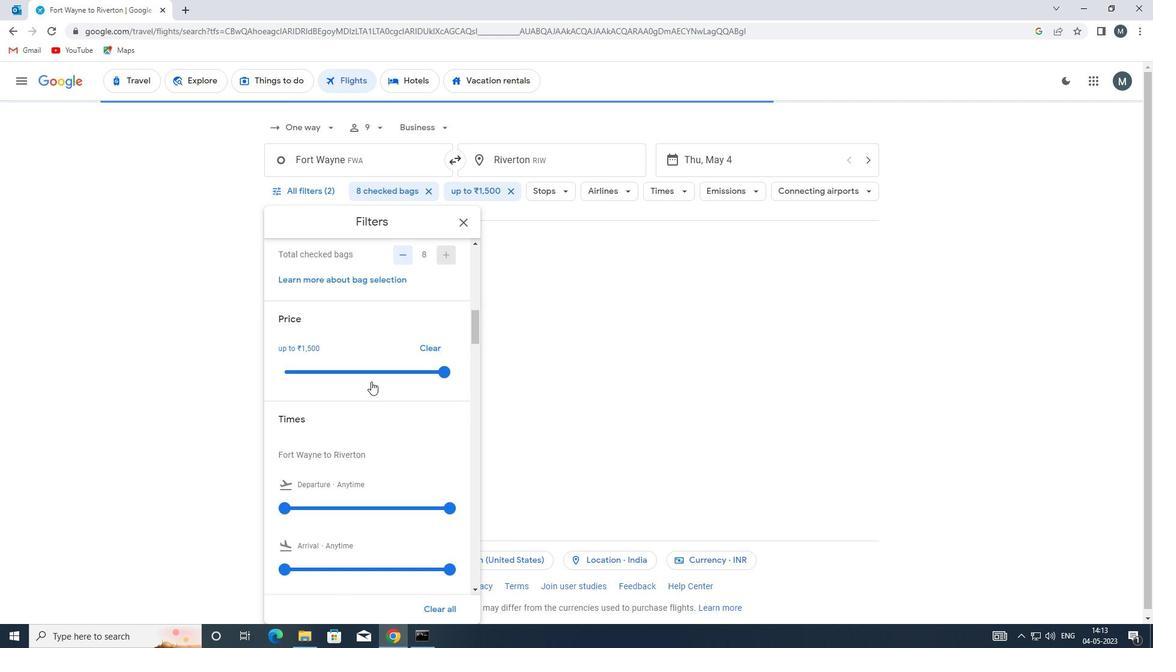 
Action: Mouse moved to (365, 382)
Screenshot: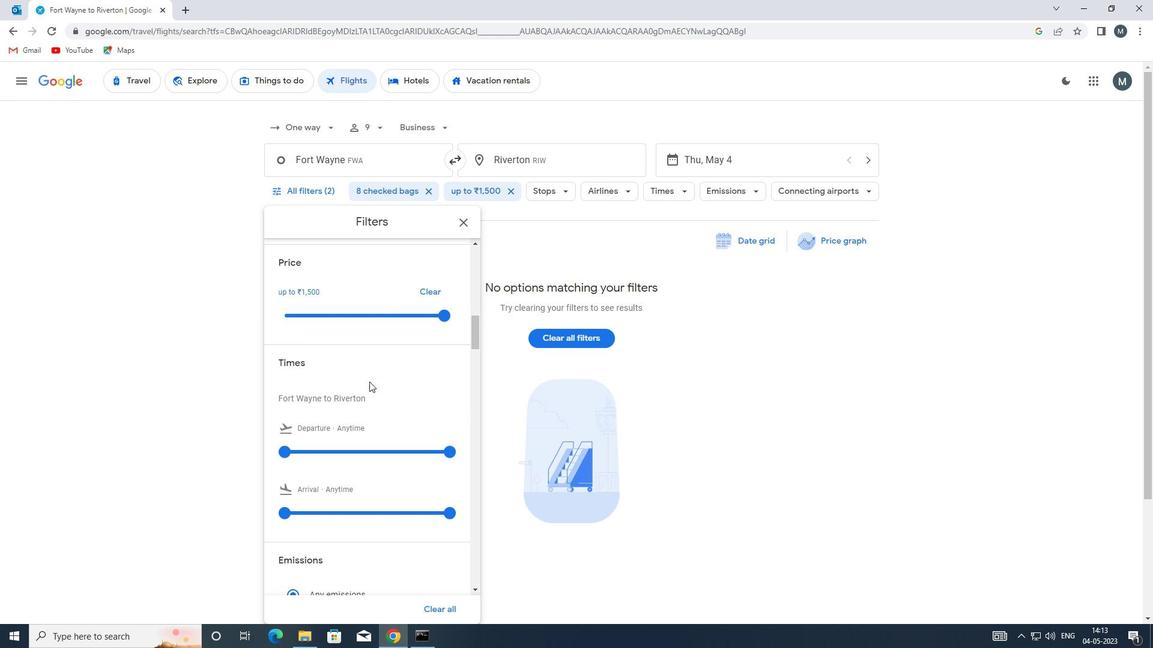 
Action: Mouse scrolled (365, 382) with delta (0, 0)
Screenshot: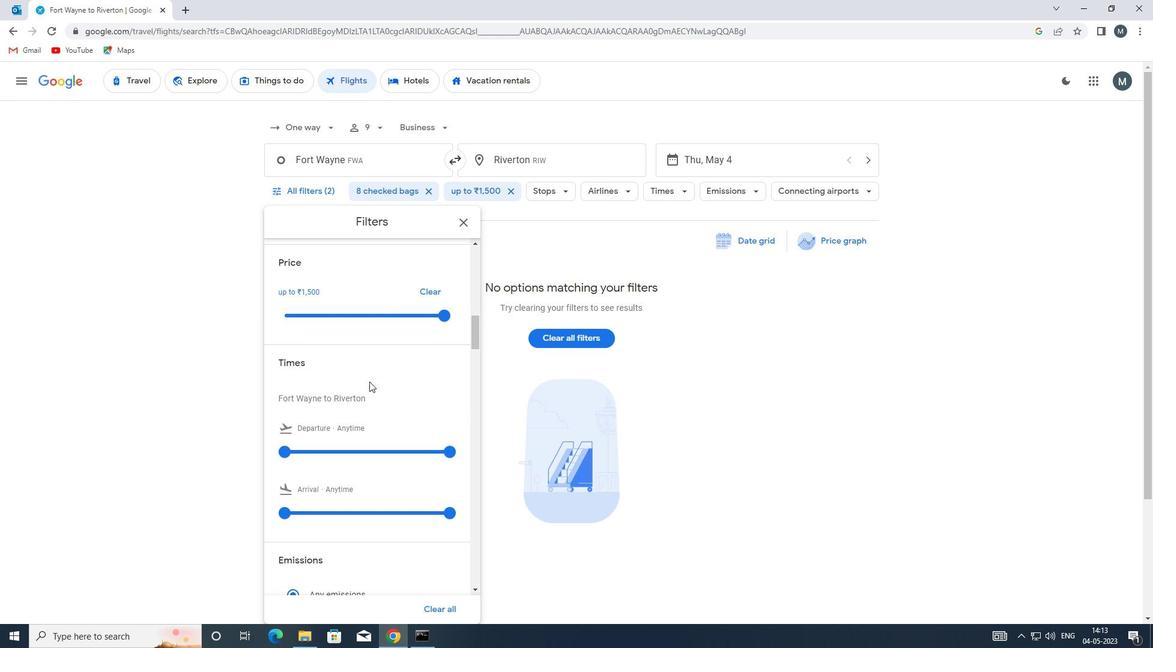 
Action: Mouse moved to (286, 382)
Screenshot: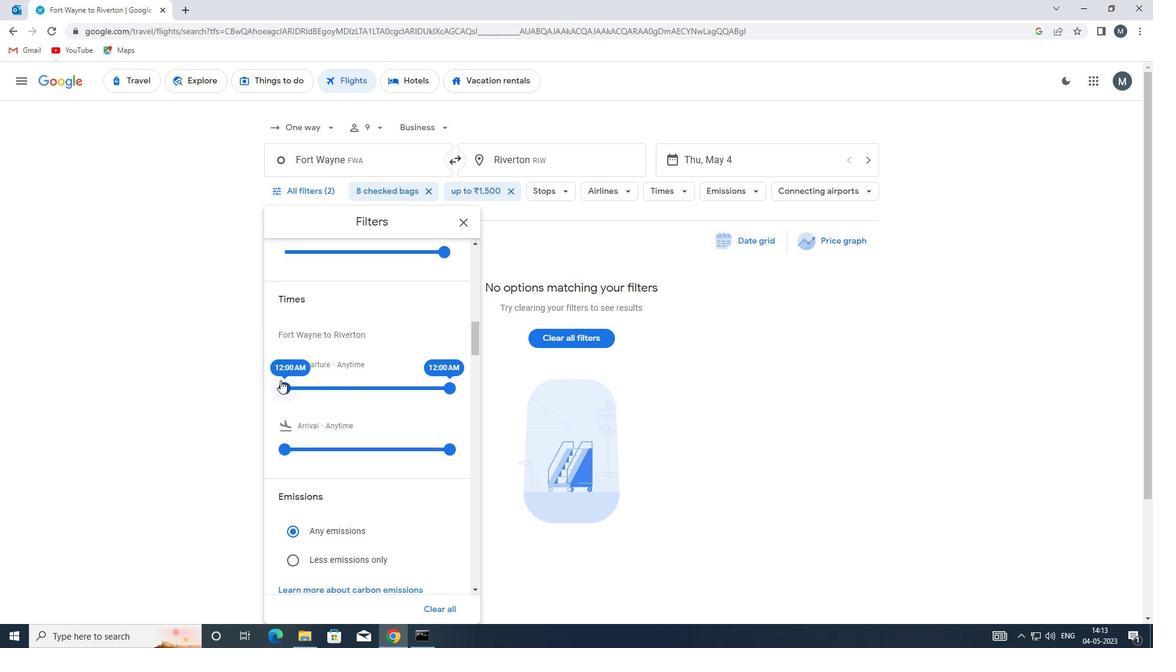 
Action: Mouse pressed left at (286, 382)
Screenshot: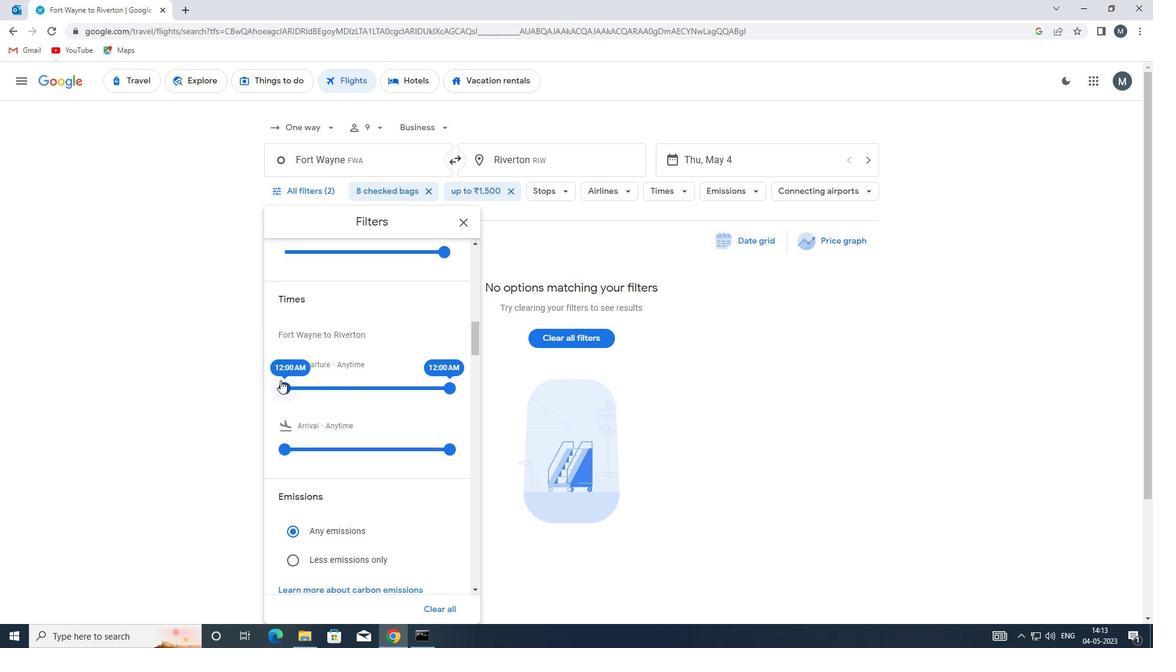 
Action: Mouse moved to (412, 385)
Screenshot: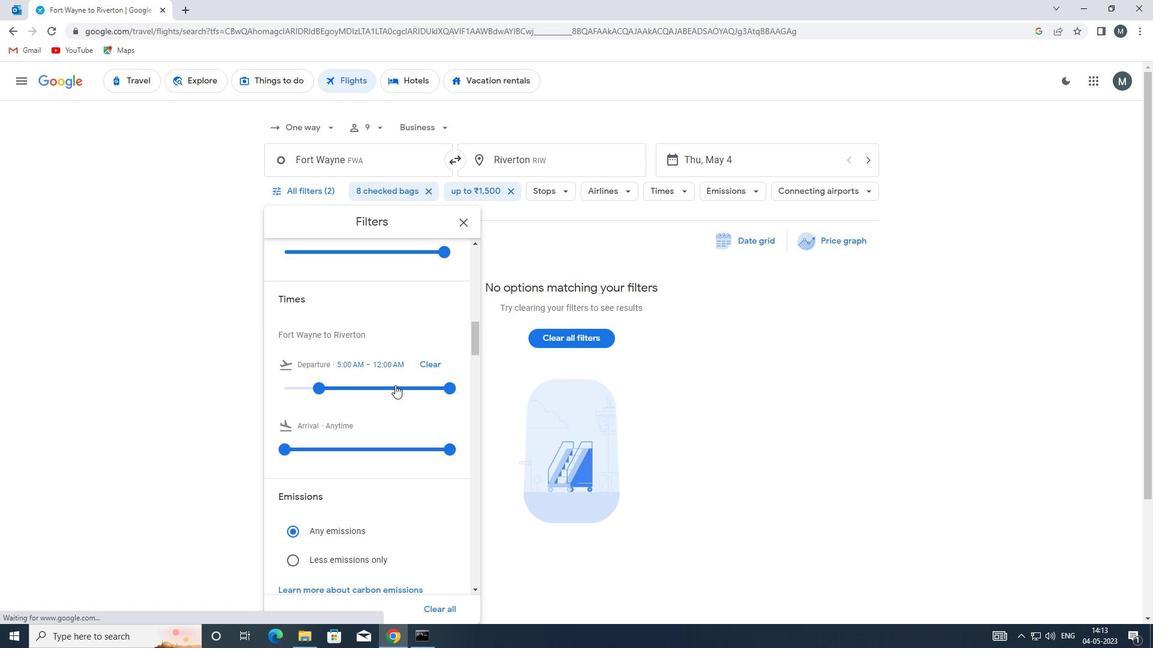 
Action: Mouse pressed left at (412, 385)
Screenshot: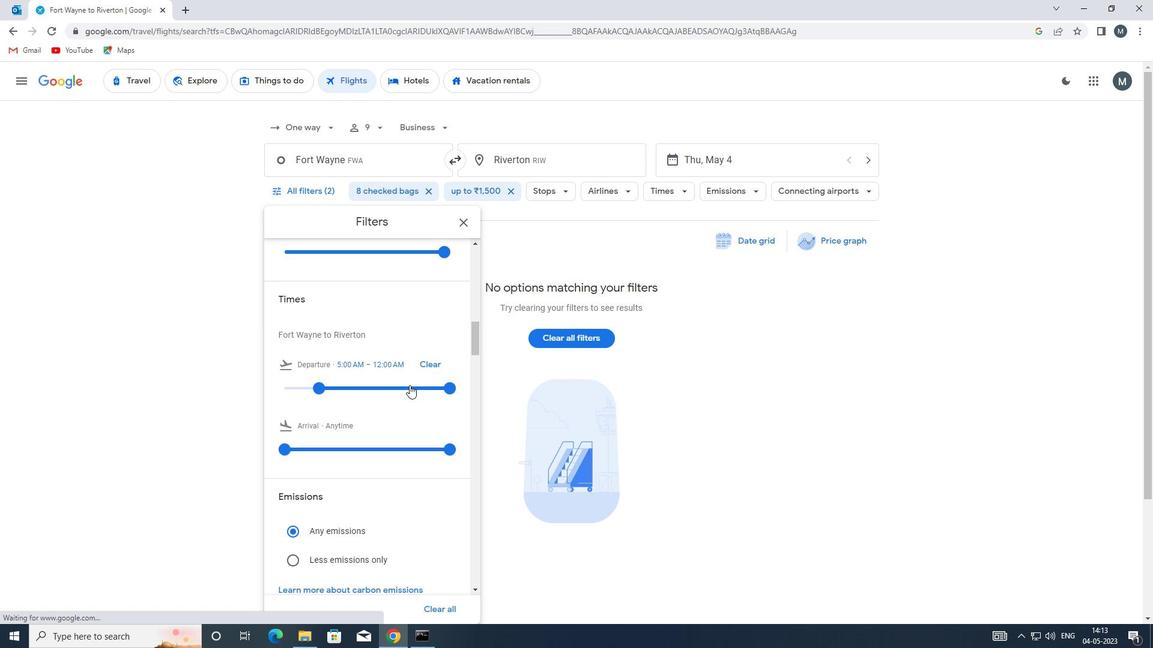 
Action: Mouse moved to (319, 383)
Screenshot: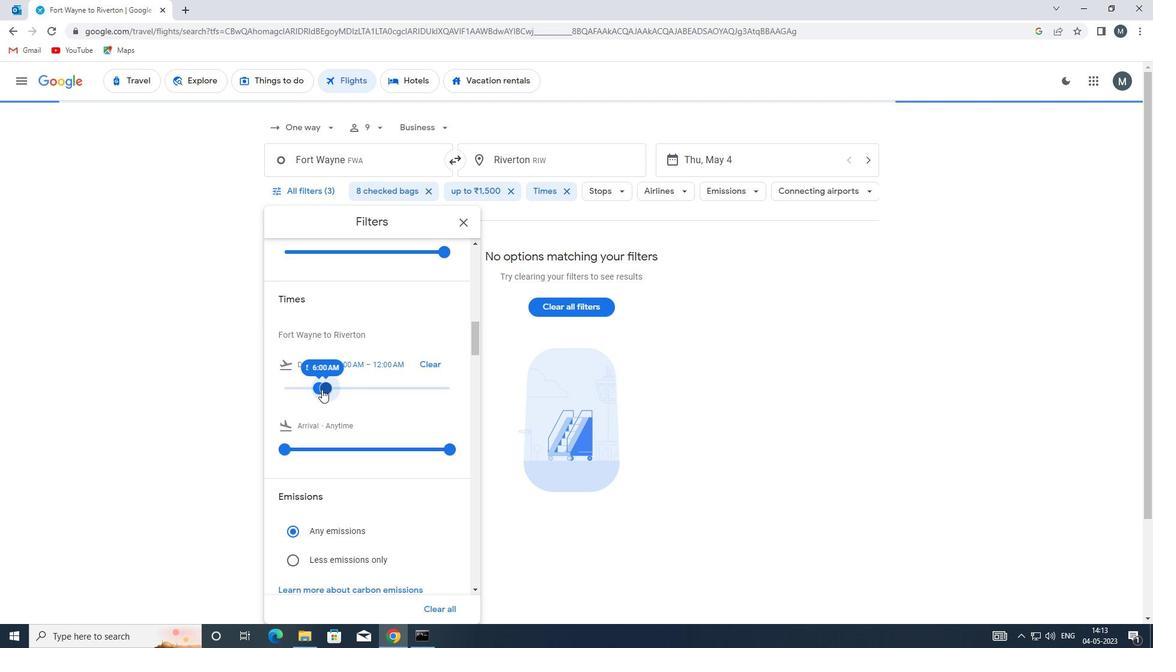 
Action: Mouse scrolled (319, 383) with delta (0, 0)
Screenshot: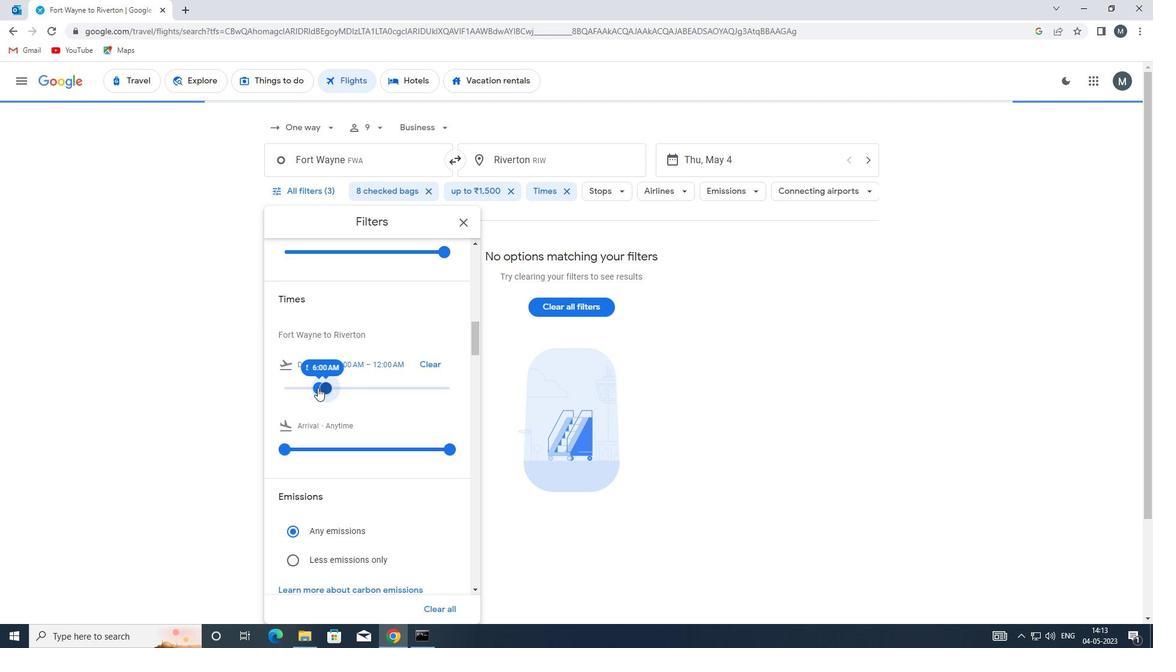 
Action: Mouse scrolled (319, 383) with delta (0, 0)
Screenshot: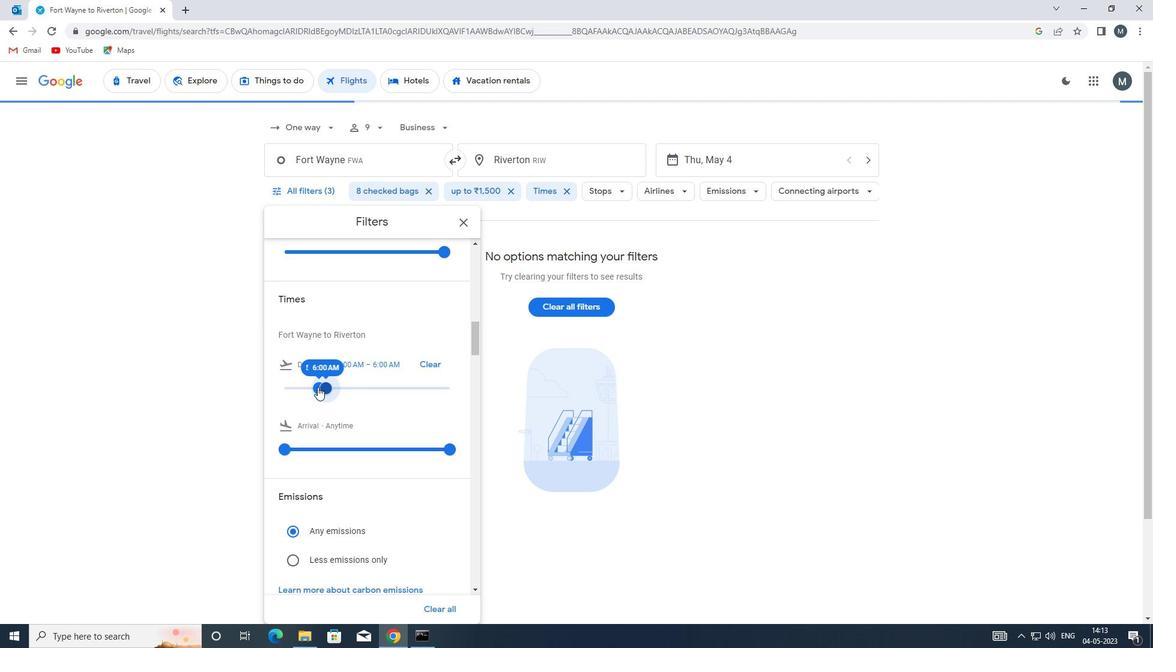 
Action: Mouse moved to (458, 222)
Screenshot: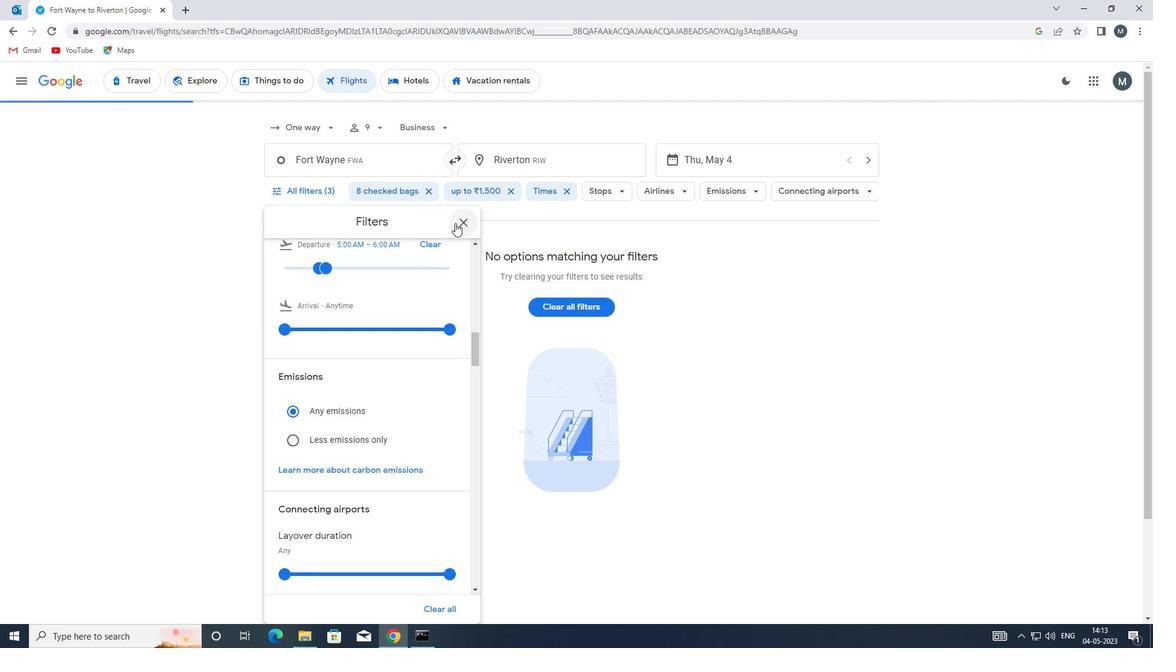 
Action: Mouse pressed left at (458, 222)
Screenshot: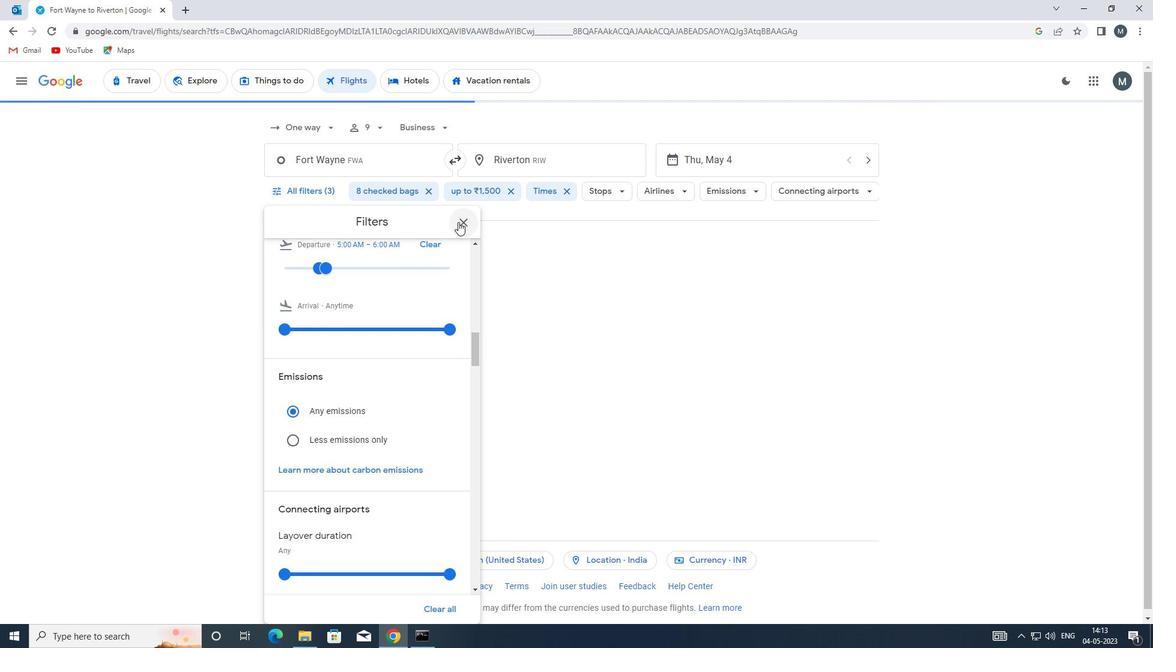 
